 Task: Create new customer invoice with Date Opened: 19-May-23, Select Customer: Albertsons Pets
, Terms: Net 30. Make invoice entry for item-1 with Date: 19-May-23, Description: Walgreens Nail Polish Beauty Regular Remover (10 oz)
, Income Account: Income:Sales, Quantity: 1, Unit Price: 6.99, Sales Tax: Y, Sales Tax Included: Y, Tax Table: Sales Tax. Make entry for item-2 with Date: 19-May-23, Description: Revlon Slant Tweezer, Income Account: Income:Sales, Quantity: 4, Unit Price: 14.49, Sales Tax: Y, Sales Tax Included: Y, Tax Table: Sales Tax. Post Invoice with Post Date: 19-May-23, Post to Accounts: Assets:Accounts Receivable. Pay / Process Payment with Transaction Date: 17-Jun-23, Amount: 64.95, Transfer Account: Checking Account. Go to 'Print Invoice'.
Action: Mouse moved to (215, 93)
Screenshot: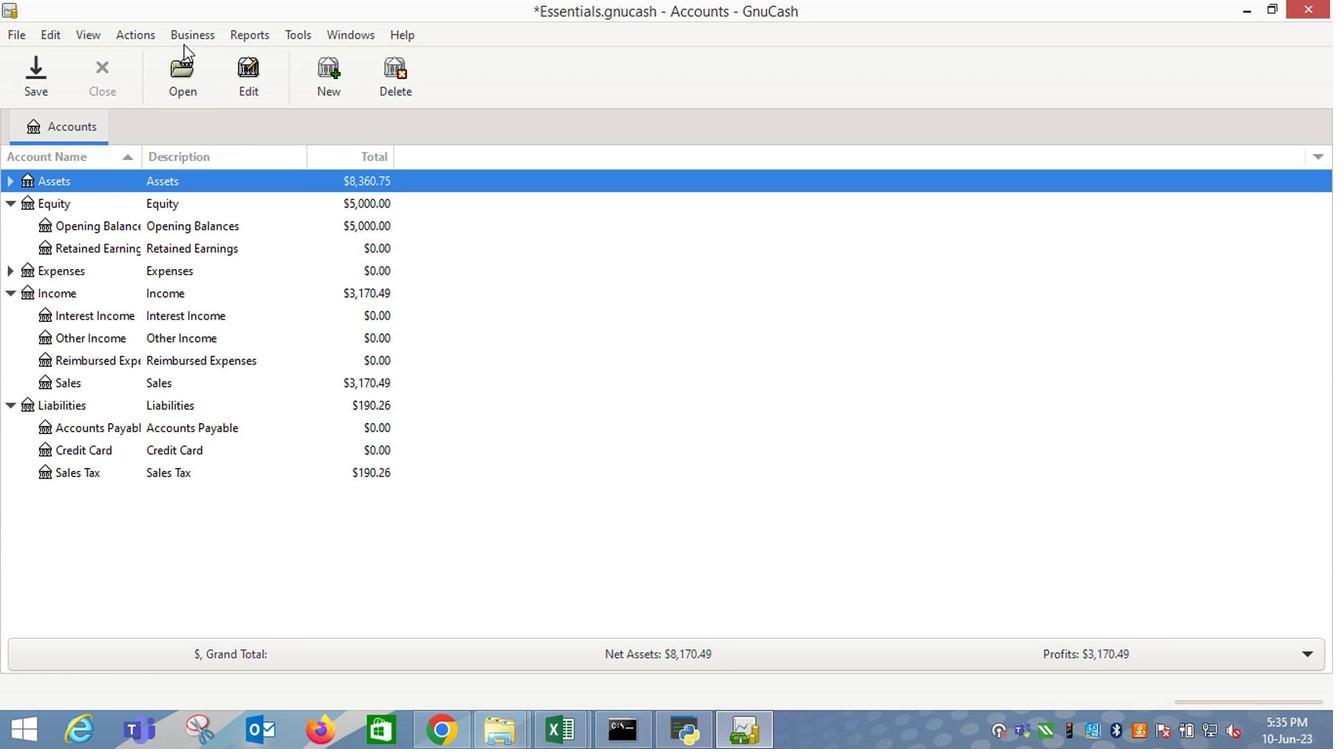 
Action: Mouse pressed left at (215, 93)
Screenshot: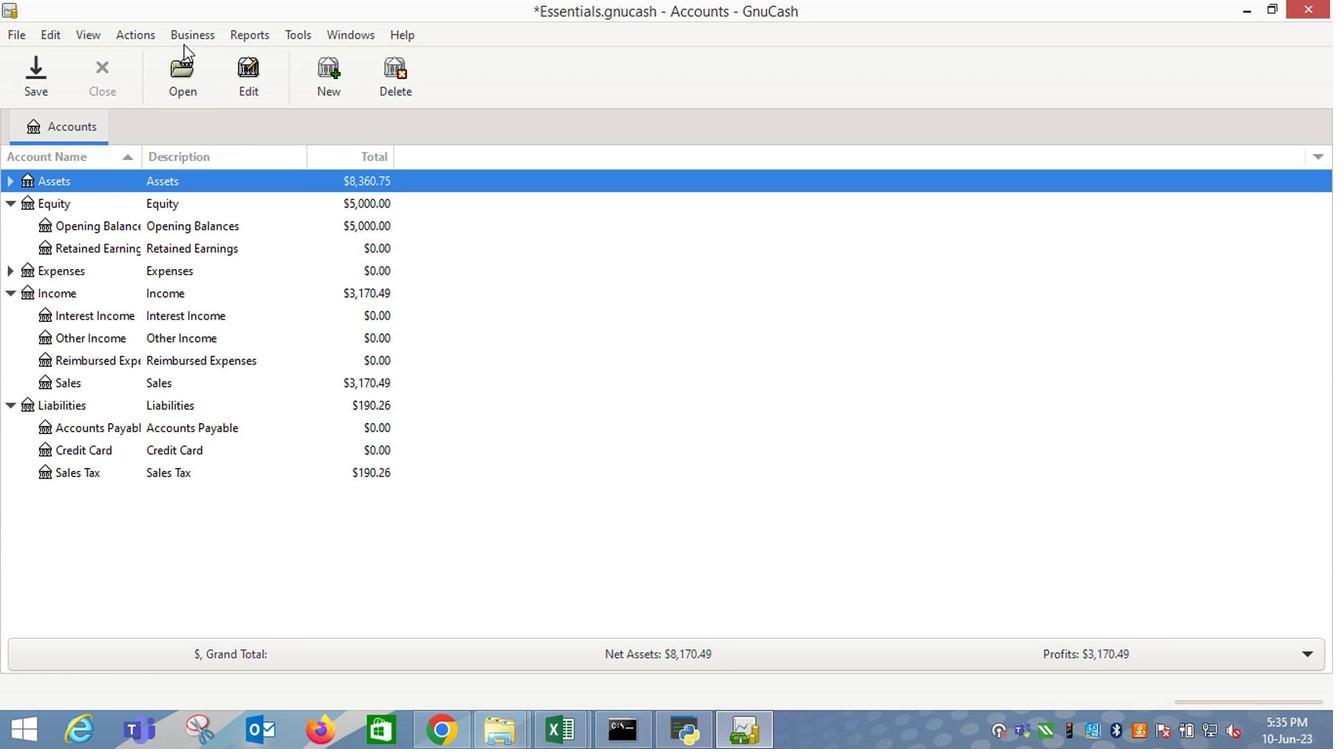 
Action: Mouse moved to (466, 166)
Screenshot: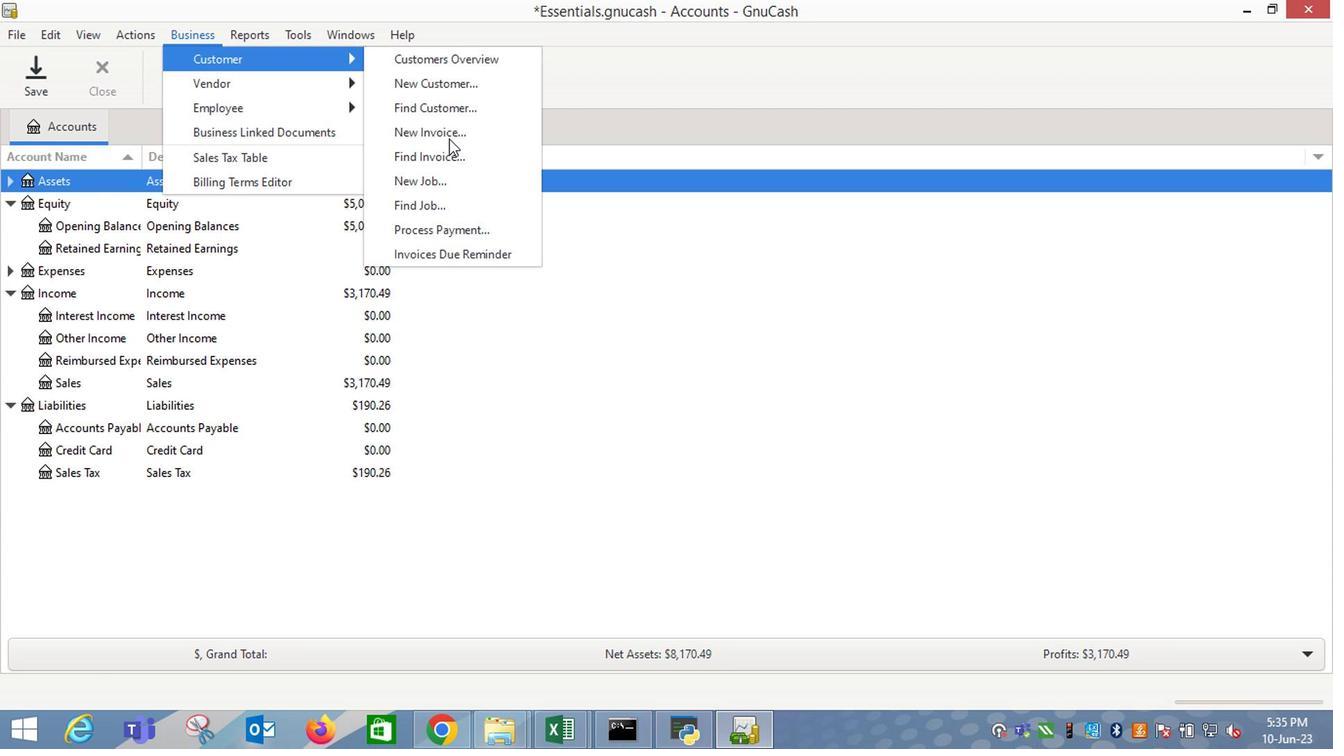 
Action: Mouse pressed left at (466, 166)
Screenshot: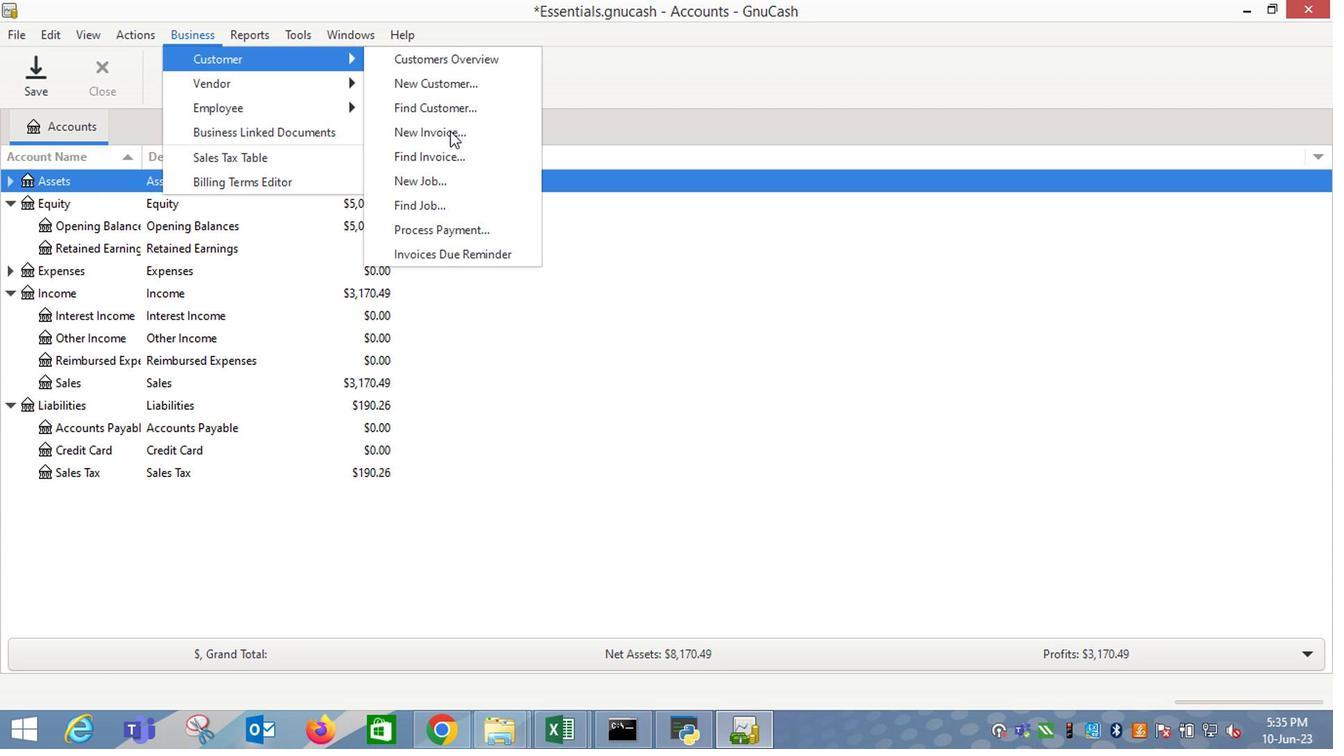 
Action: Mouse moved to (796, 312)
Screenshot: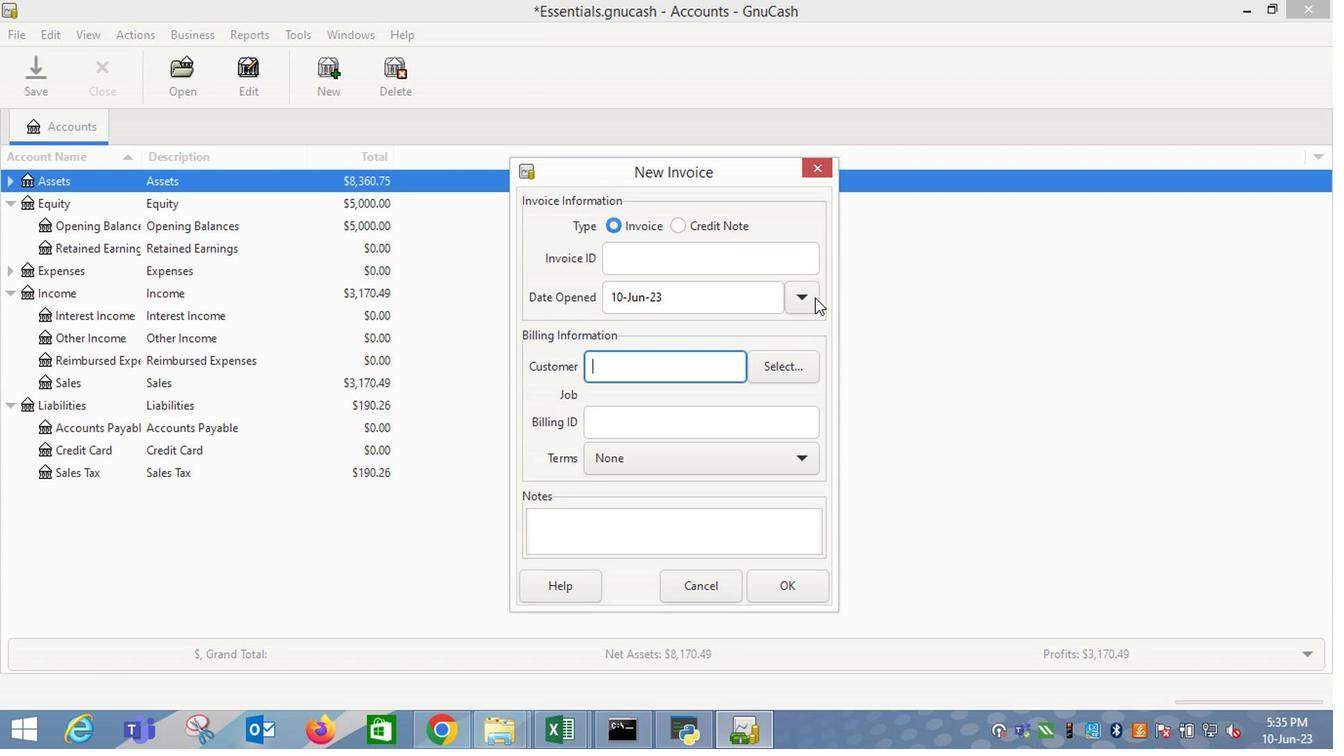 
Action: Mouse pressed left at (796, 312)
Screenshot: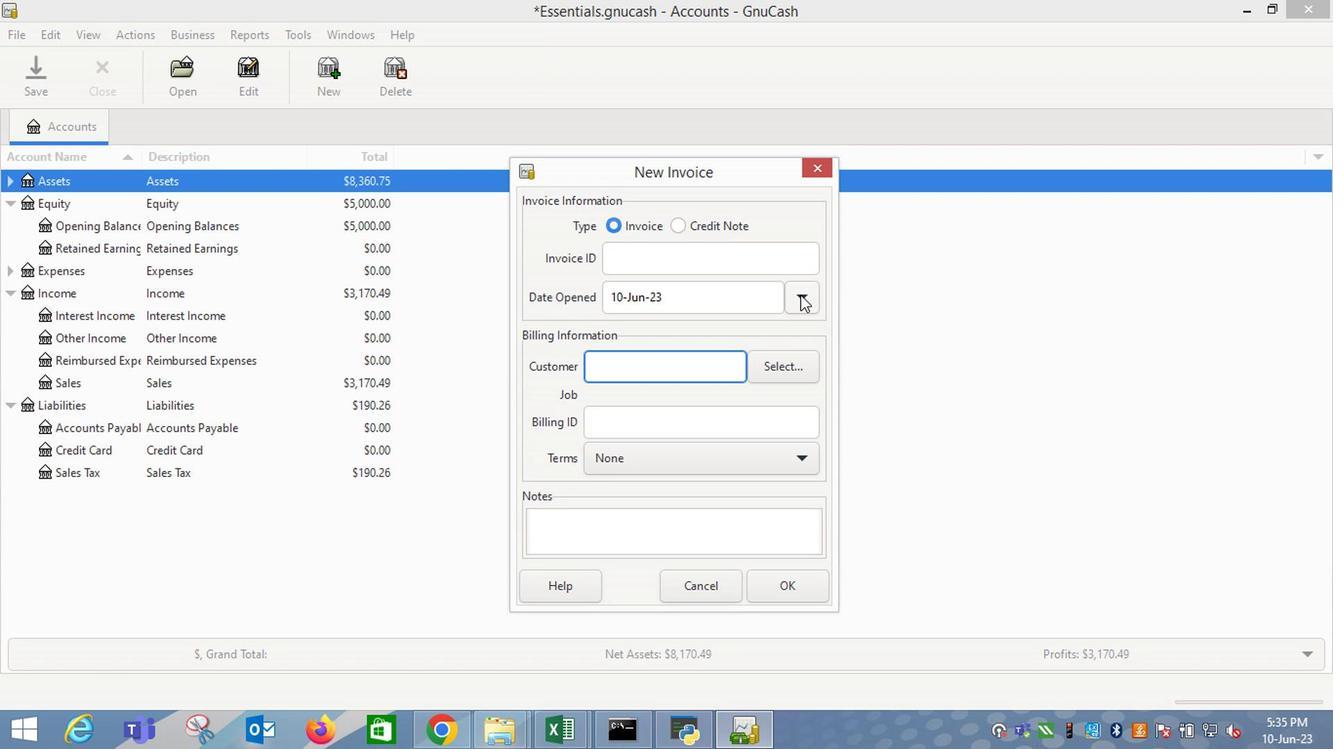 
Action: Mouse moved to (654, 340)
Screenshot: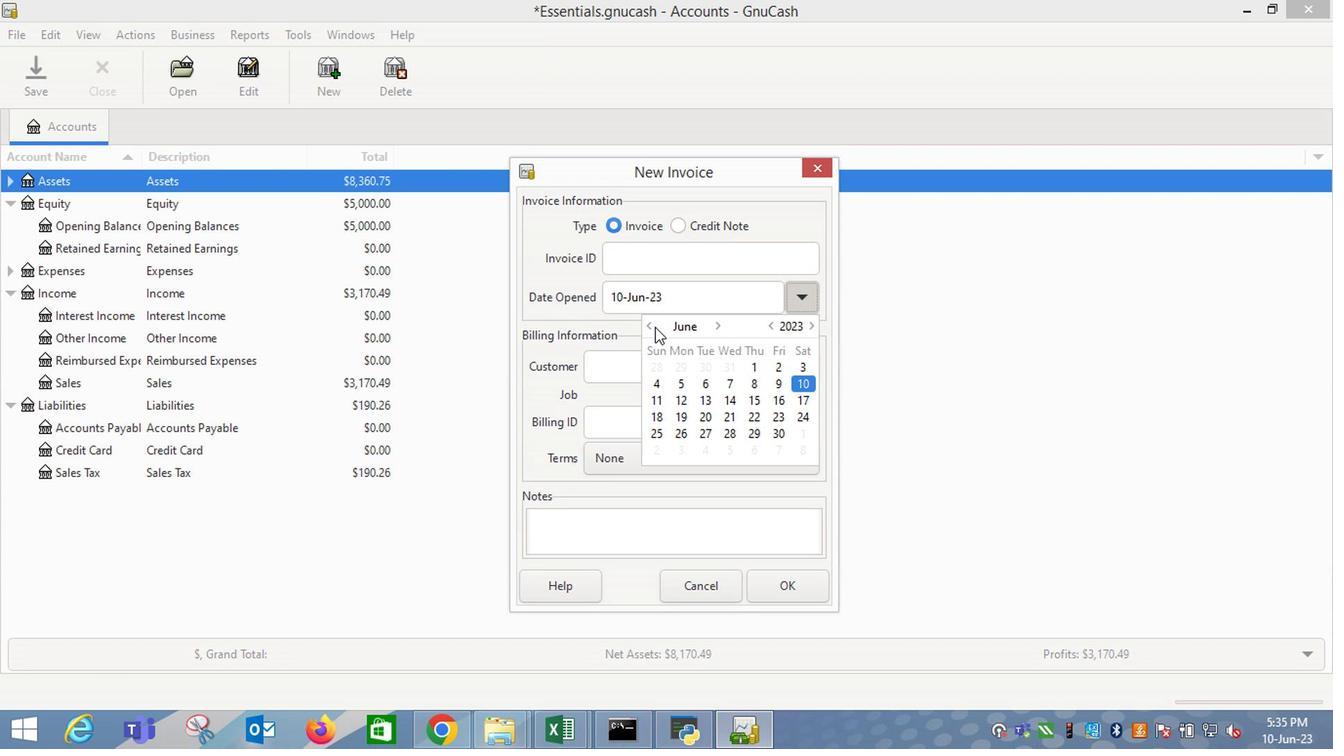 
Action: Mouse pressed left at (654, 340)
Screenshot: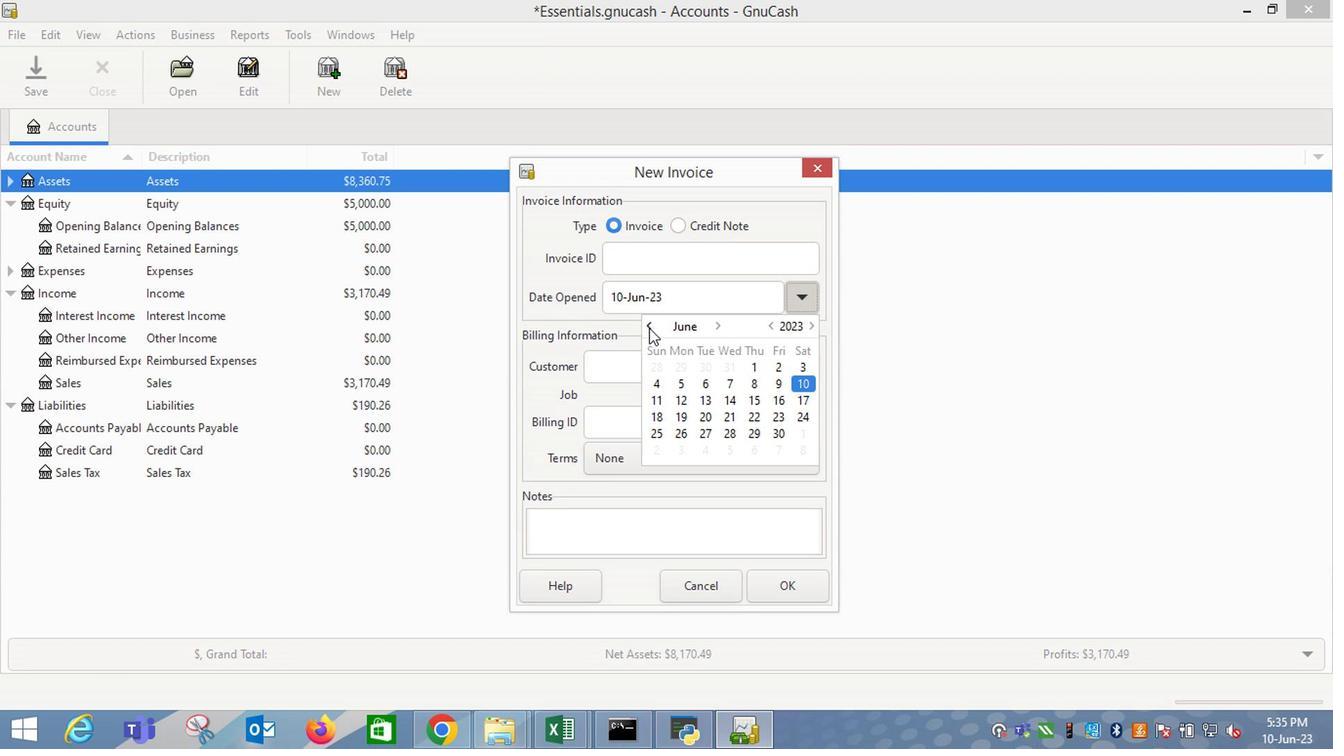 
Action: Mouse moved to (771, 404)
Screenshot: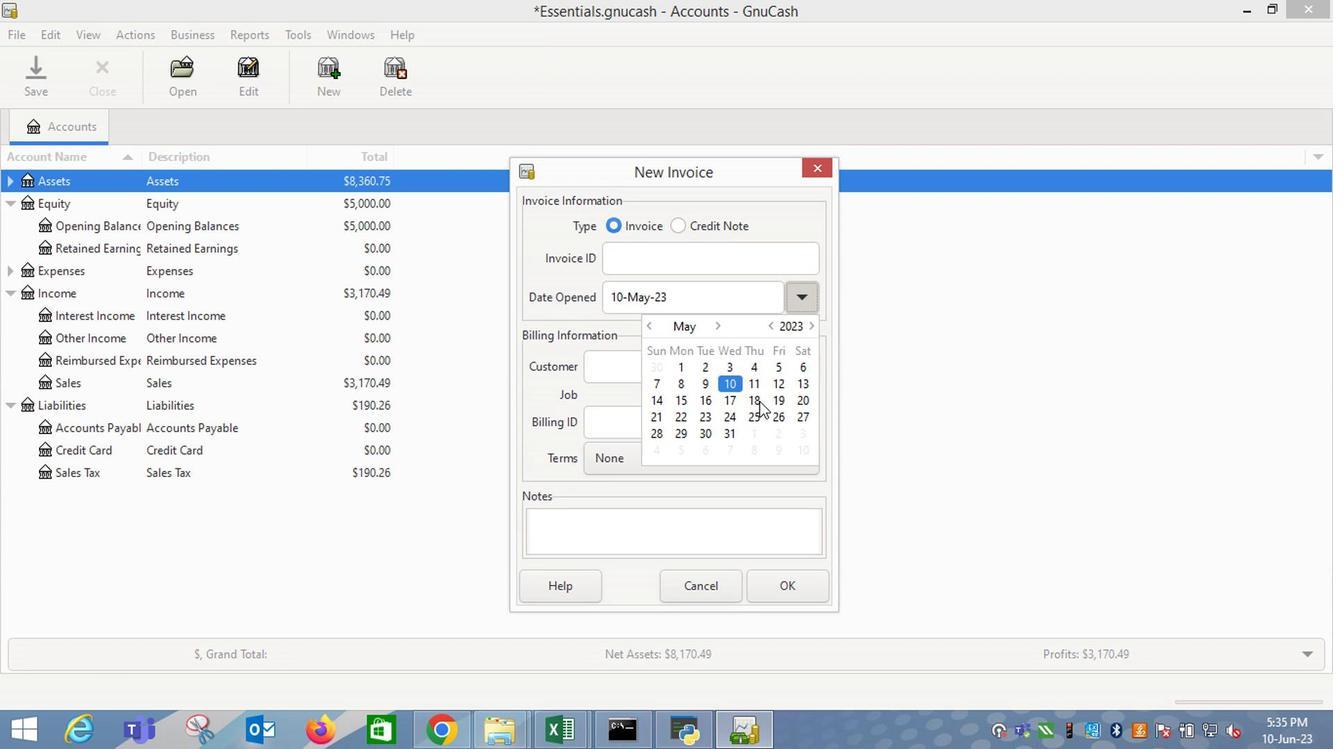 
Action: Mouse pressed left at (771, 404)
Screenshot: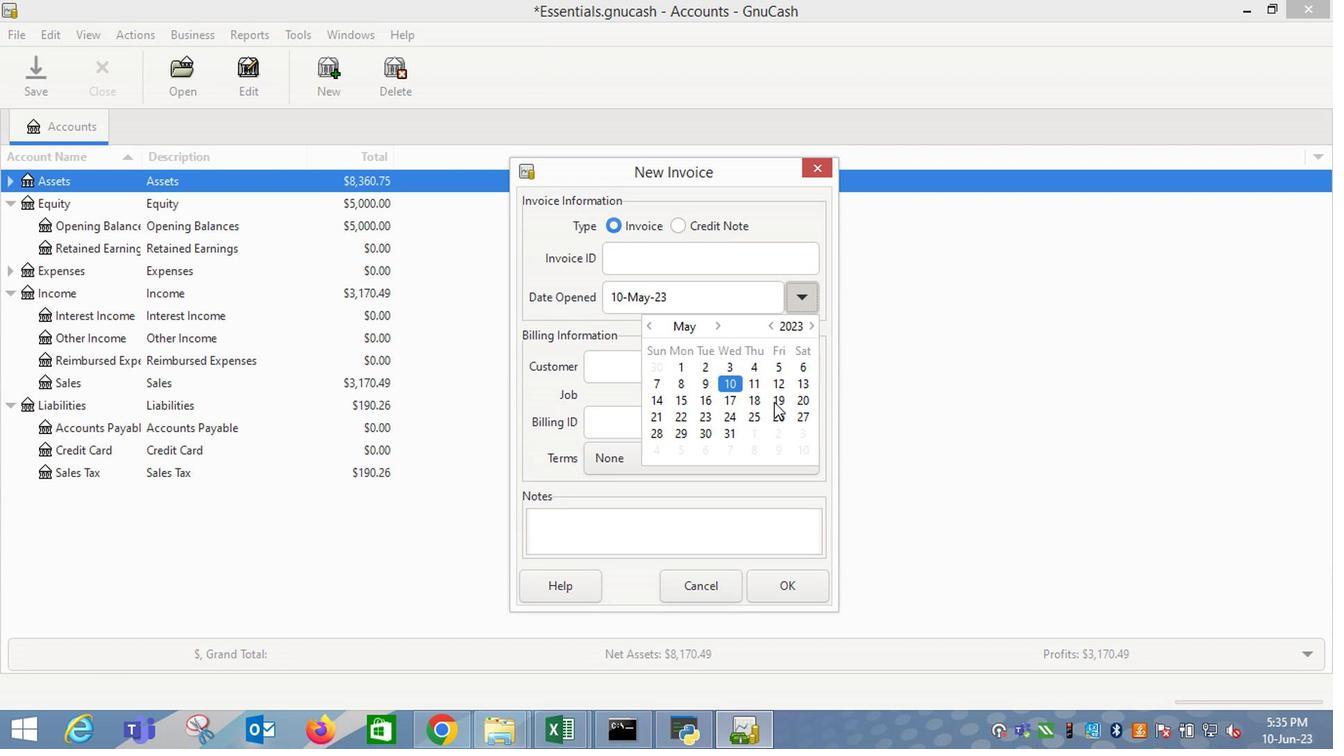
Action: Mouse moved to (617, 380)
Screenshot: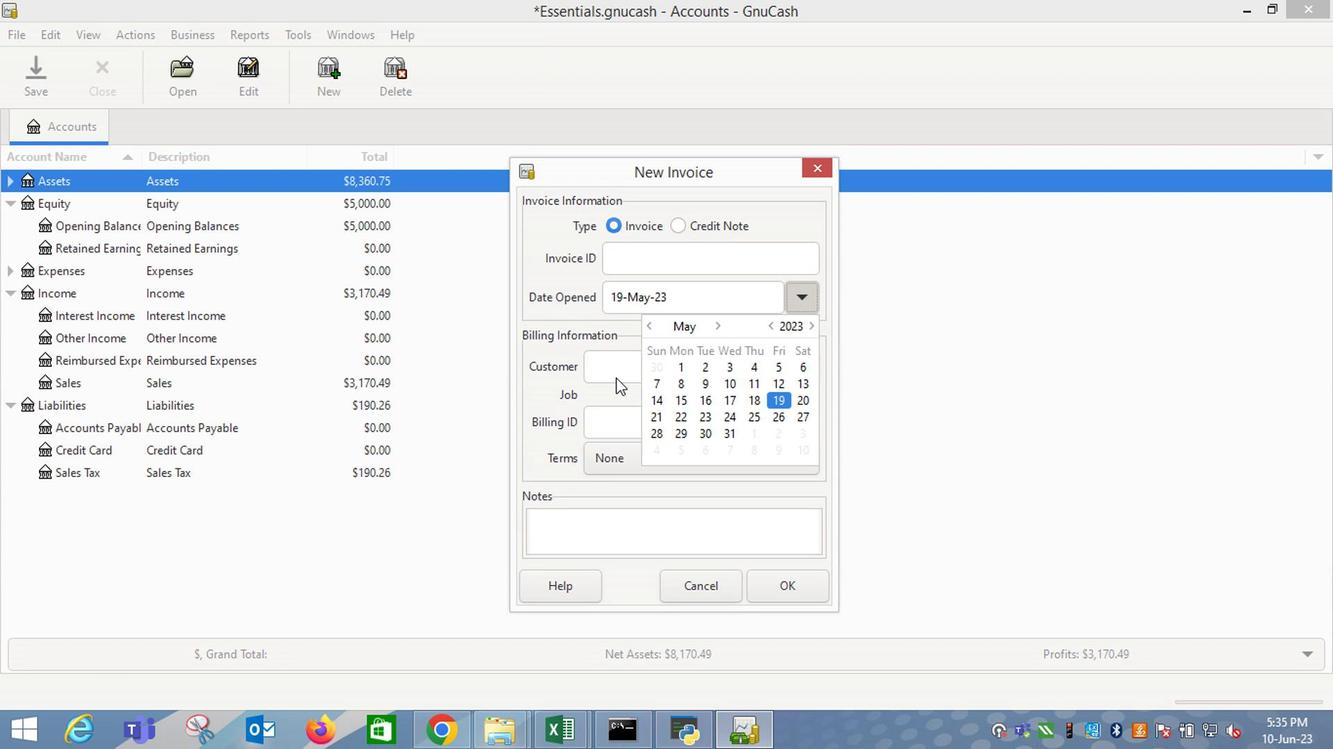 
Action: Mouse pressed left at (617, 380)
Screenshot: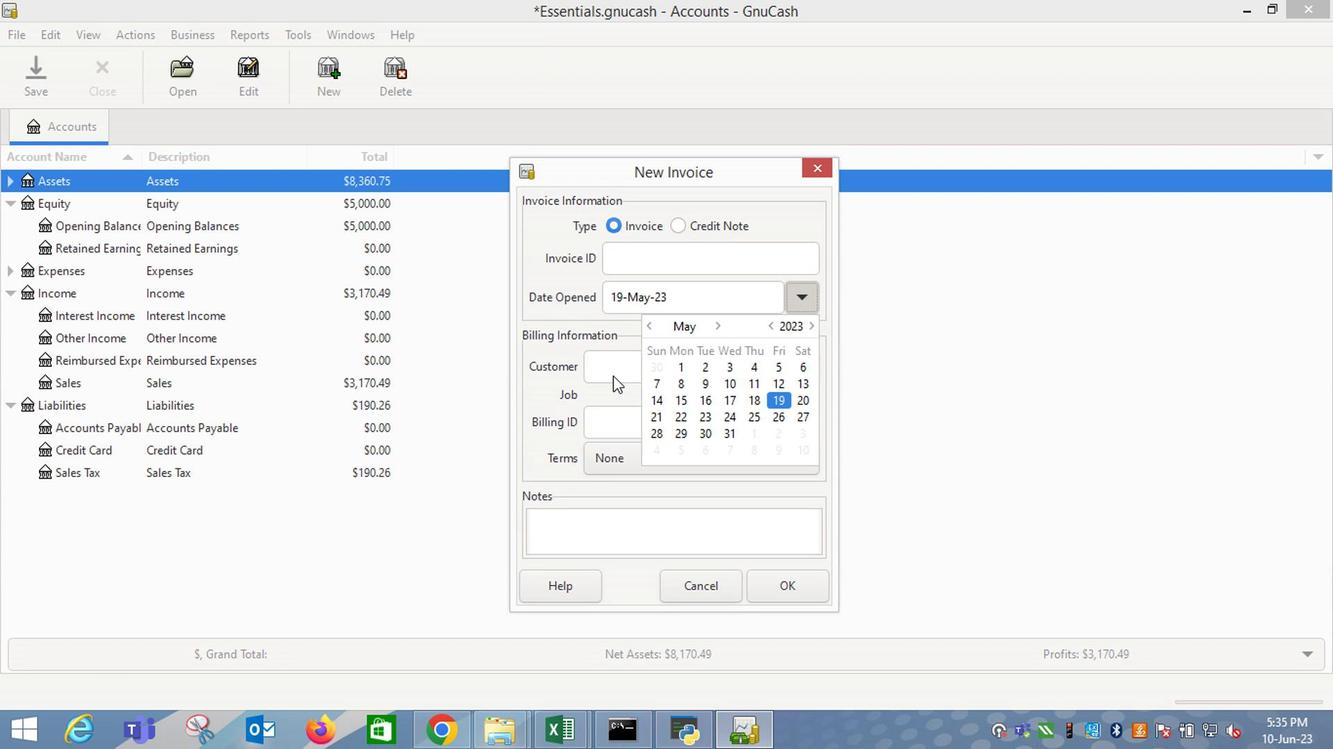 
Action: Mouse moved to (631, 375)
Screenshot: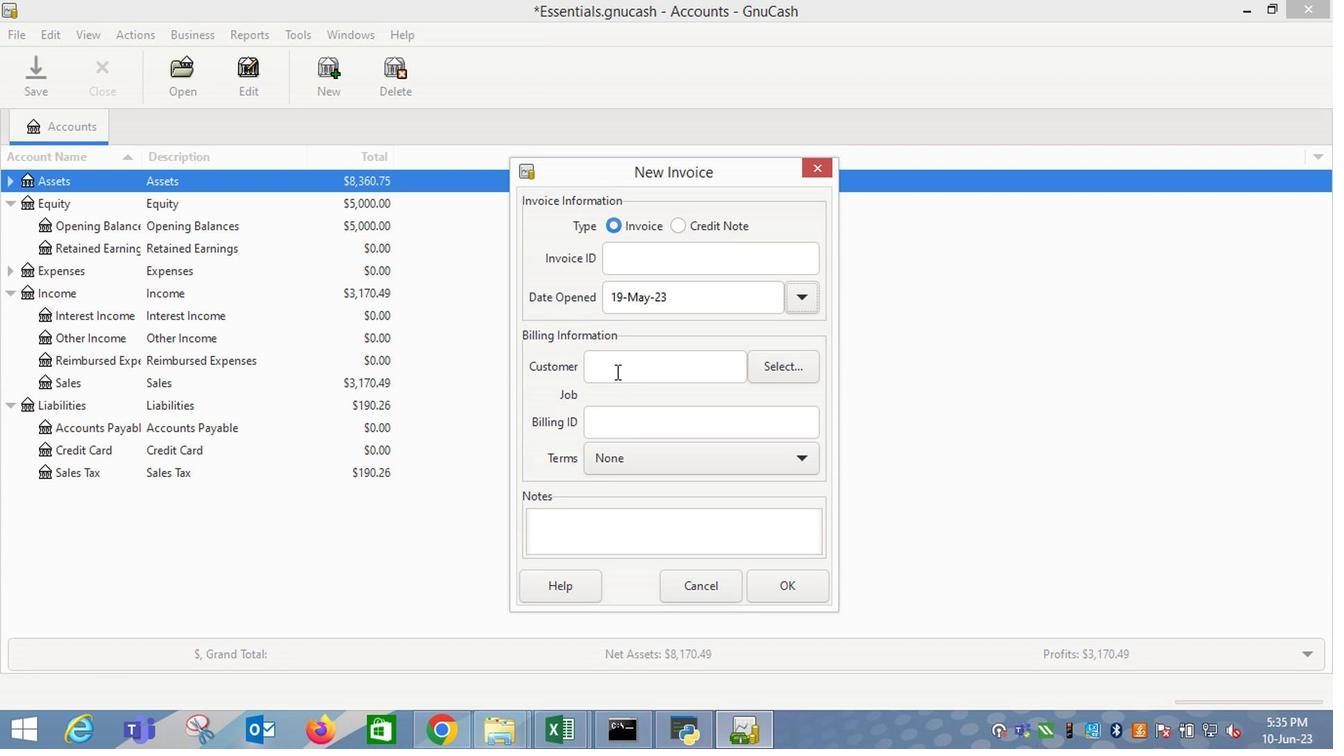 
Action: Mouse pressed left at (631, 375)
Screenshot: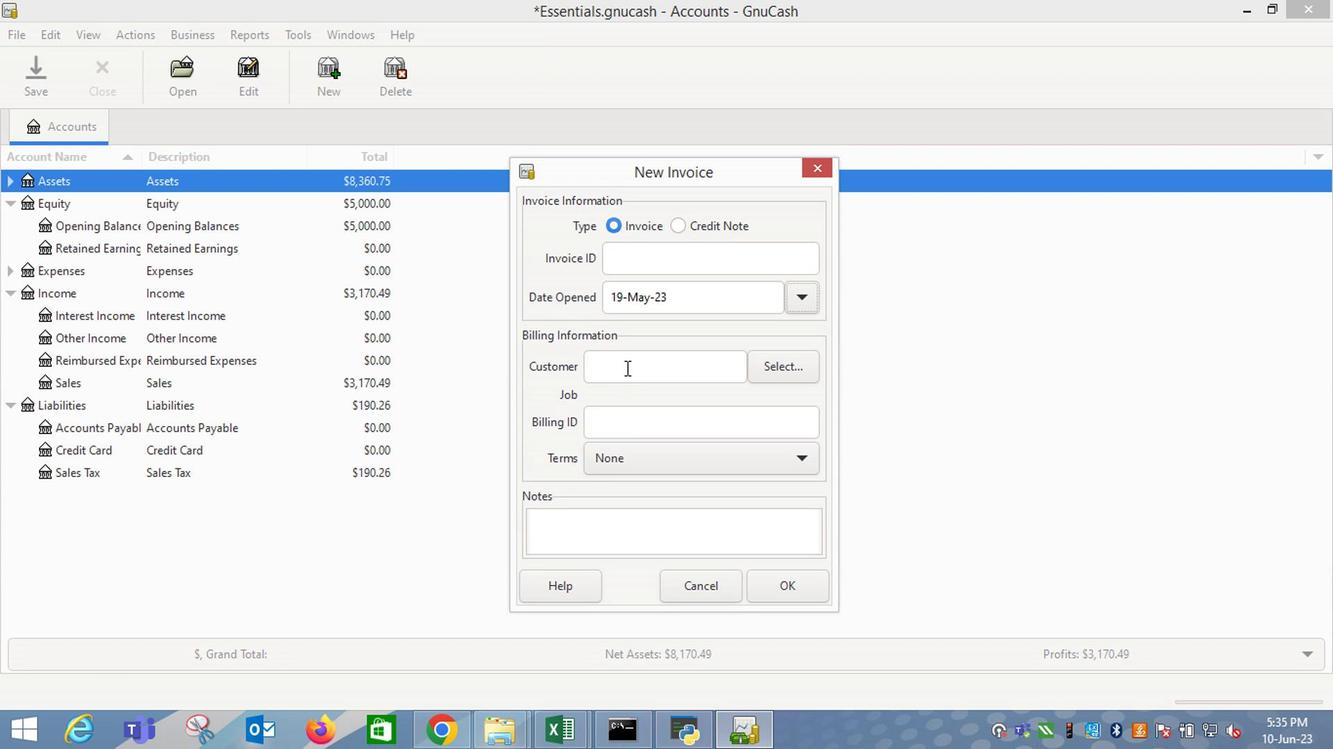 
Action: Mouse moved to (632, 375)
Screenshot: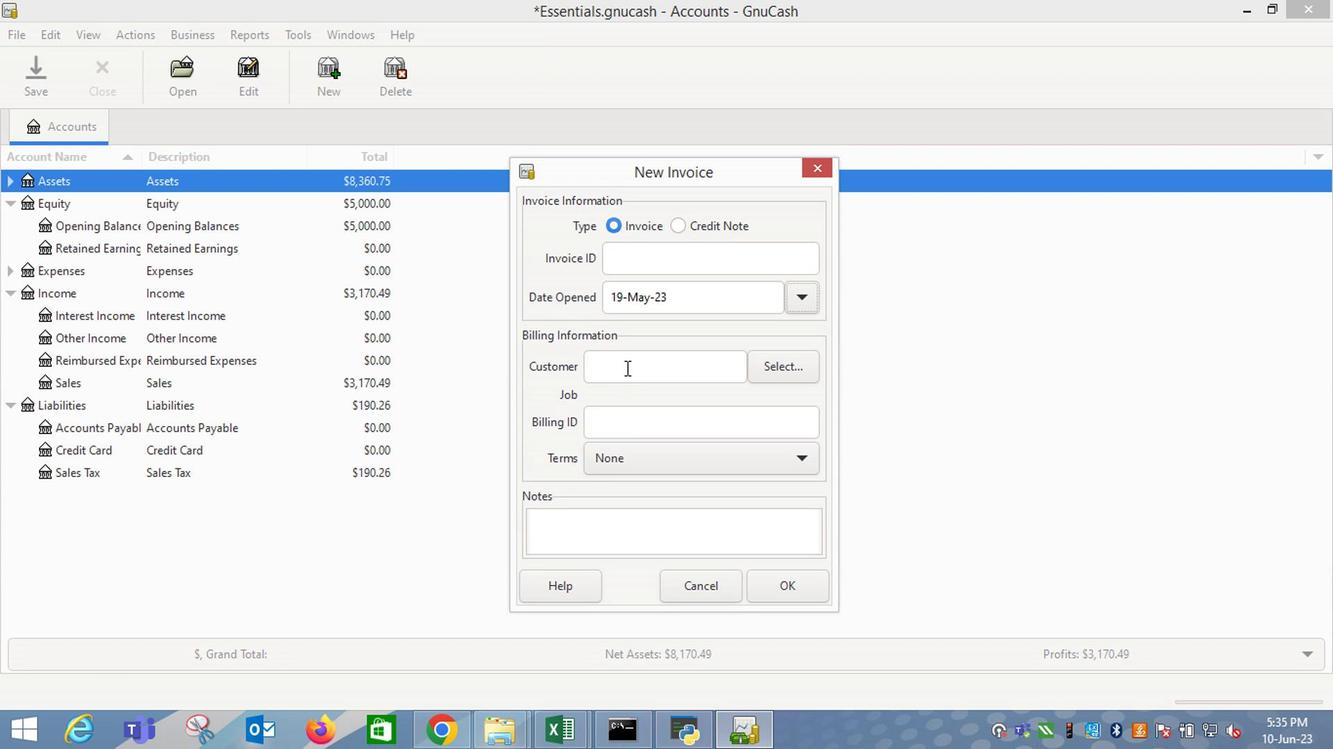 
Action: Key pressed <Key.shift_r>Al
Screenshot: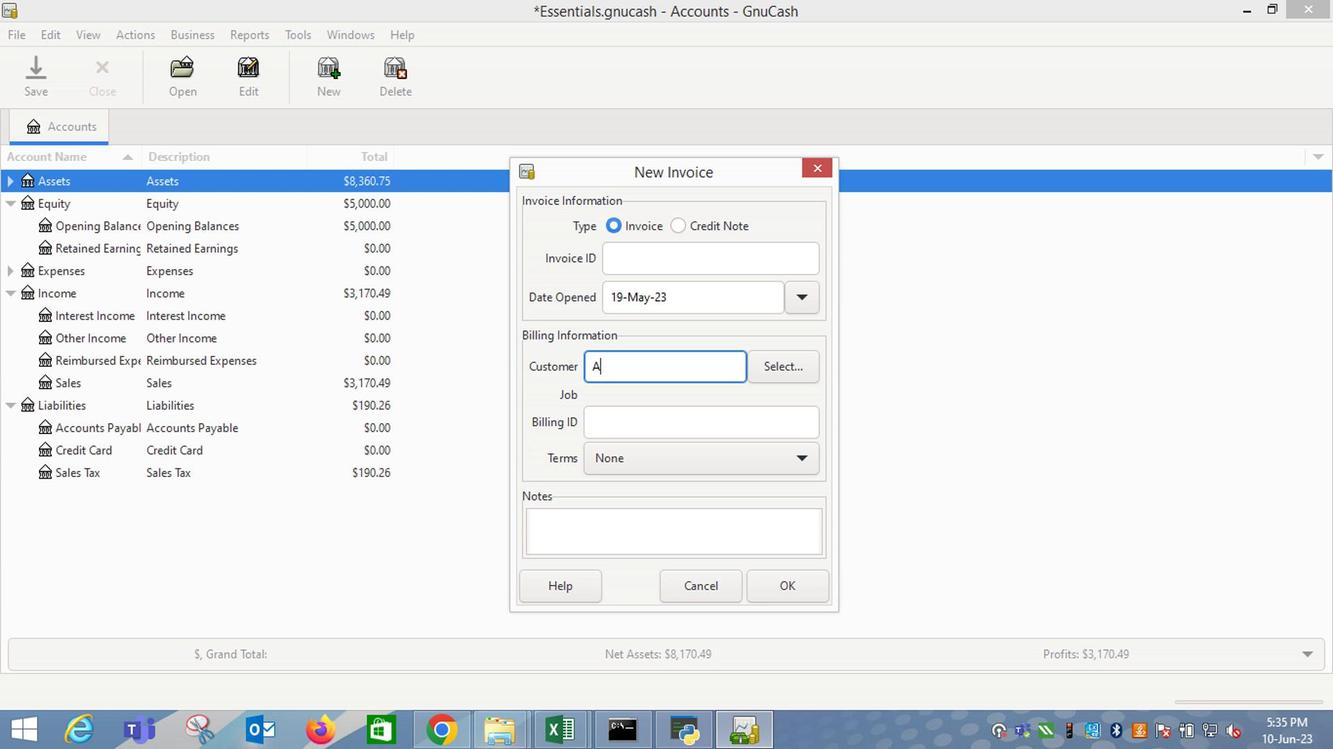 
Action: Mouse moved to (628, 397)
Screenshot: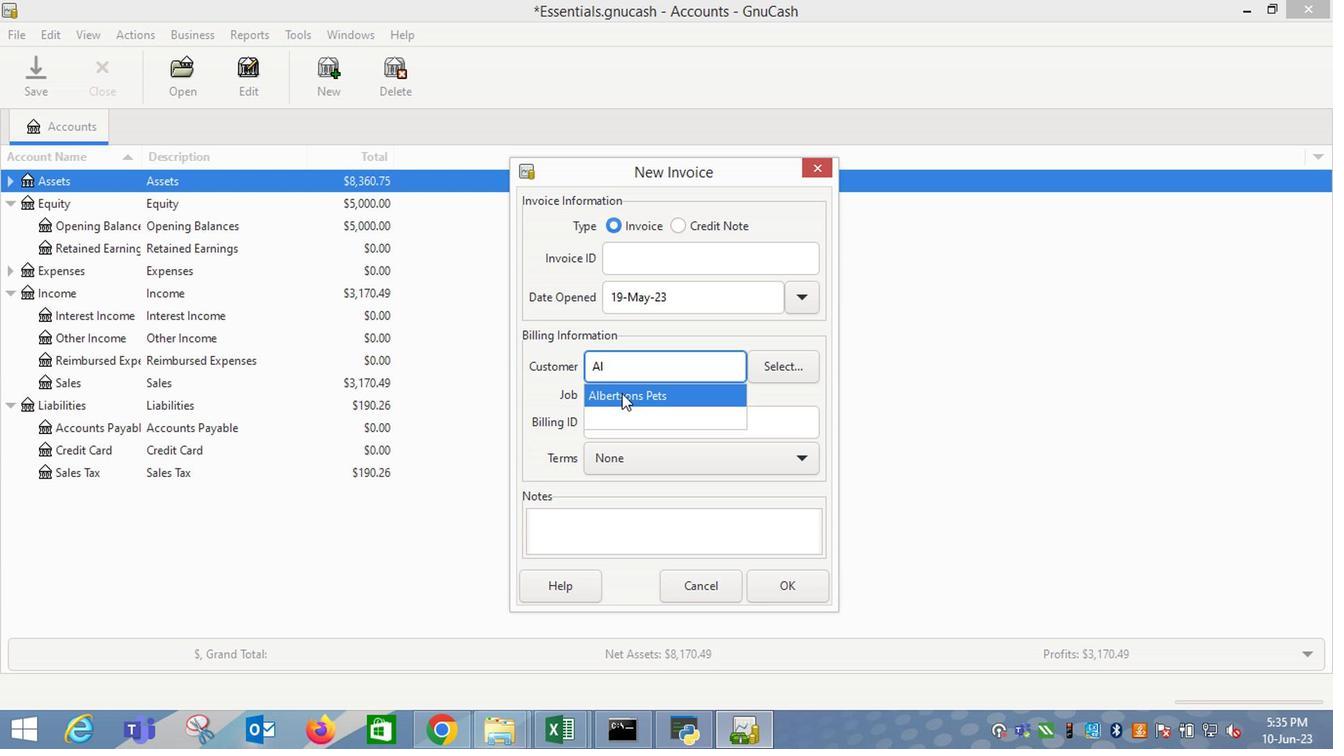 
Action: Mouse pressed left at (628, 397)
Screenshot: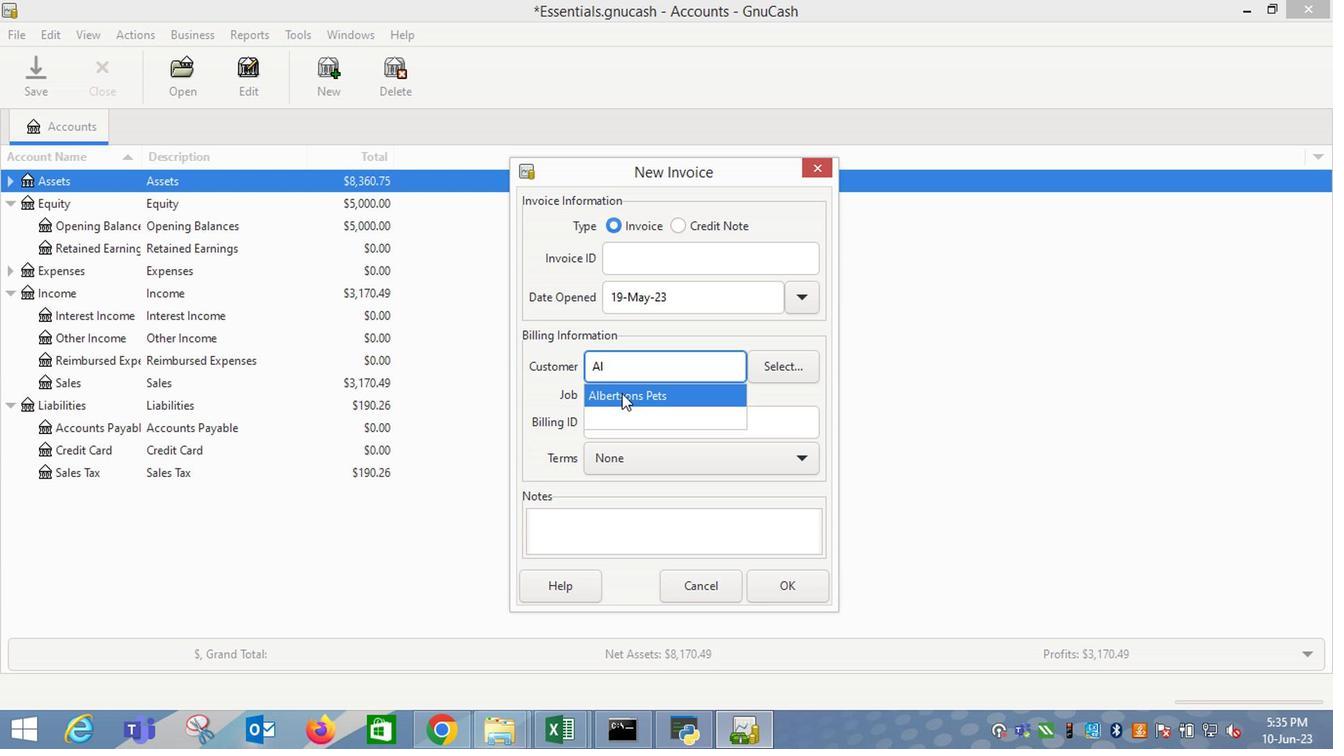 
Action: Mouse moved to (652, 472)
Screenshot: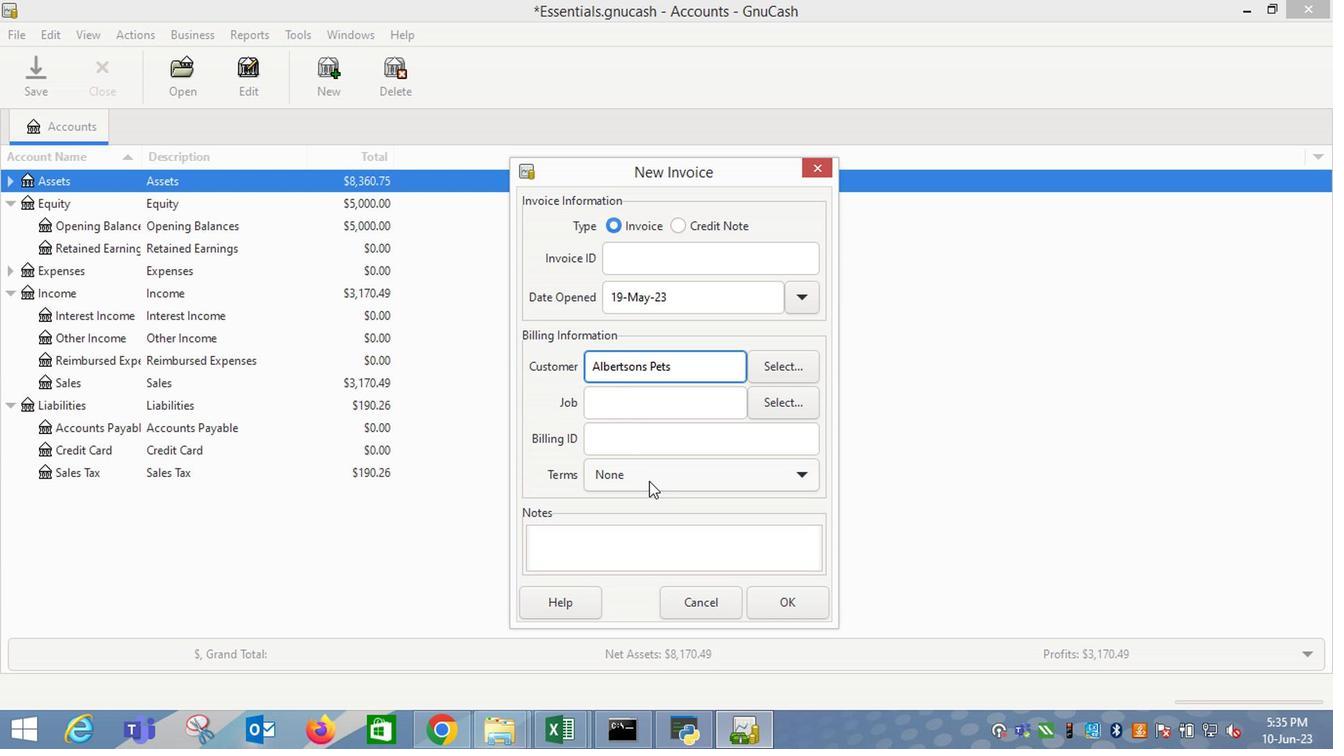 
Action: Mouse pressed left at (652, 472)
Screenshot: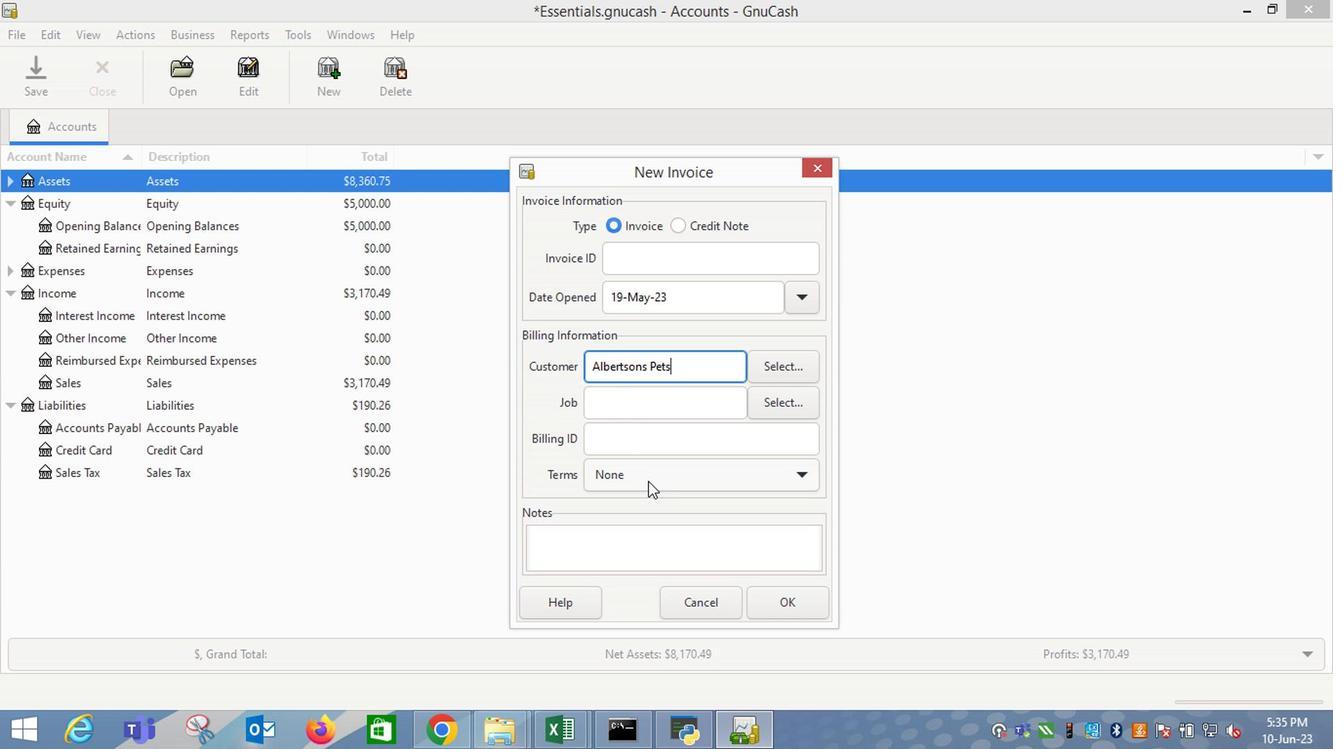 
Action: Mouse moved to (638, 526)
Screenshot: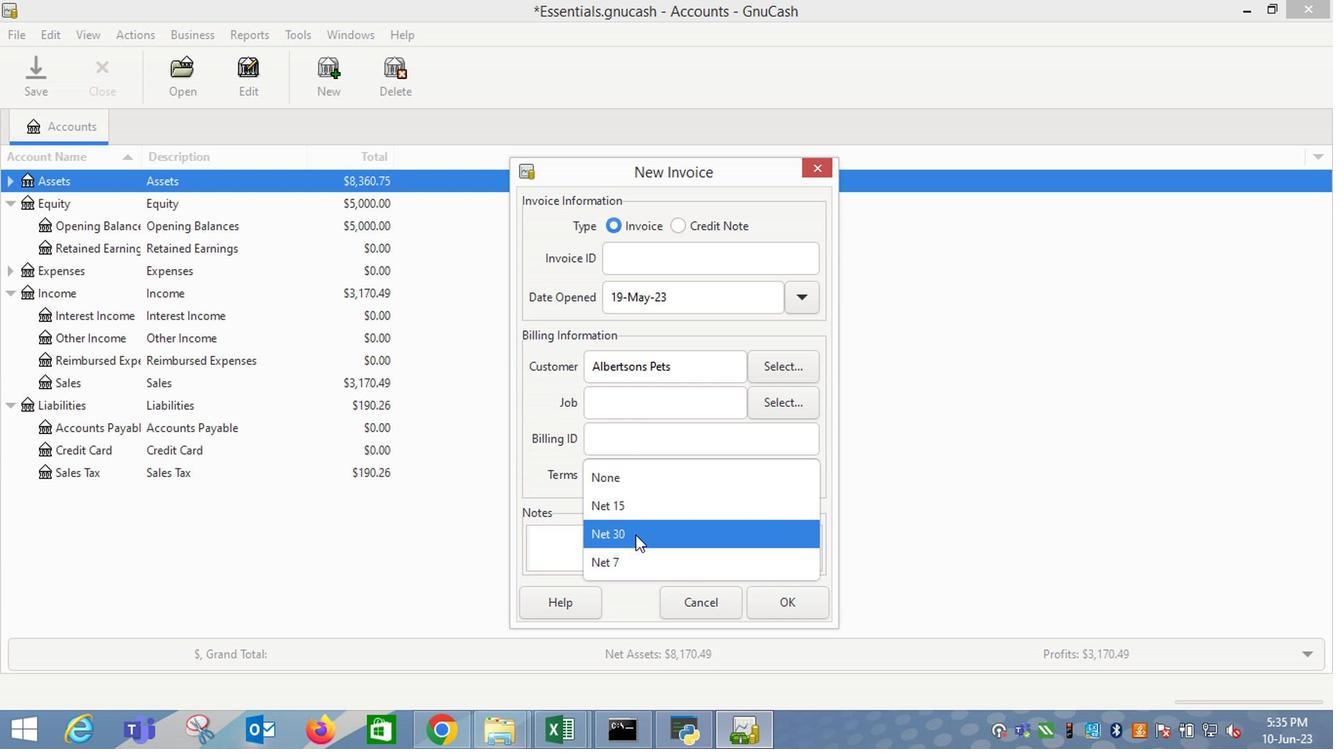
Action: Mouse pressed left at (638, 526)
Screenshot: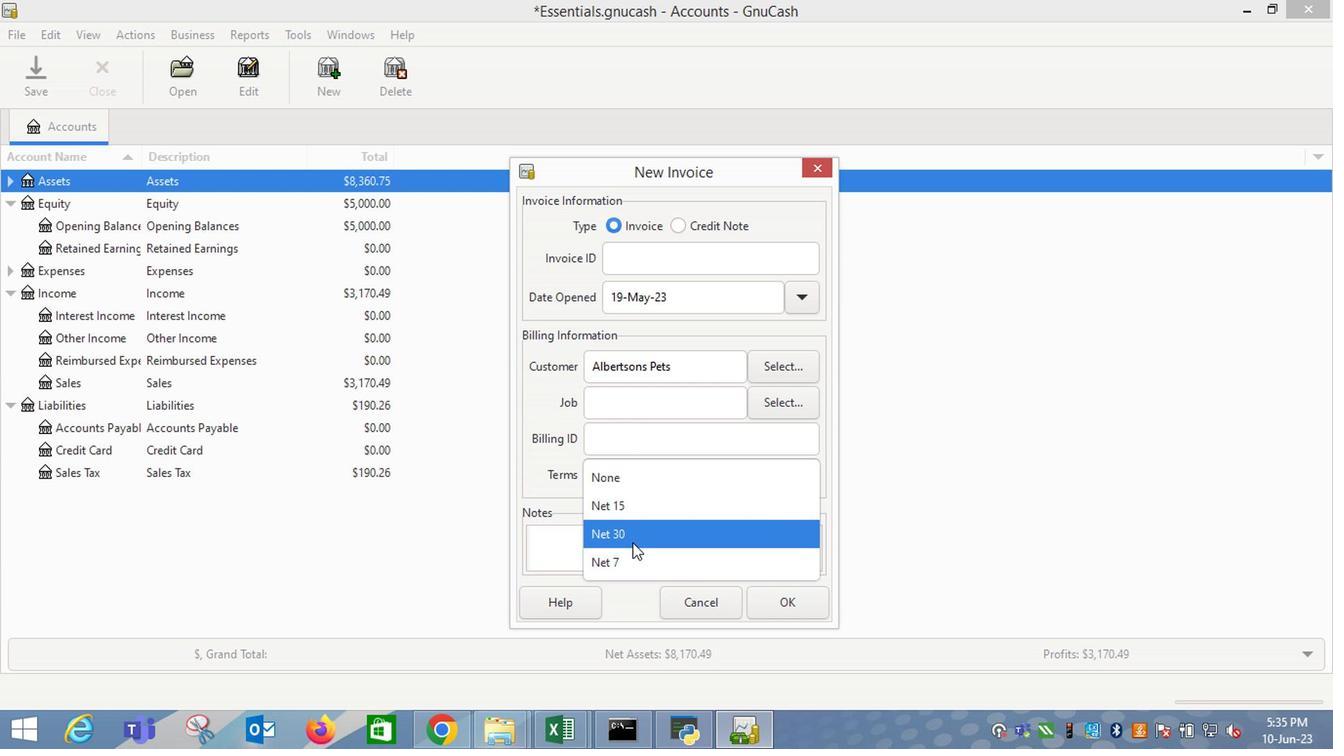 
Action: Mouse moved to (801, 583)
Screenshot: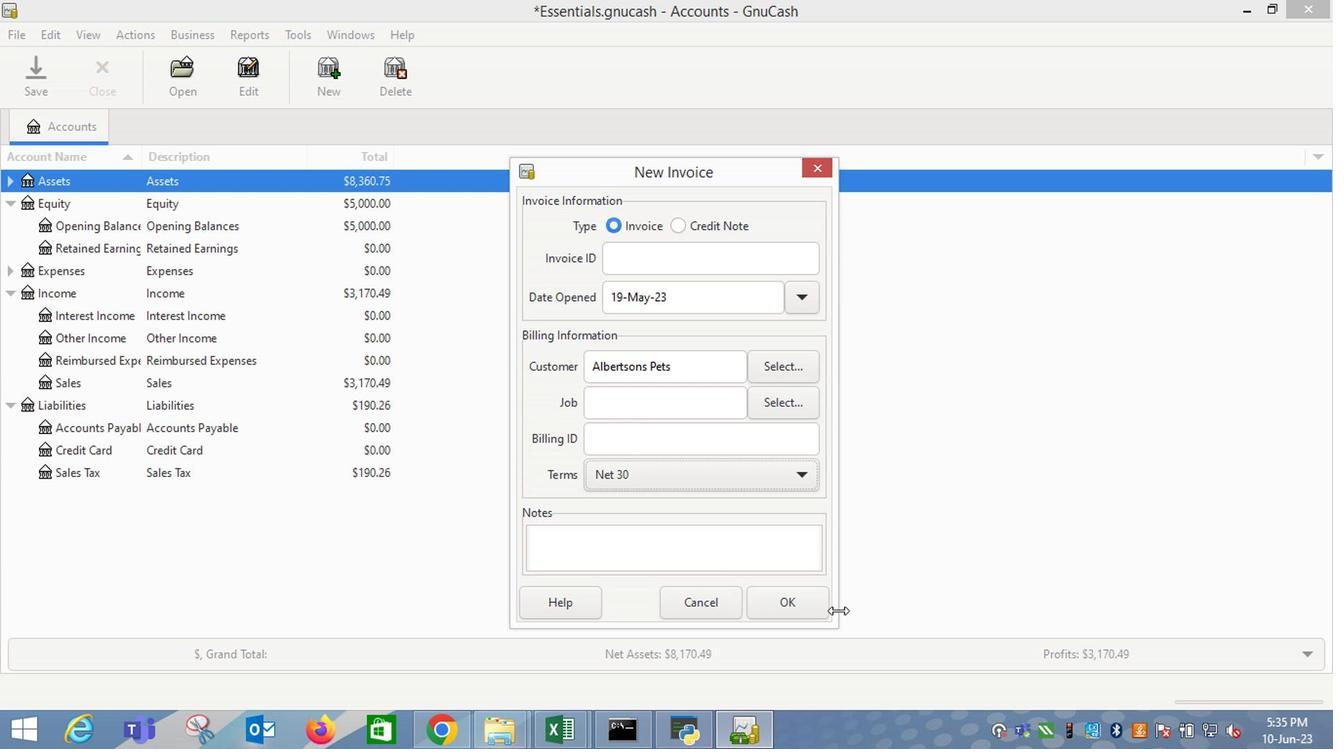 
Action: Mouse pressed left at (801, 583)
Screenshot: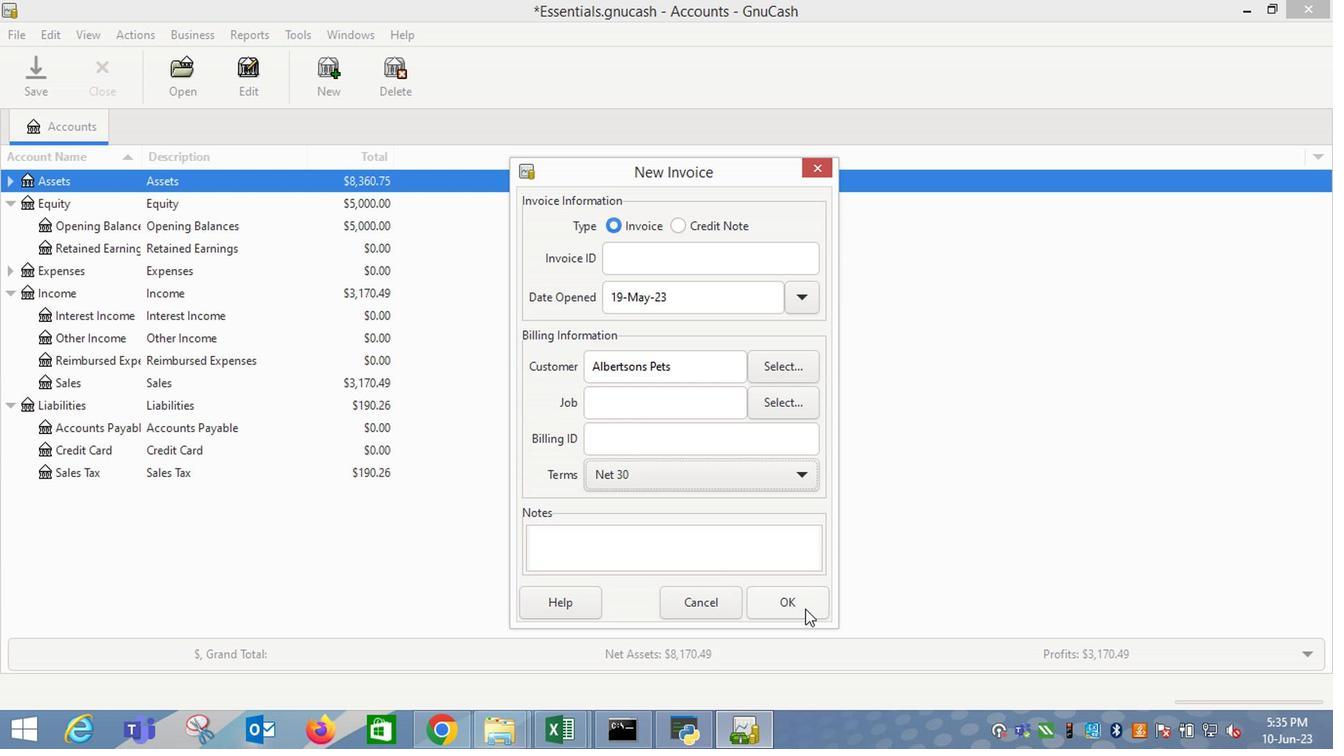 
Action: Mouse moved to (126, 385)
Screenshot: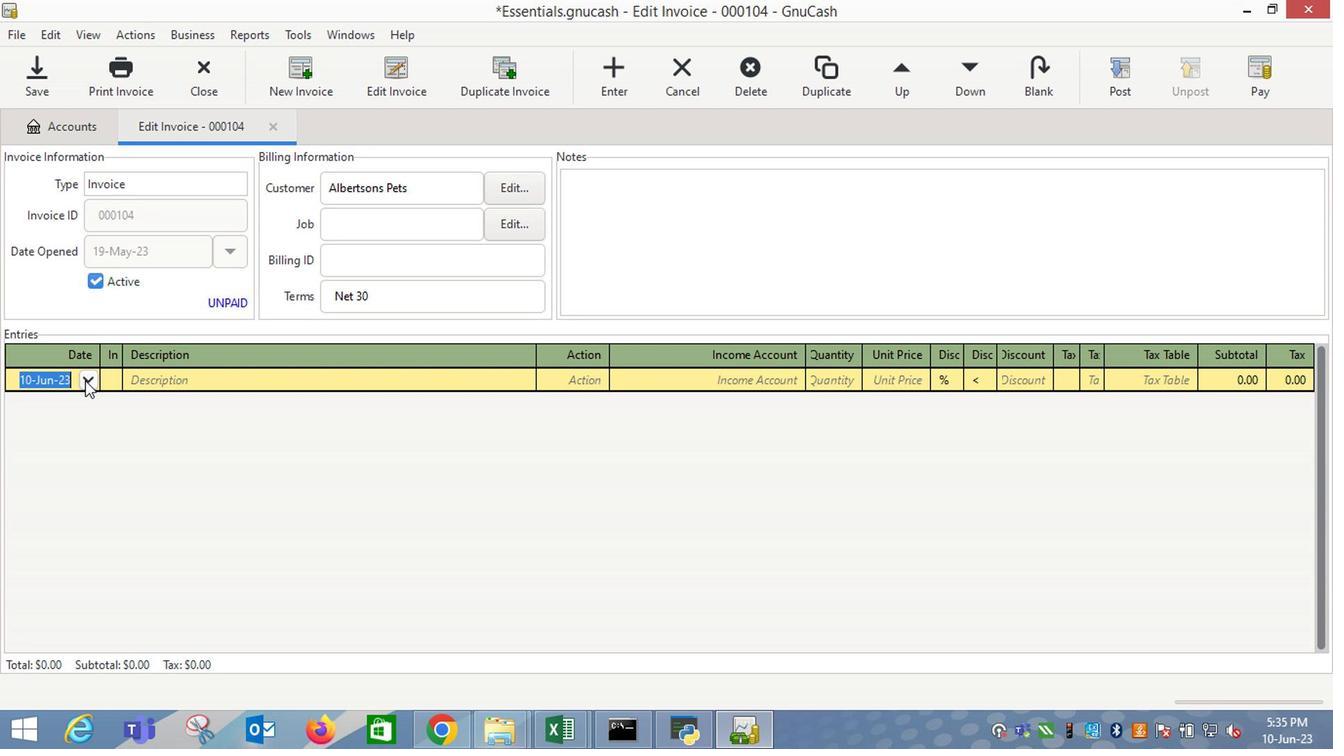 
Action: Mouse pressed left at (126, 385)
Screenshot: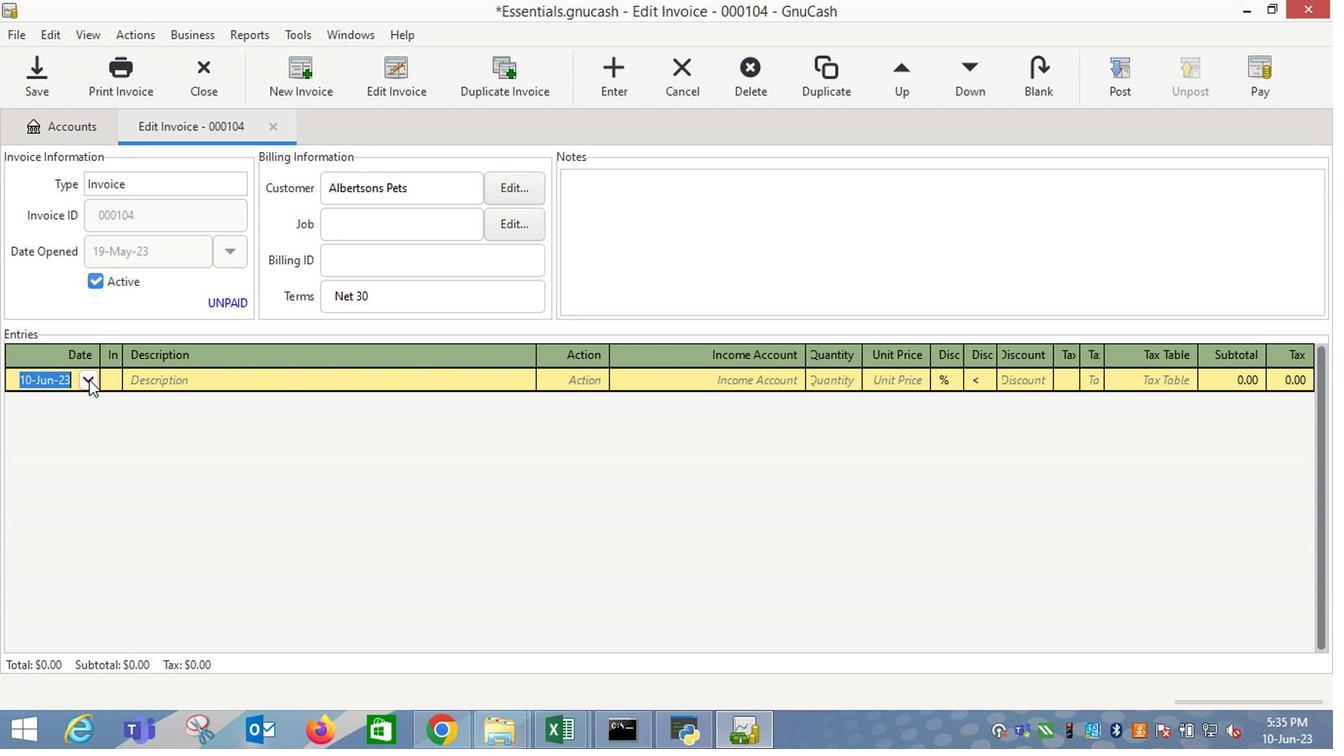 
Action: Mouse moved to (55, 409)
Screenshot: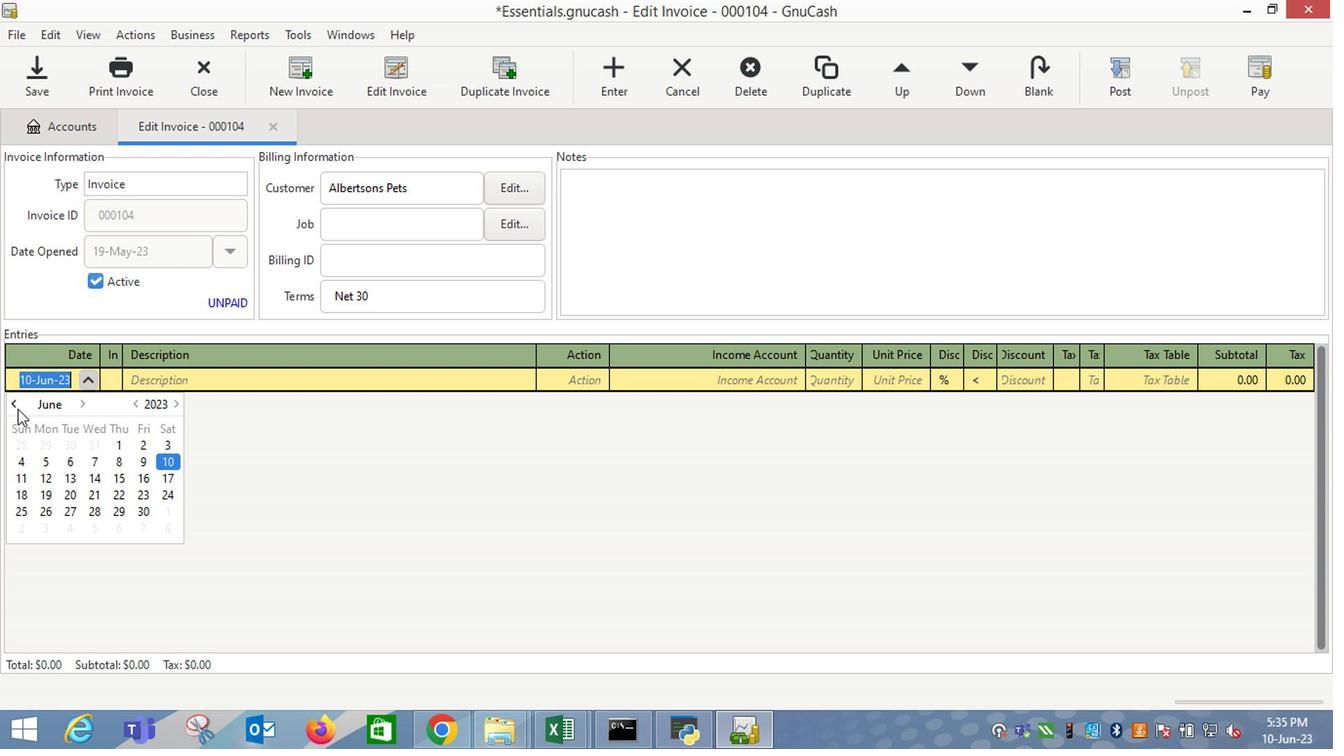 
Action: Mouse pressed left at (55, 409)
Screenshot: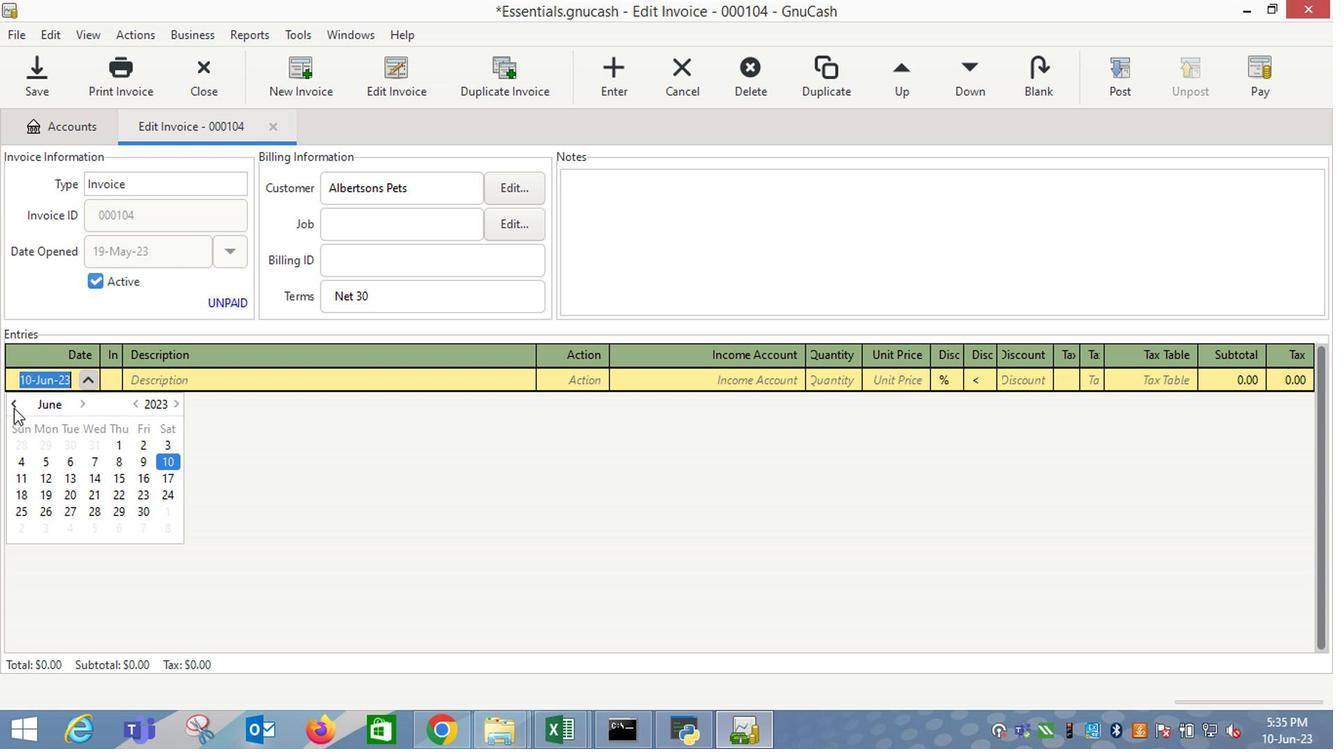 
Action: Mouse moved to (179, 472)
Screenshot: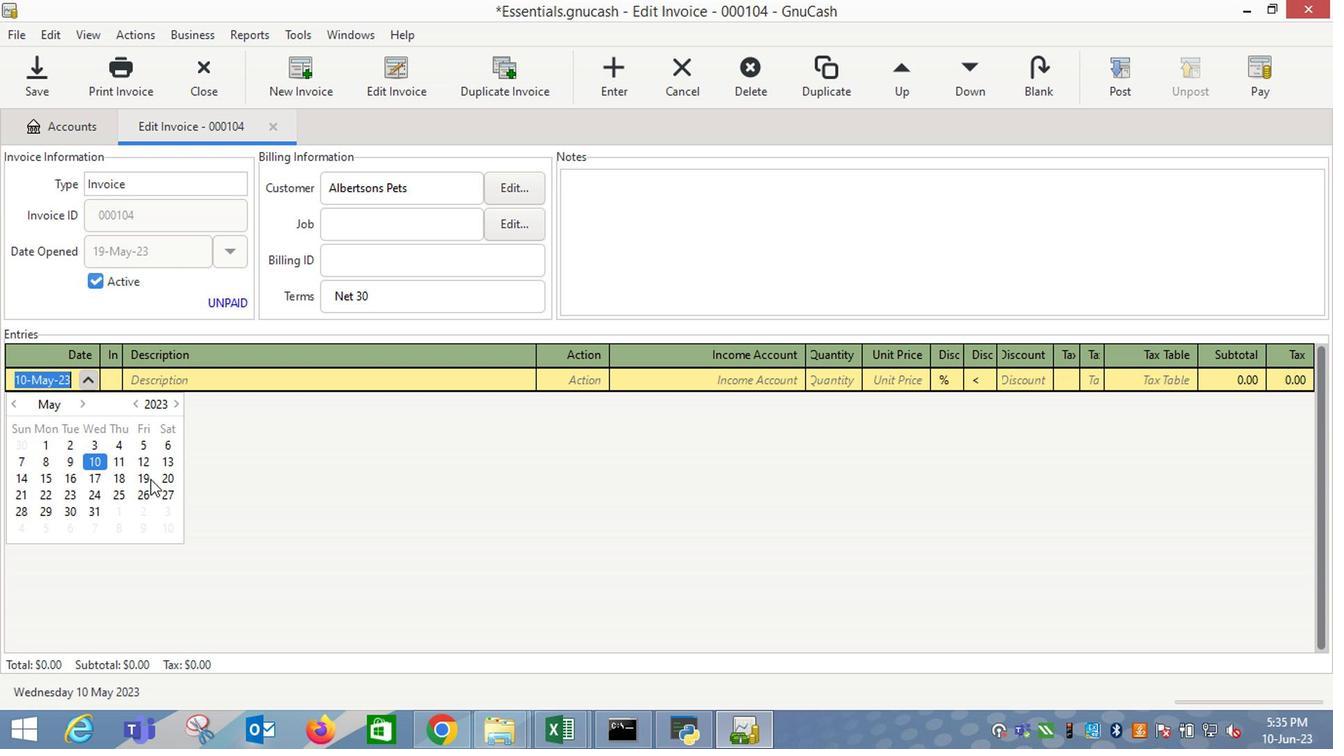 
Action: Mouse pressed left at (179, 472)
Screenshot: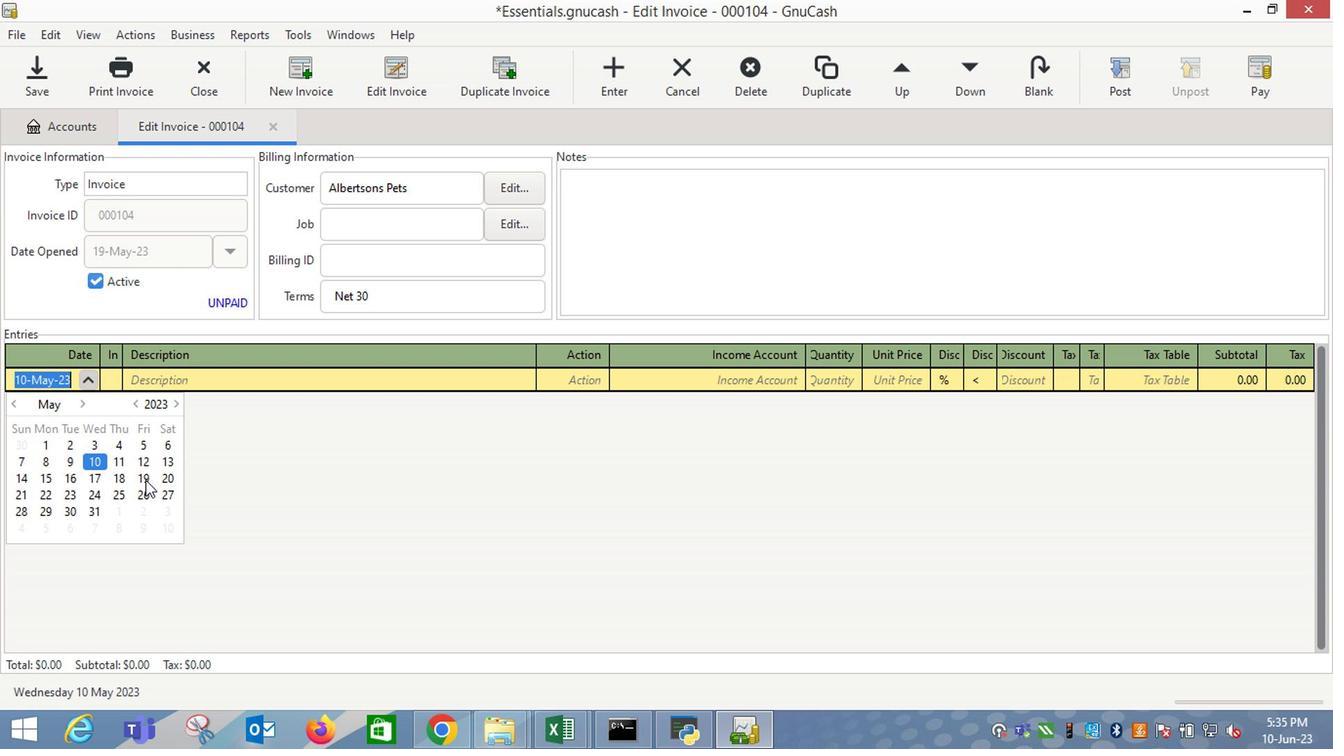 
Action: Mouse moved to (179, 472)
Screenshot: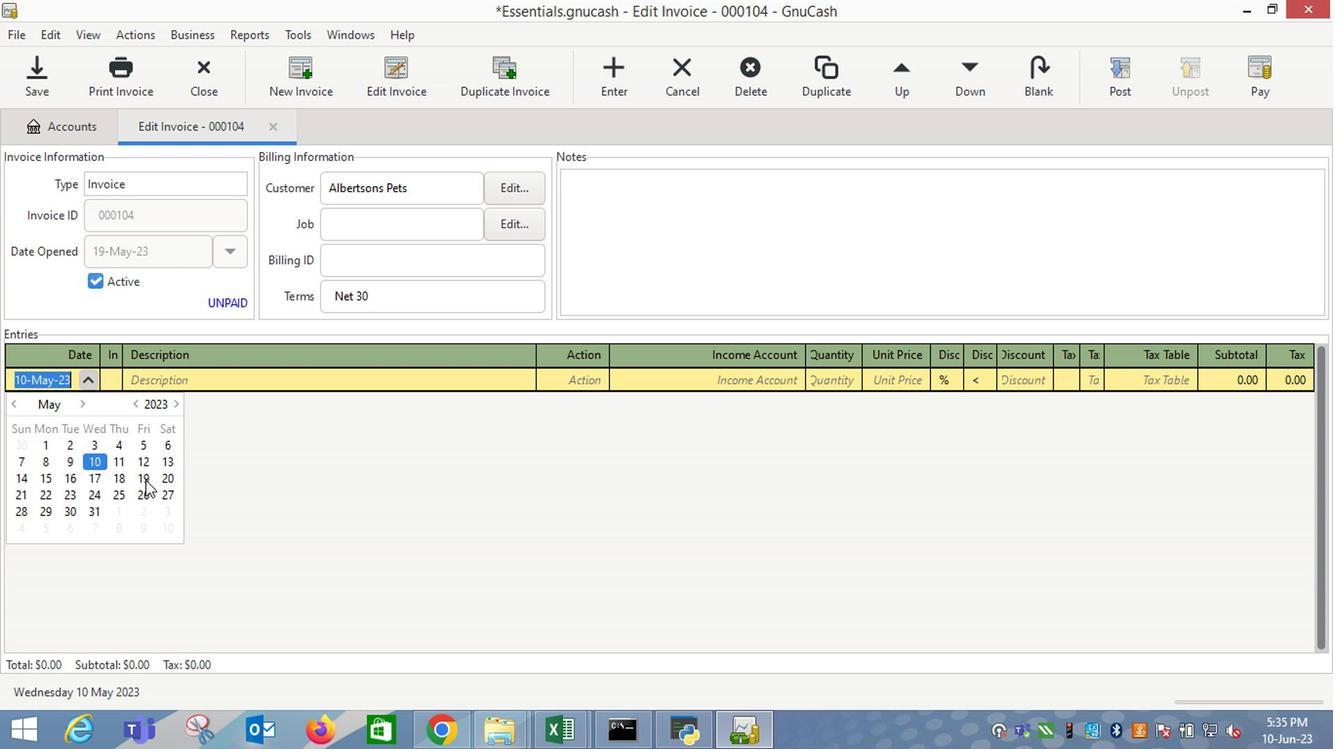 
Action: Key pressed <Key.tab><Key.shift_r>Walgreens<Key.space><Key.shift_r><Key.shift_r><Key.shift_r><Key.shift_r><Key.shift_r><Key.shift_r><Key.shift_r><Key.shift_r><Key.shift_r><Key.shift_r><Key.shift_r><Key.shift_r><Key.shift_r><Key.shift_r><Key.shift_r><Key.shift_r><Key.shift_r><Key.shift_r><Key.shift_r><Key.shift_r><Key.shift_r><Key.shift_r>Nail<Key.space><Key.shift_r>Polish<Key.space><Key.shift_r>Beauty<Key.space><Key.shift_r>Regular<Key.space><Key.shift_r>Remover<Key.space><Key.shift_r>(10<Key.space>oz<Key.shift_r>)<Key.tab><Key.tab>i<Key.down><Key.down><Key.down><Key.tab>1<Key.tab>6.99<Key.tab>
Screenshot: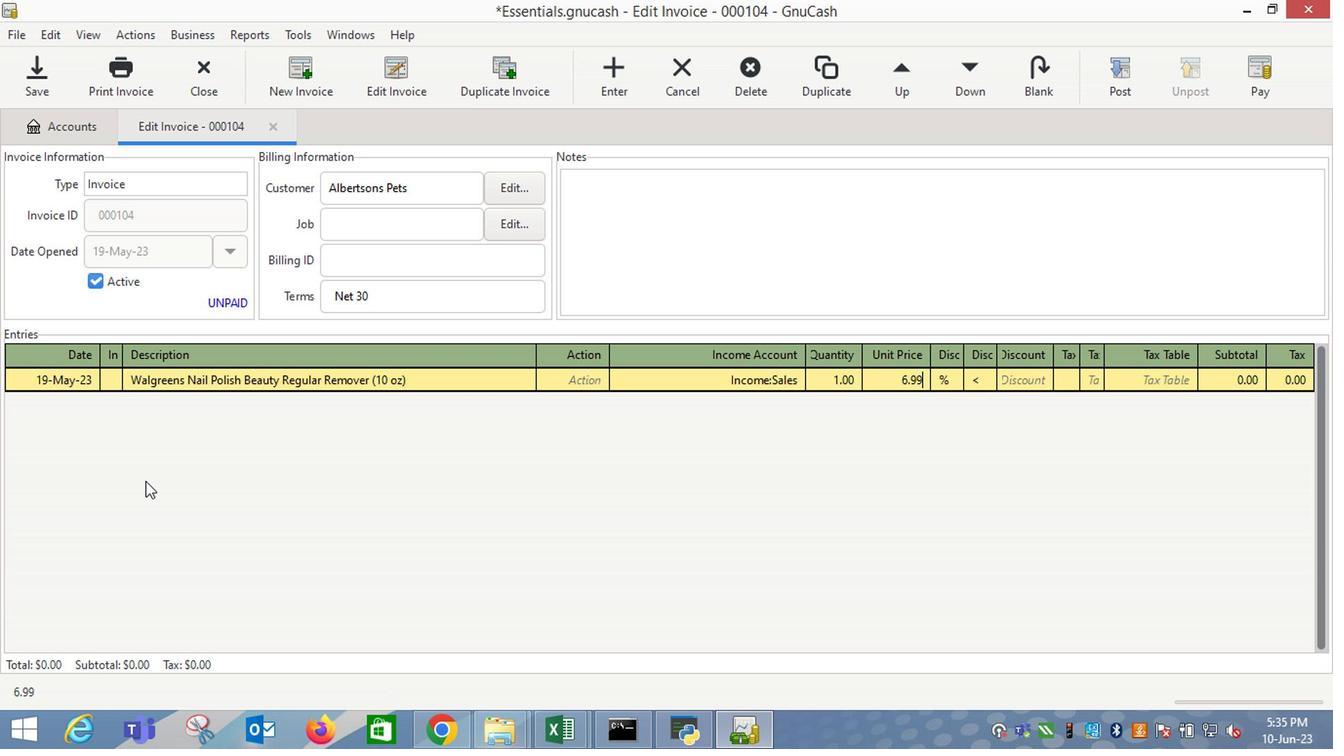 
Action: Mouse moved to (1049, 388)
Screenshot: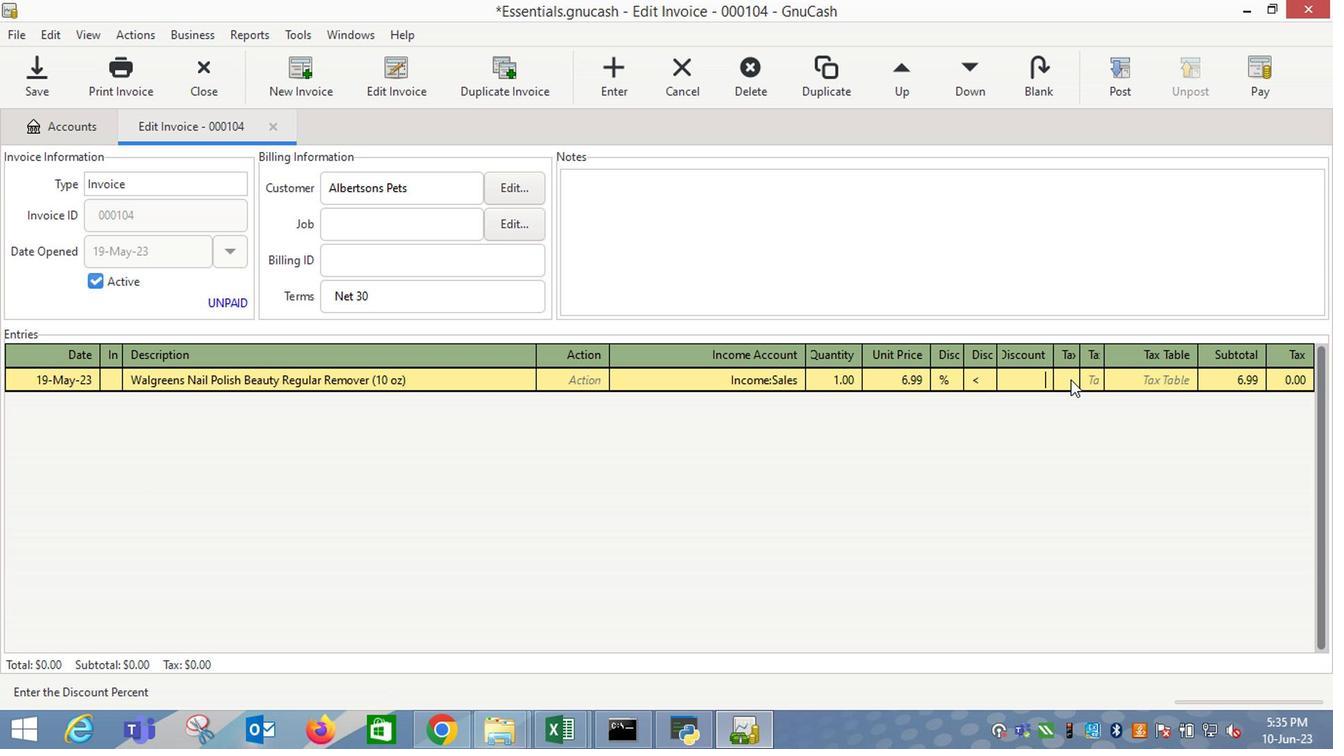 
Action: Mouse pressed left at (1049, 388)
Screenshot: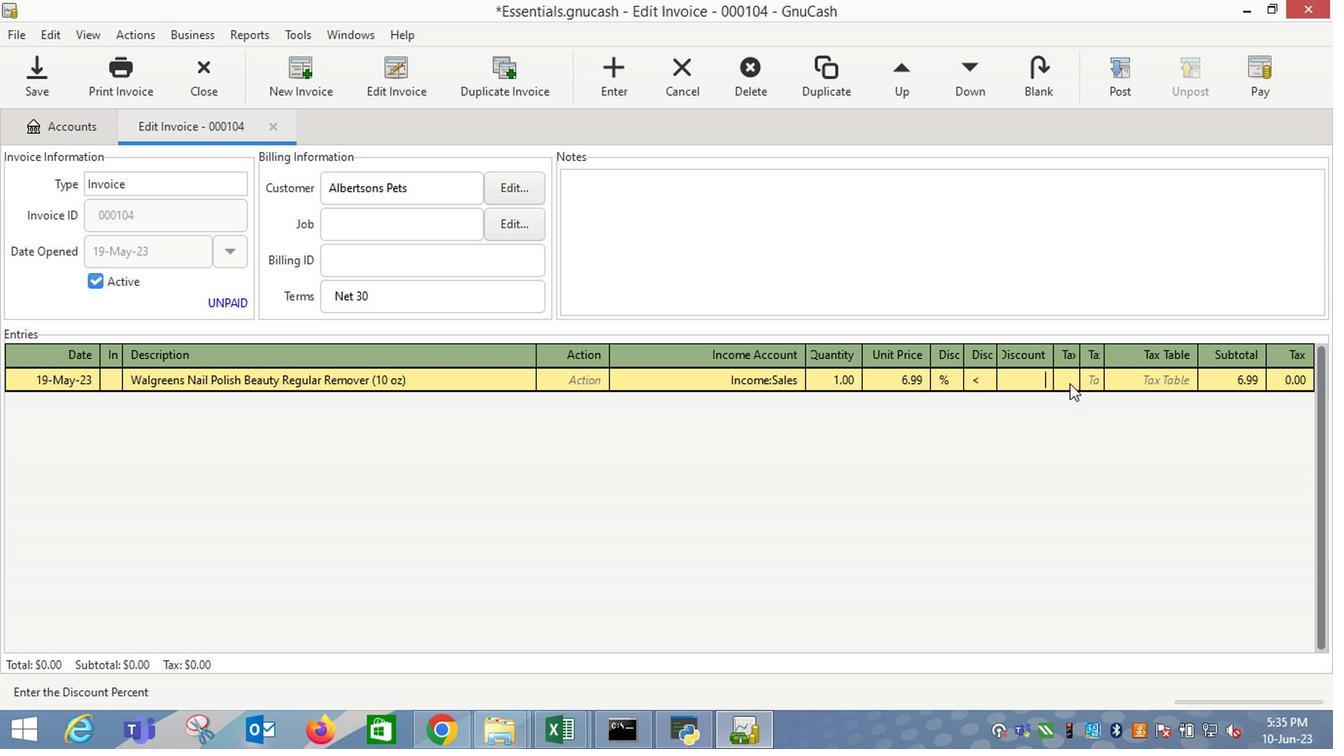 
Action: Mouse moved to (1069, 384)
Screenshot: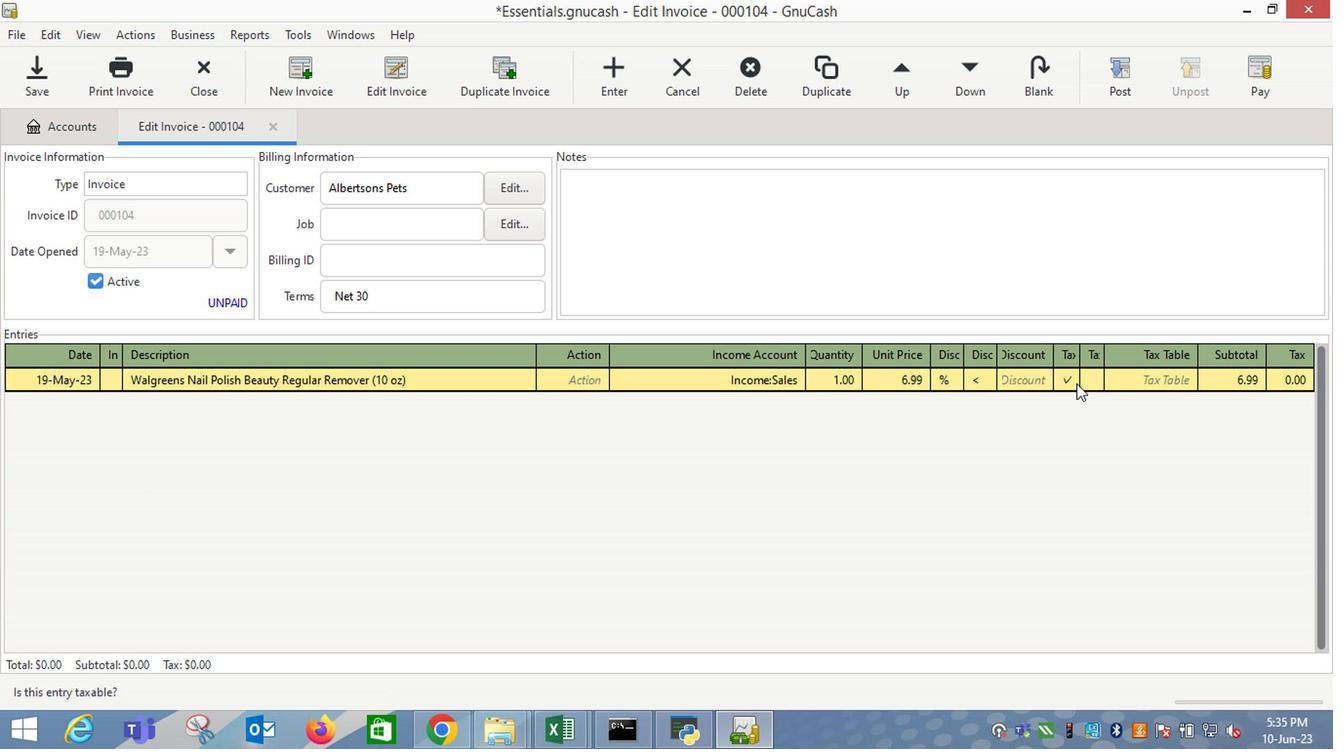 
Action: Mouse pressed left at (1069, 384)
Screenshot: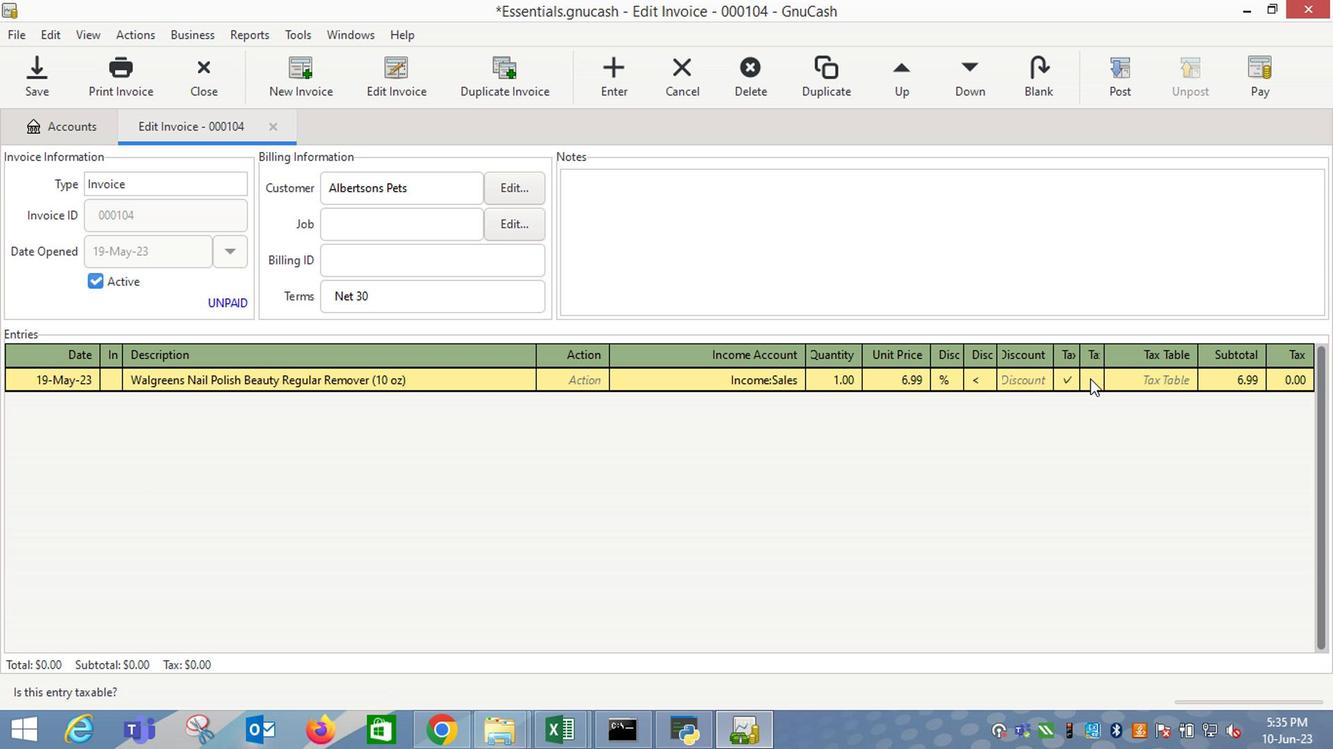 
Action: Mouse moved to (1114, 391)
Screenshot: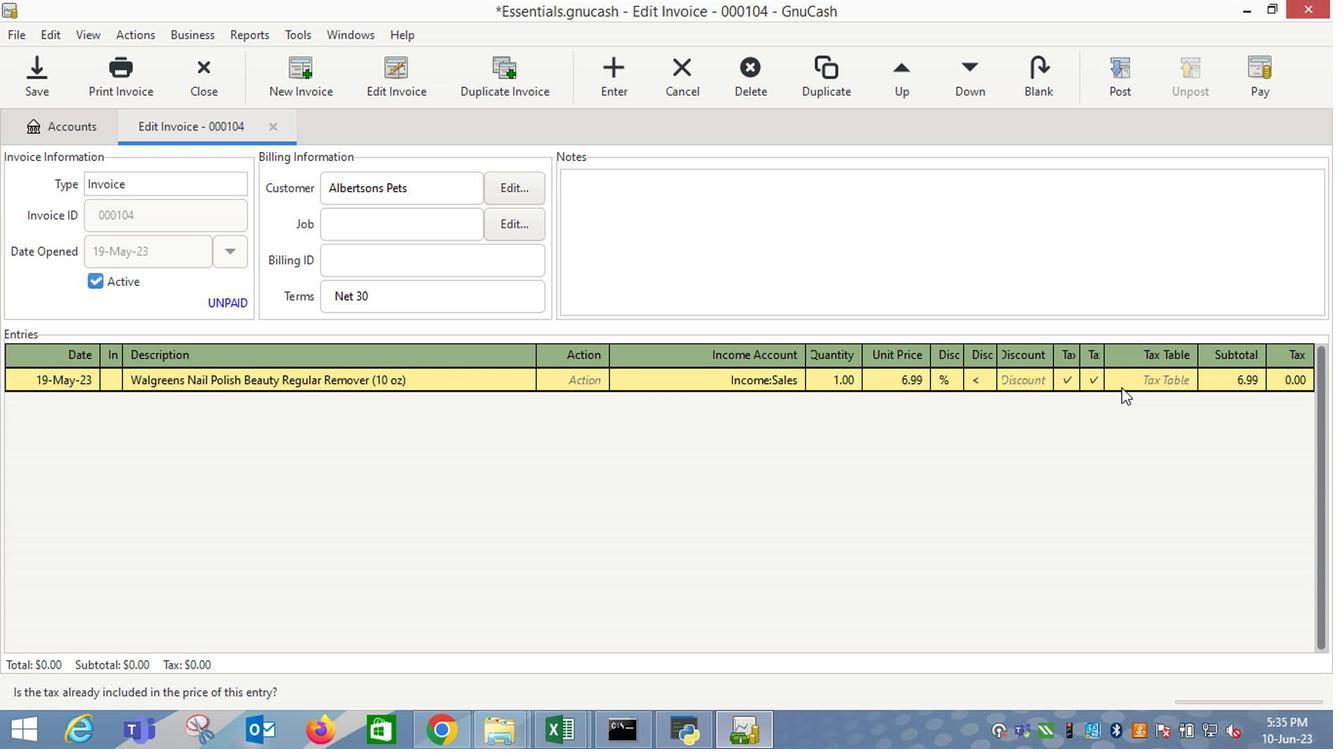 
Action: Mouse pressed left at (1114, 391)
Screenshot: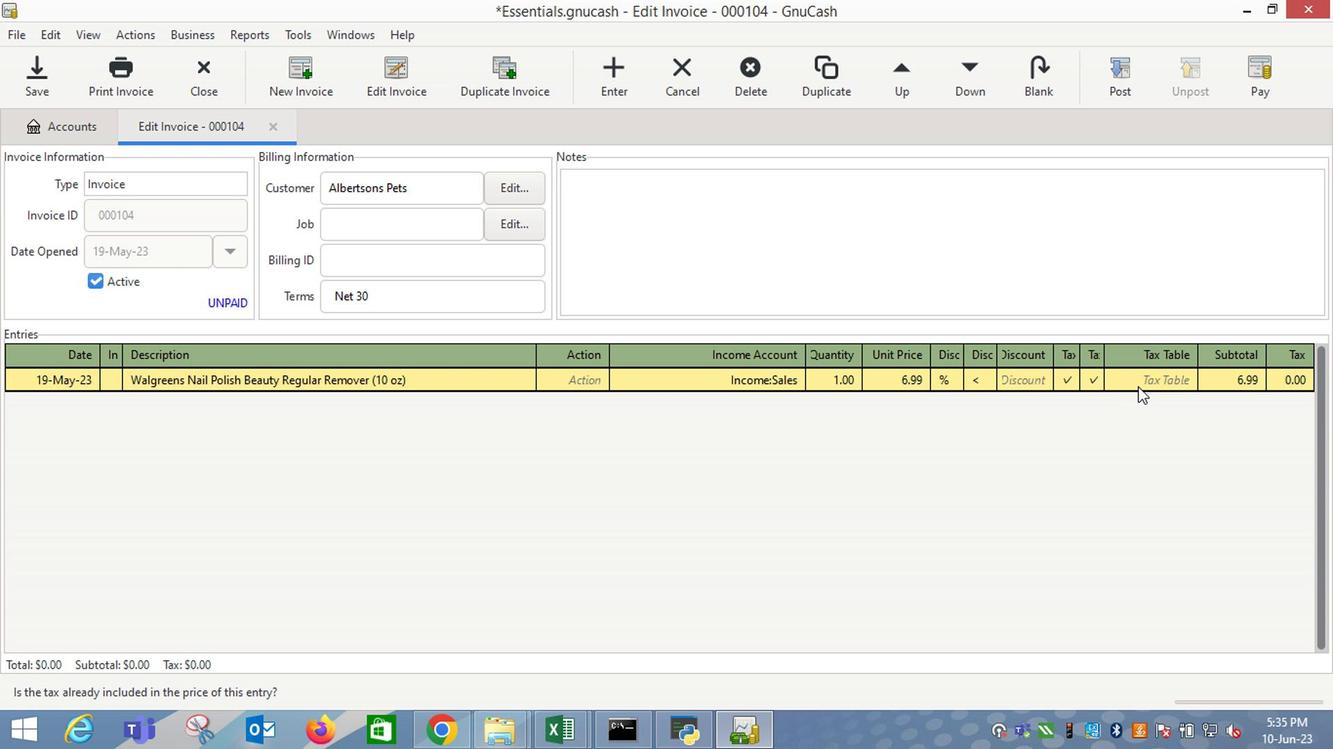 
Action: Mouse moved to (1160, 387)
Screenshot: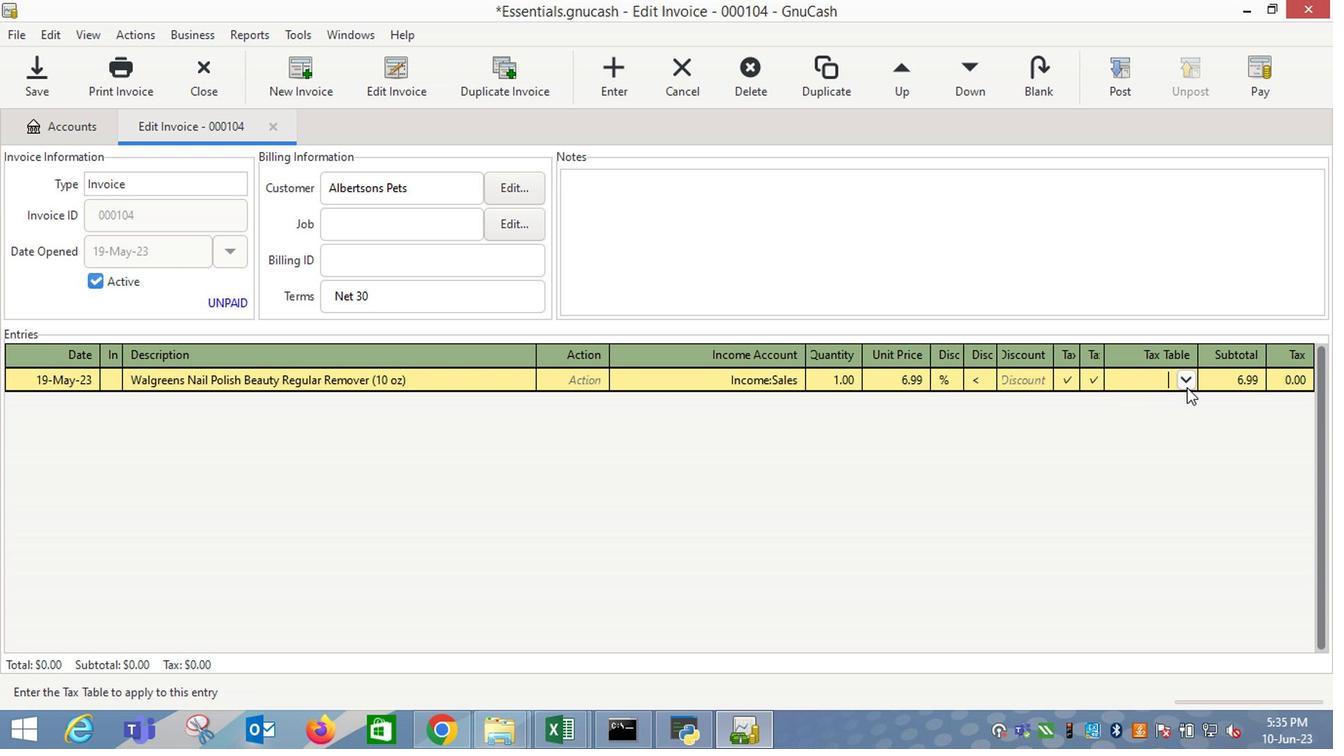 
Action: Mouse pressed left at (1160, 387)
Screenshot: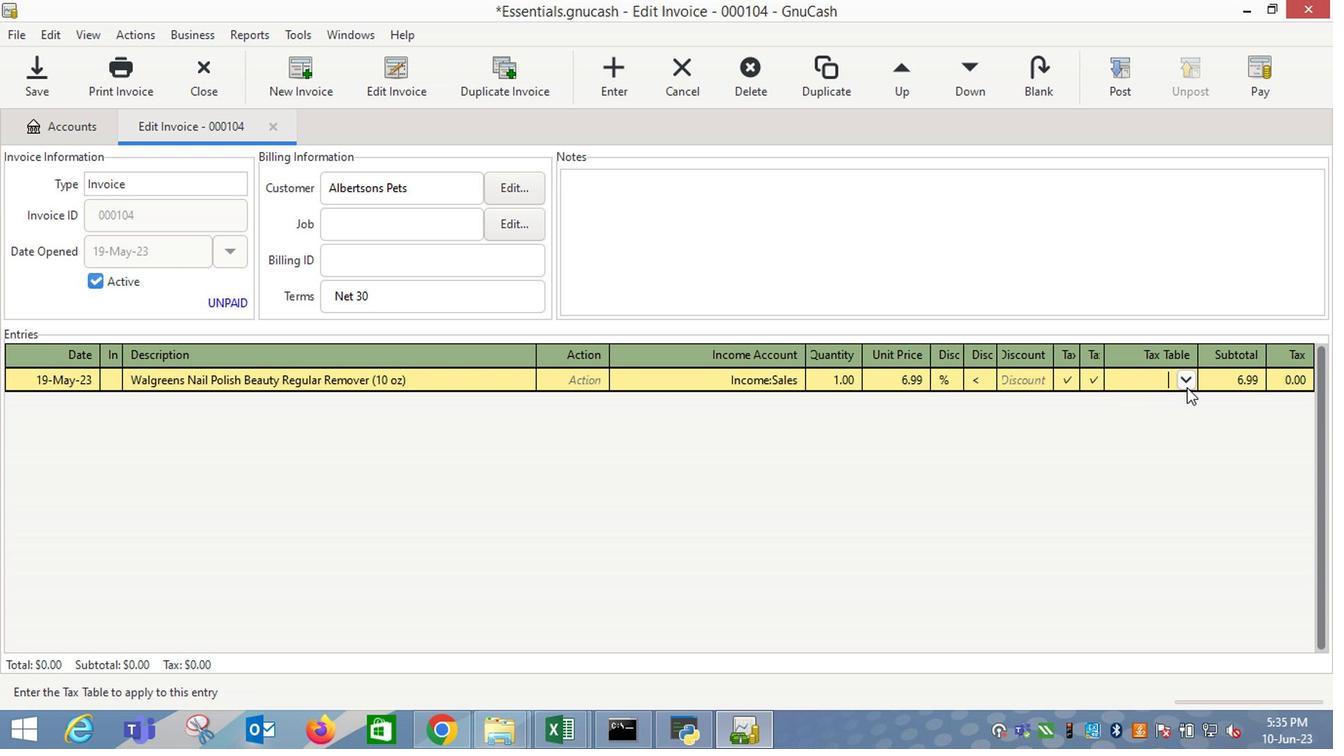 
Action: Mouse moved to (1117, 412)
Screenshot: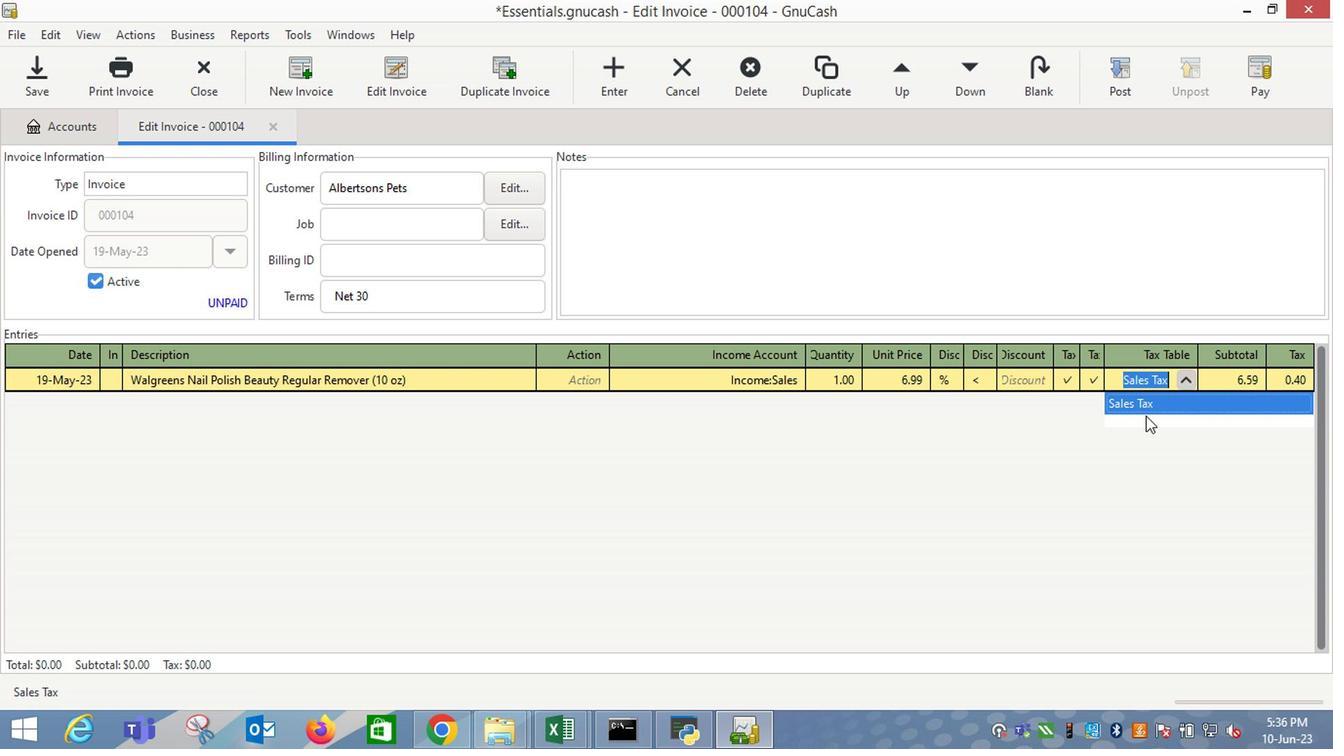 
Action: Mouse pressed left at (1117, 412)
Screenshot: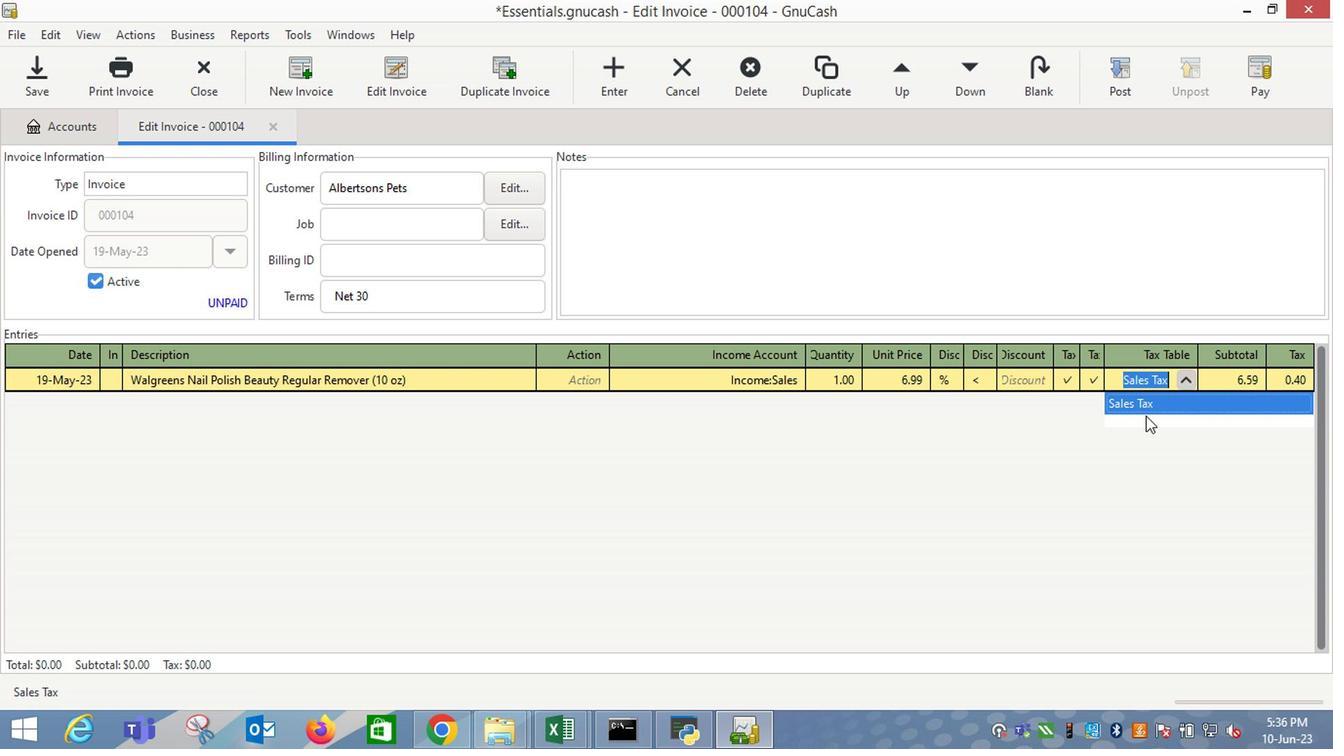 
Action: Key pressed <Key.enter><Key.tab><Key.shift_r>Revlon<Key.space><Key.shift_r>Slant<Key.space><Key.shift_r>Tweezer<Key.space><Key.backspace><Key.tab><Key.tab>i<Key.down><Key.down><Key.down><Key.tab>4<Key.tab>14.49<Key.tab>
Screenshot: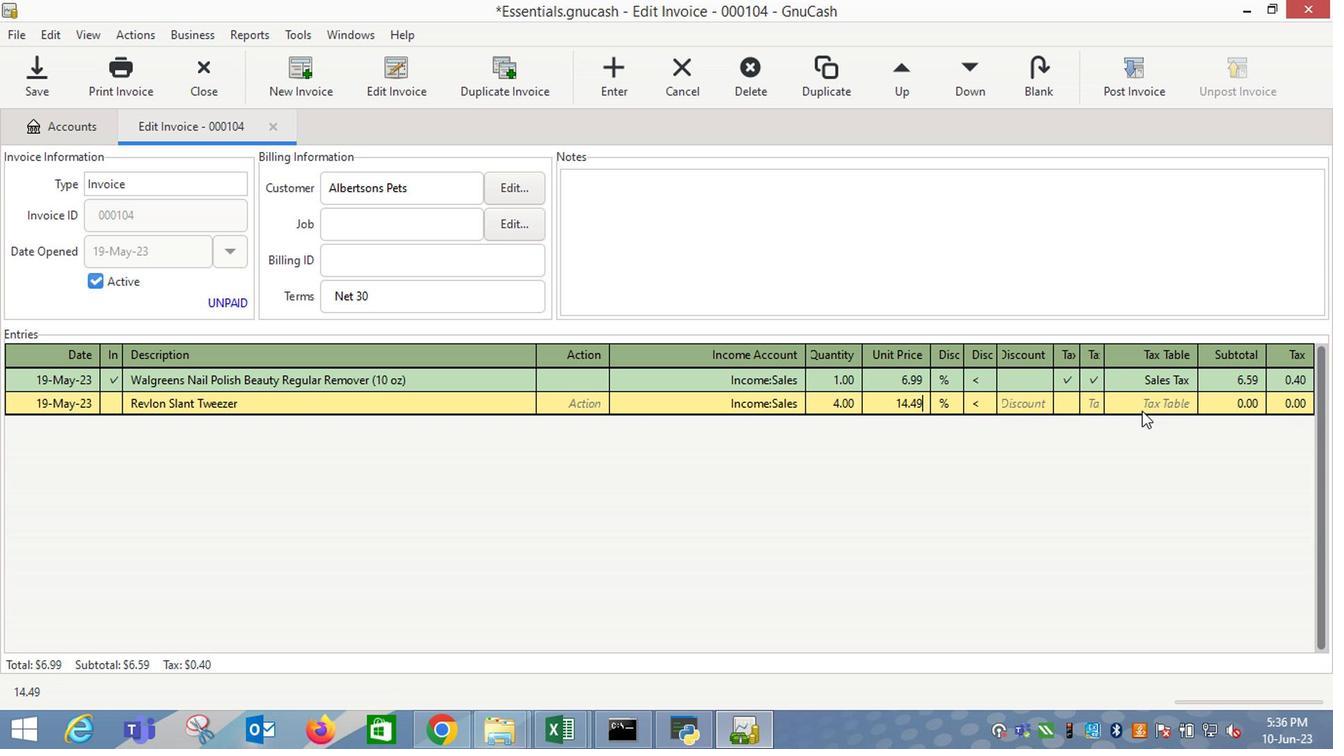 
Action: Mouse moved to (1049, 401)
Screenshot: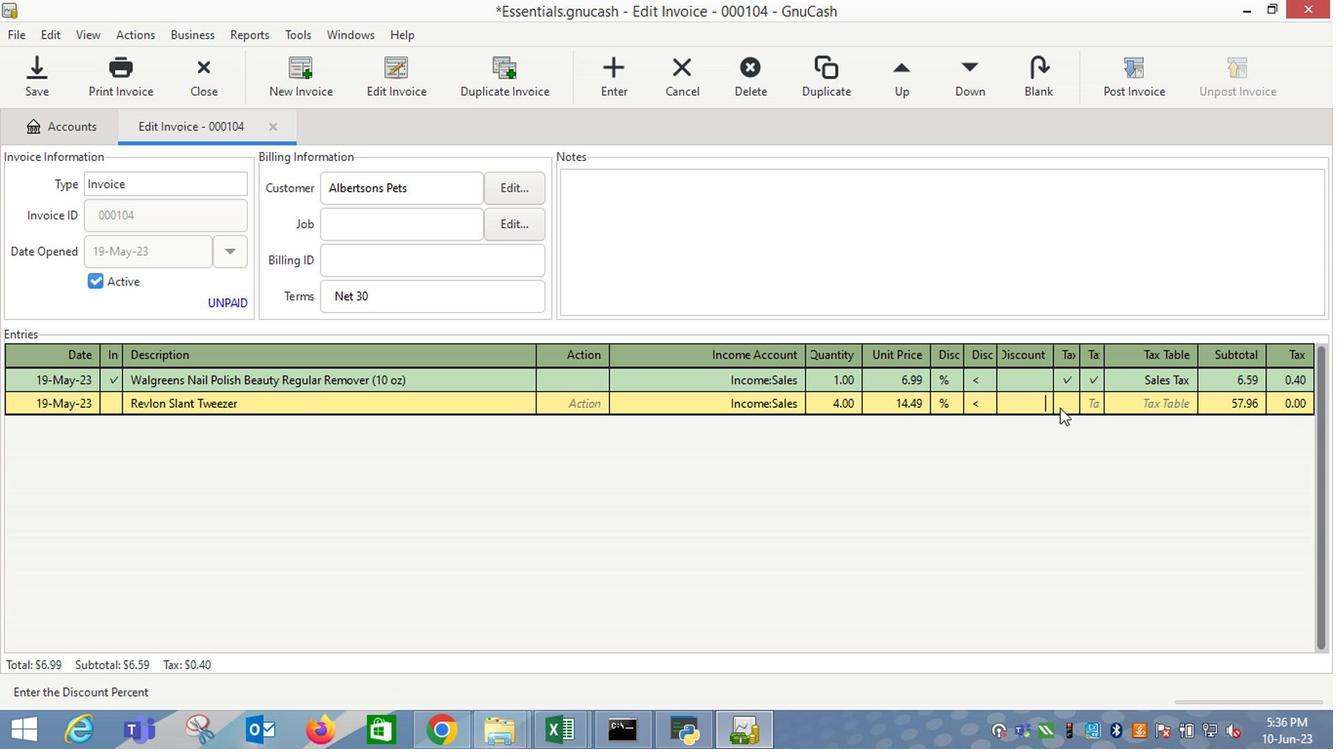 
Action: Mouse pressed left at (1049, 401)
Screenshot: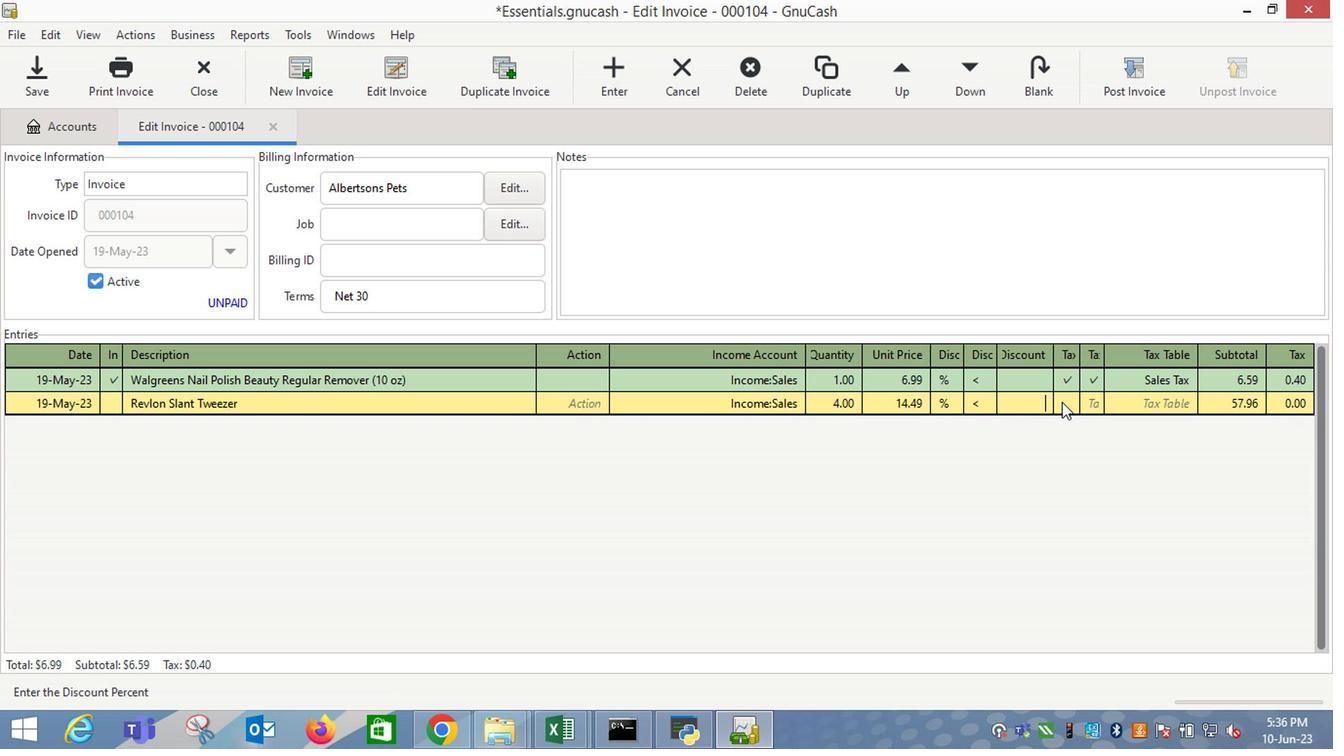 
Action: Mouse moved to (1070, 399)
Screenshot: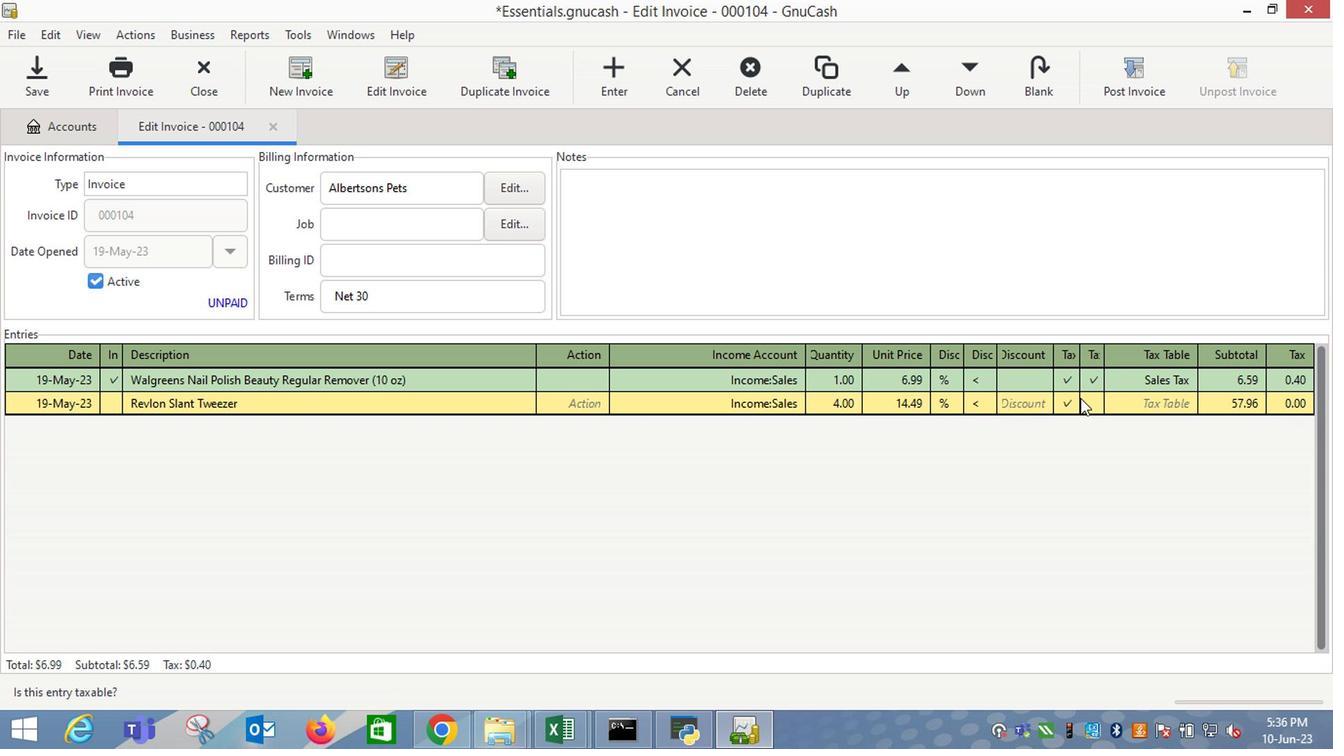 
Action: Mouse pressed left at (1070, 399)
Screenshot: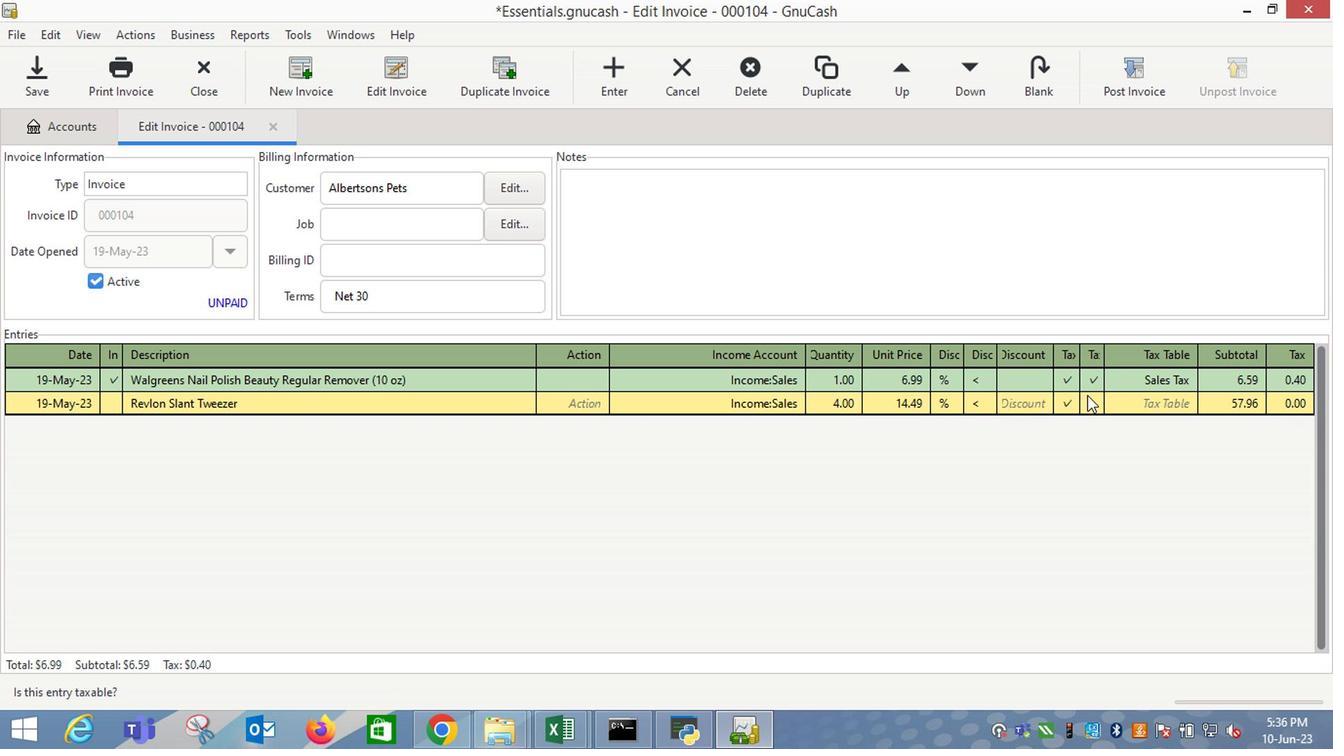 
Action: Mouse moved to (1105, 408)
Screenshot: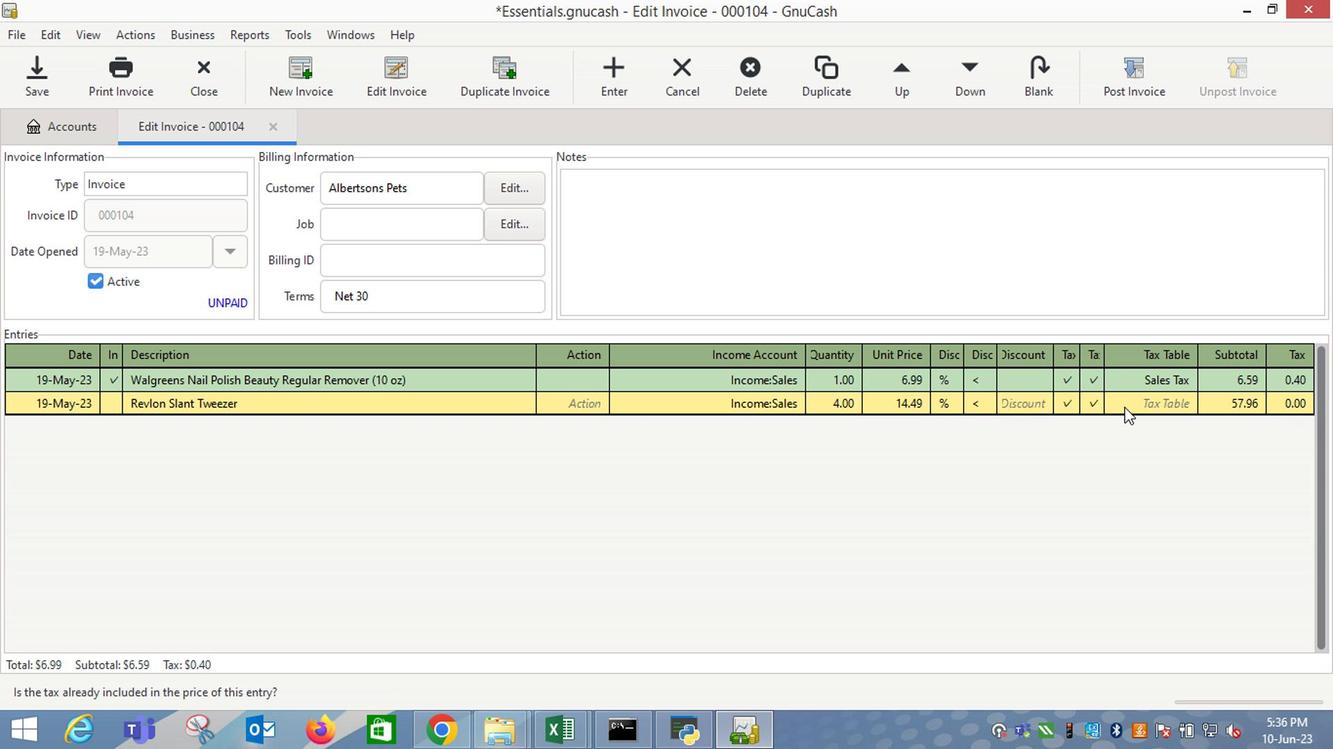 
Action: Mouse pressed left at (1105, 408)
Screenshot: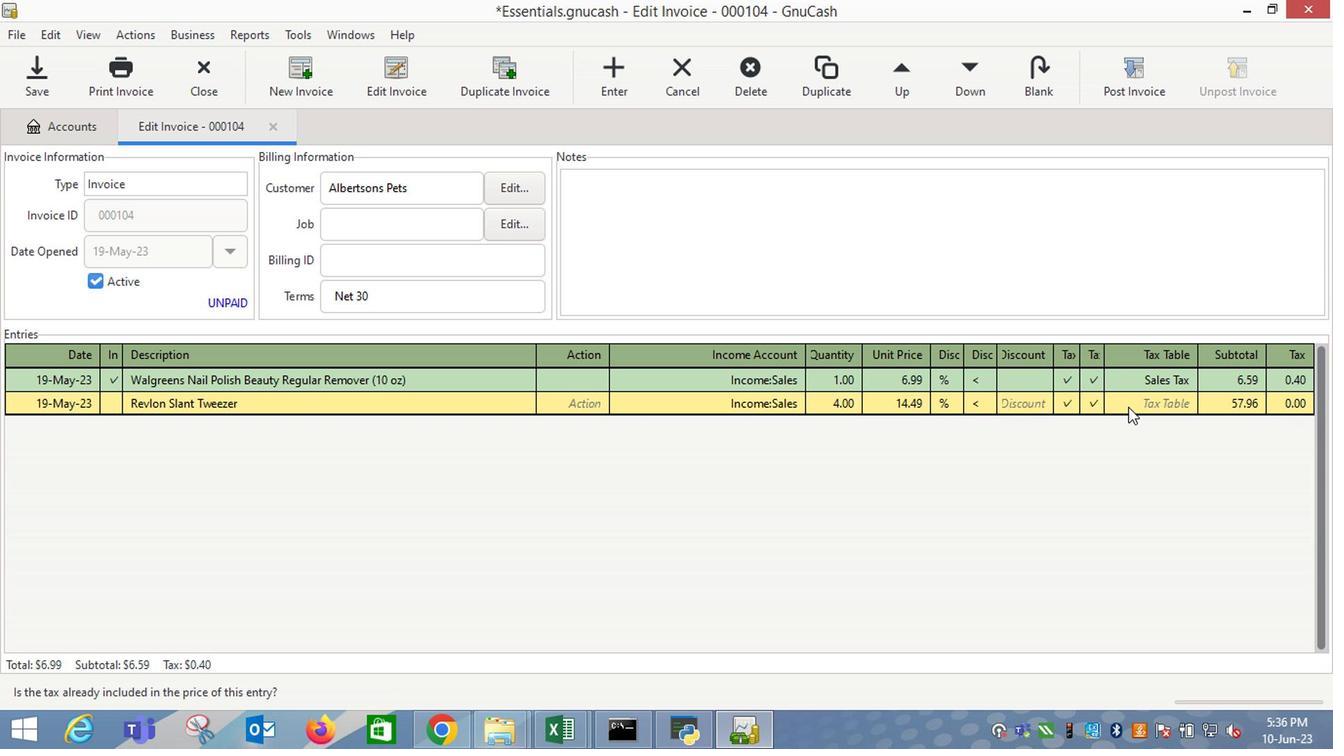 
Action: Mouse moved to (1161, 408)
Screenshot: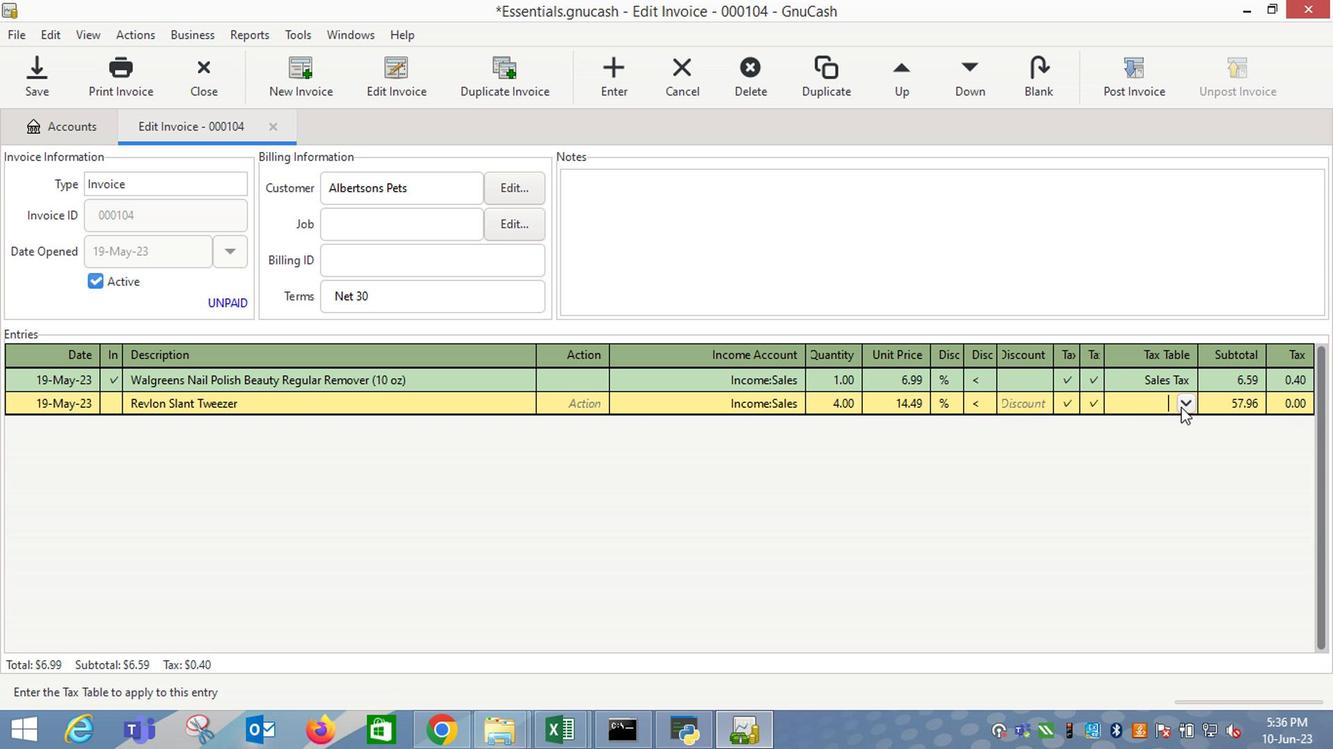 
Action: Mouse pressed left at (1161, 408)
Screenshot: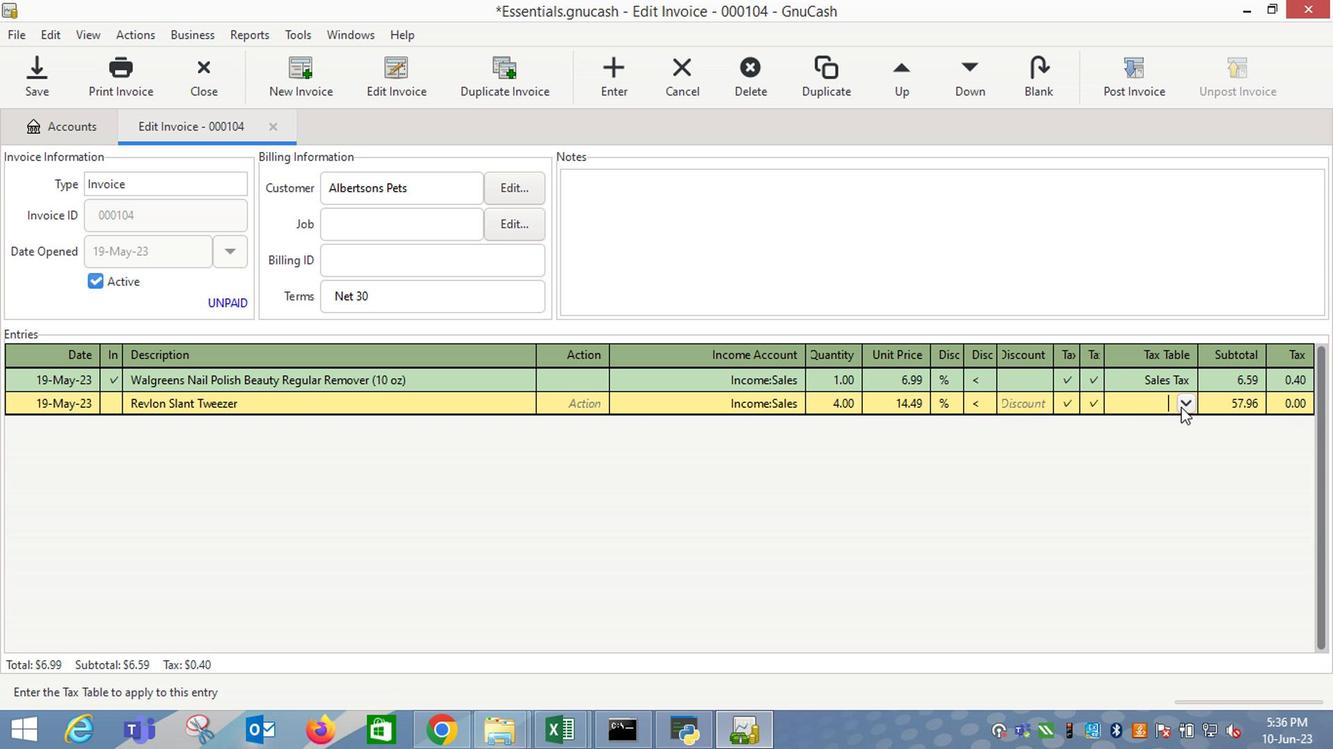
Action: Mouse moved to (1135, 430)
Screenshot: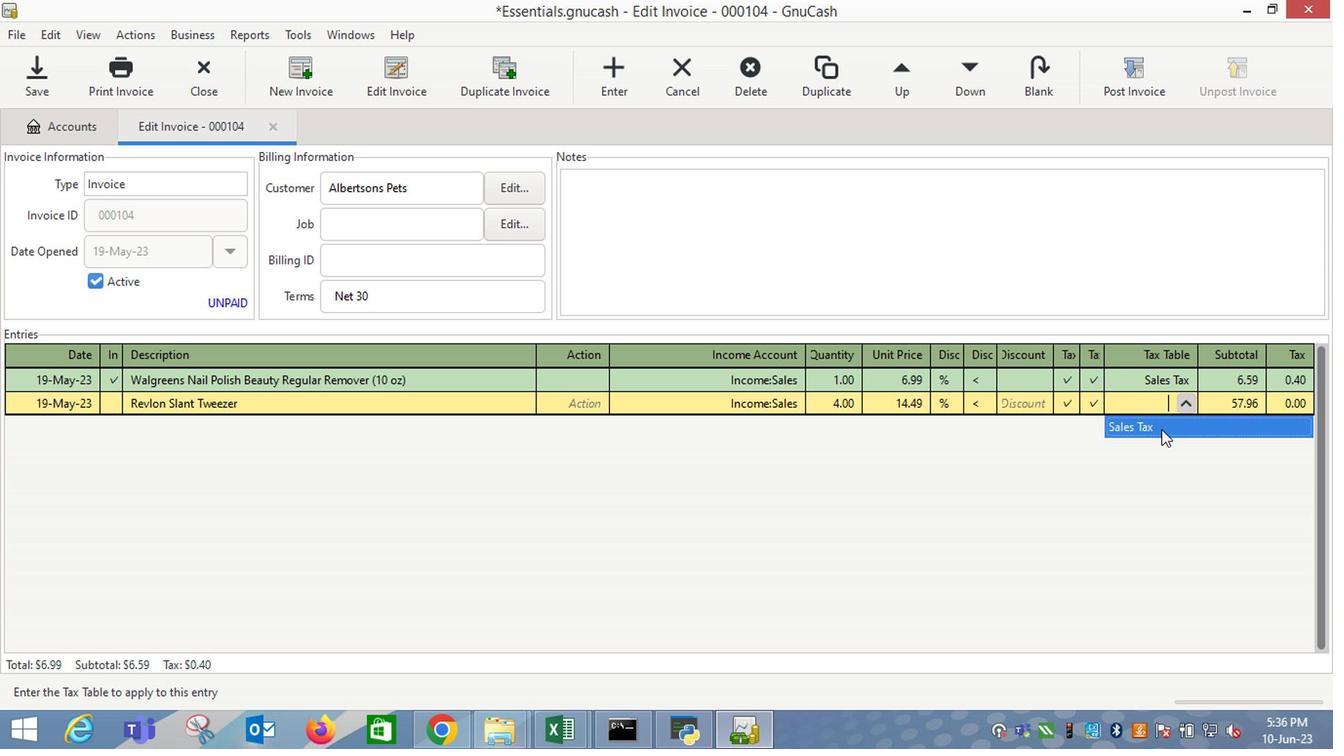 
Action: Mouse pressed left at (1135, 430)
Screenshot: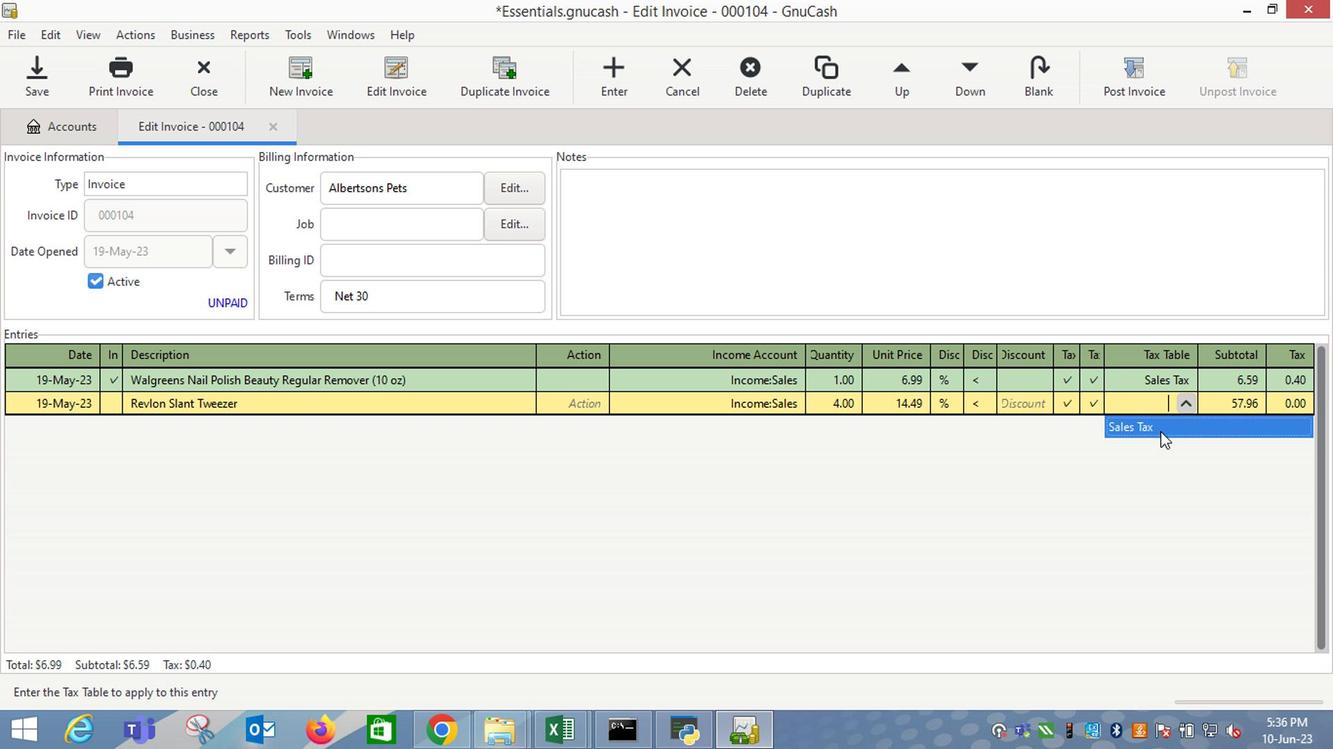 
Action: Mouse moved to (1134, 430)
Screenshot: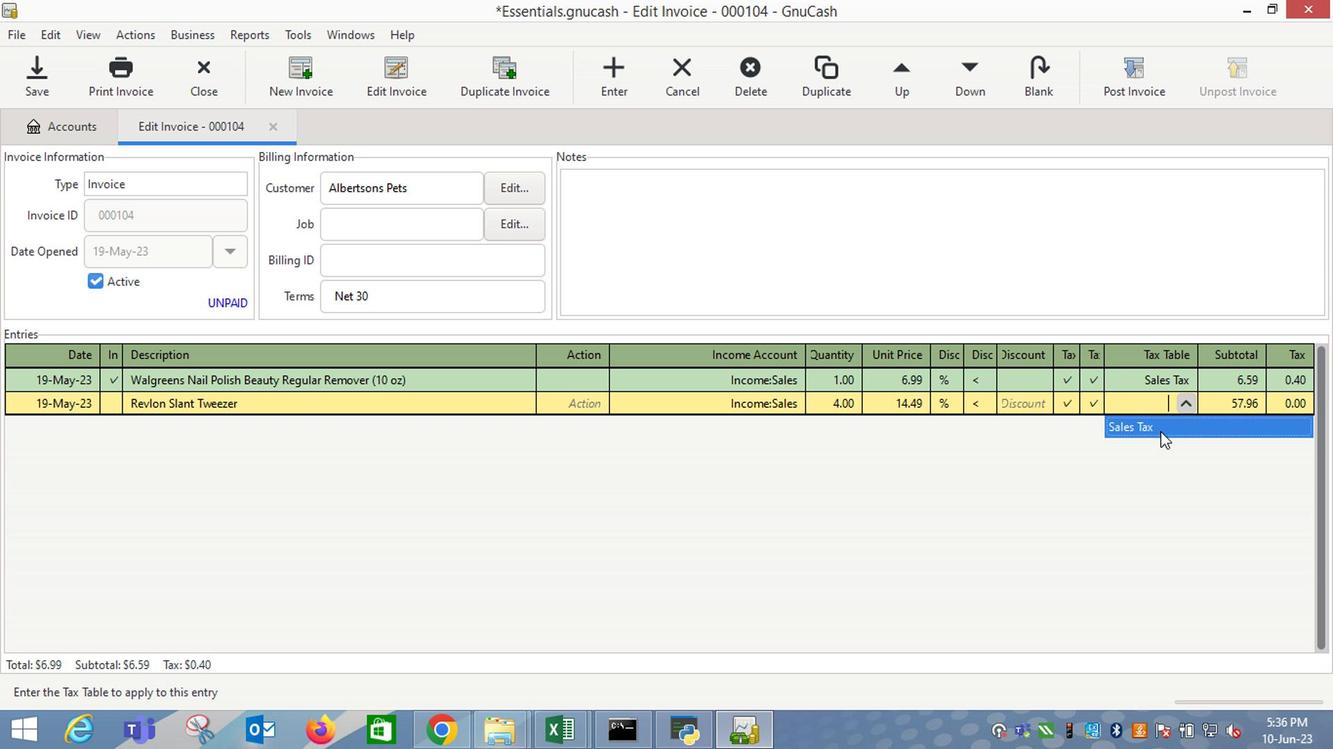 
Action: Key pressed <Key.enter>
Screenshot: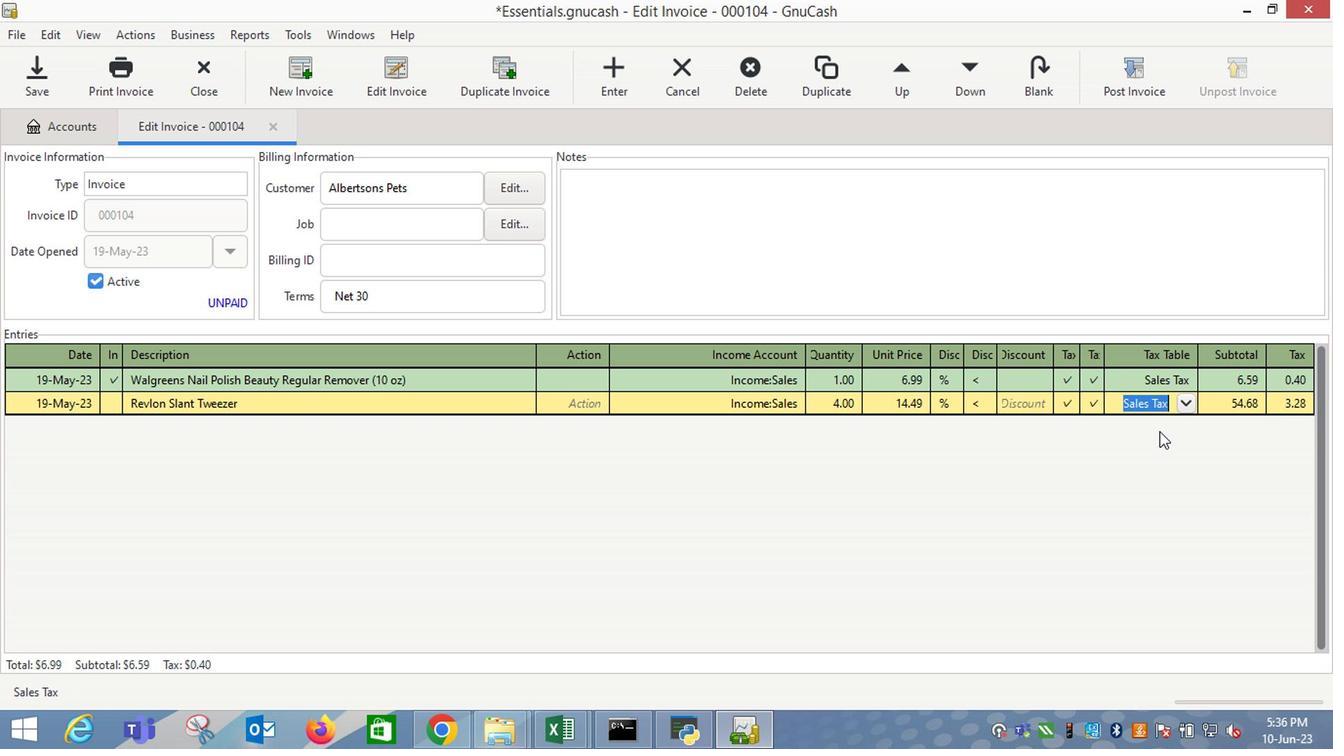 
Action: Mouse moved to (1105, 131)
Screenshot: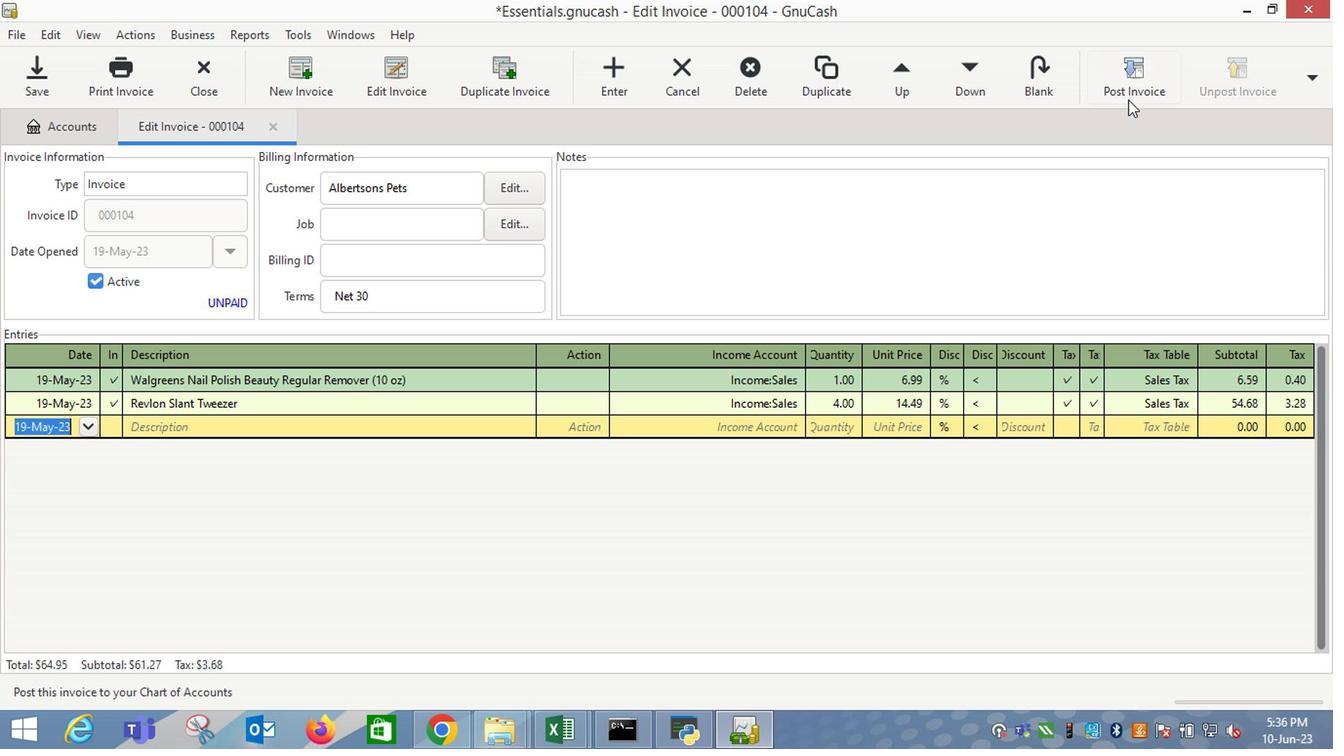 
Action: Mouse pressed left at (1105, 131)
Screenshot: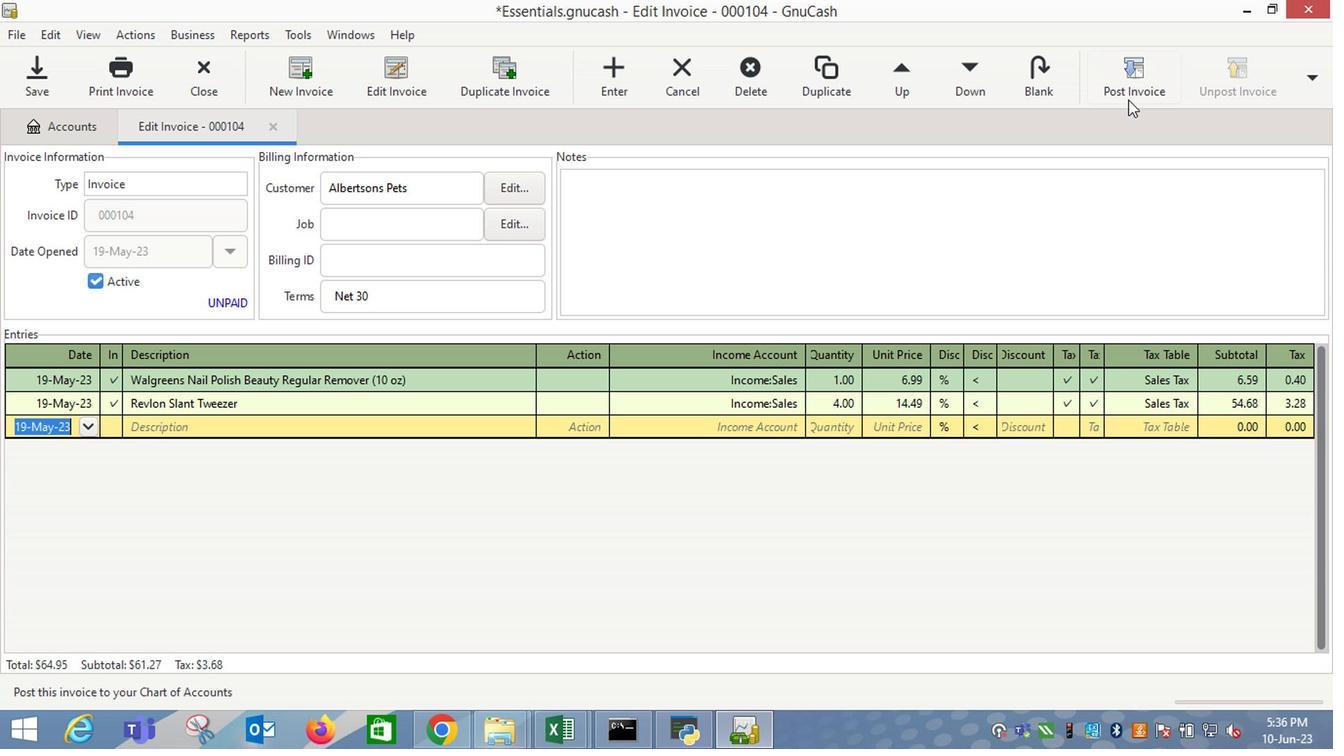 
Action: Mouse moved to (825, 336)
Screenshot: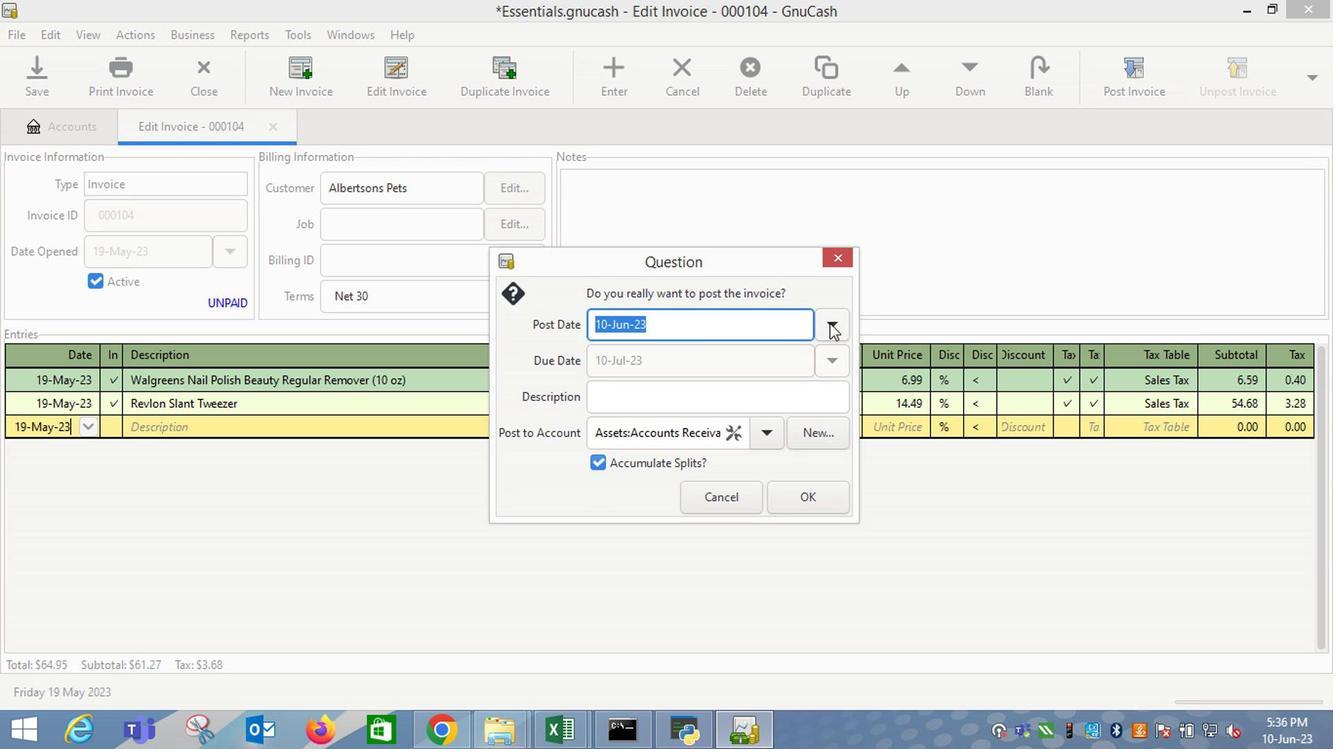 
Action: Mouse pressed left at (825, 336)
Screenshot: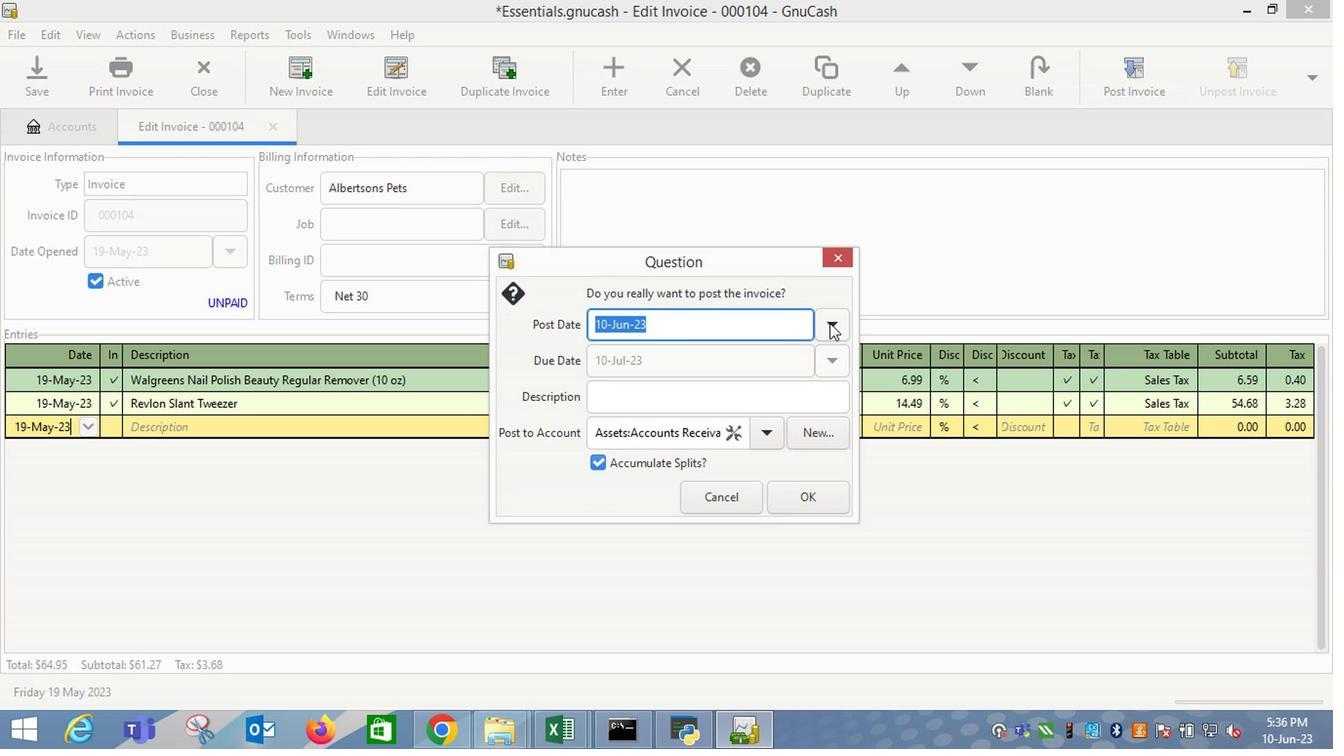 
Action: Mouse moved to (685, 368)
Screenshot: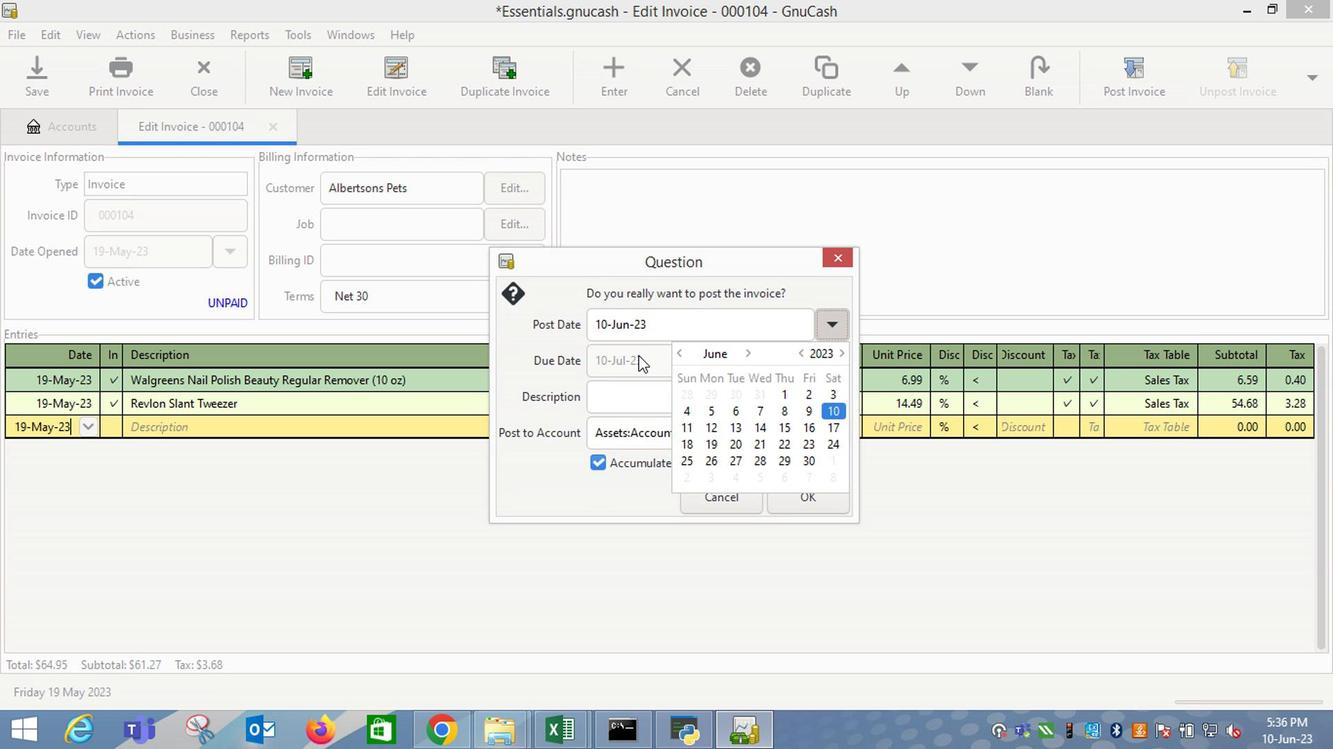 
Action: Mouse pressed left at (685, 368)
Screenshot: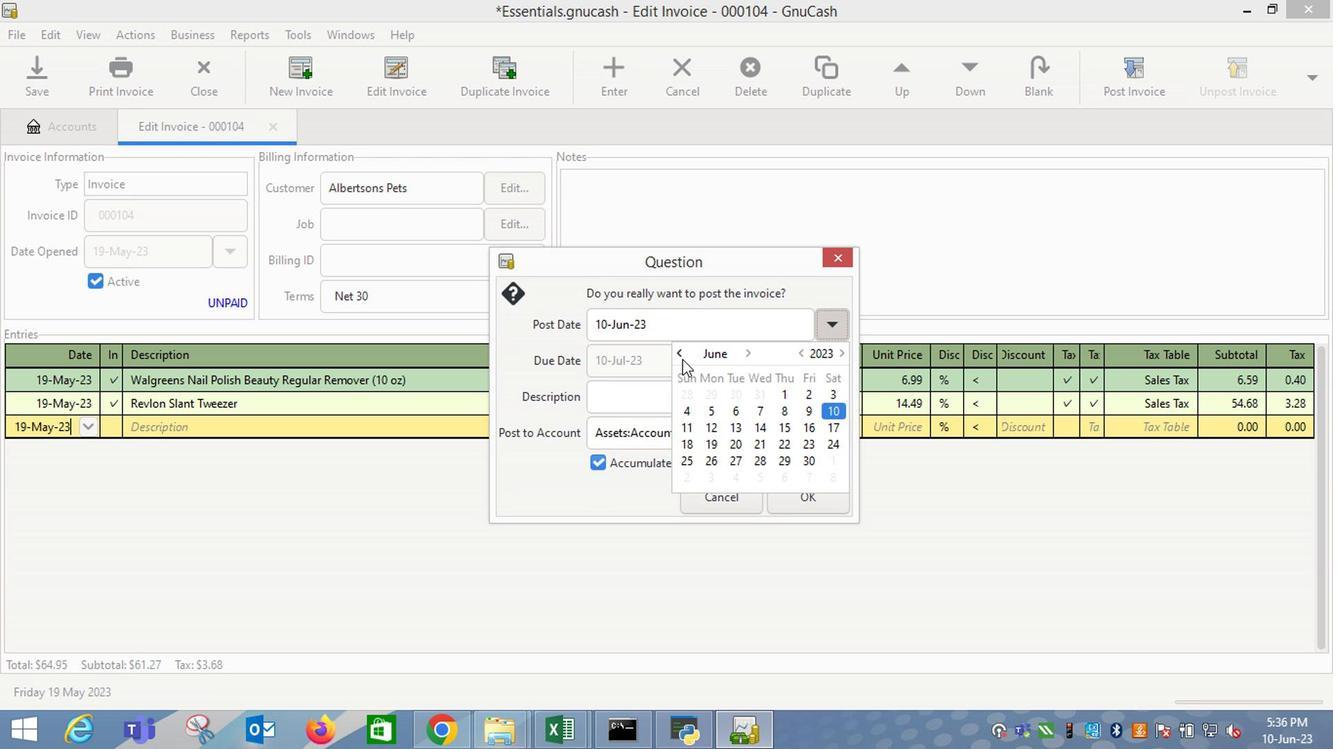 
Action: Mouse moved to (804, 427)
Screenshot: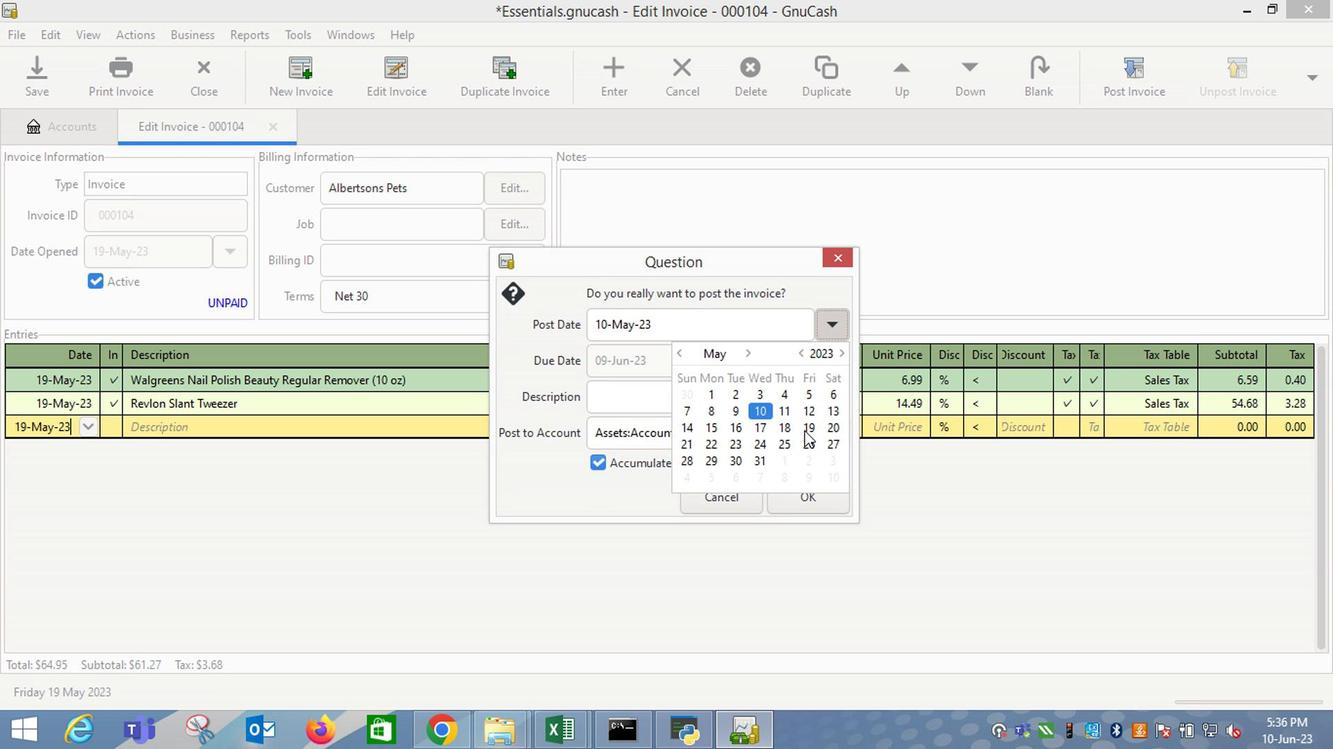 
Action: Mouse pressed left at (804, 427)
Screenshot: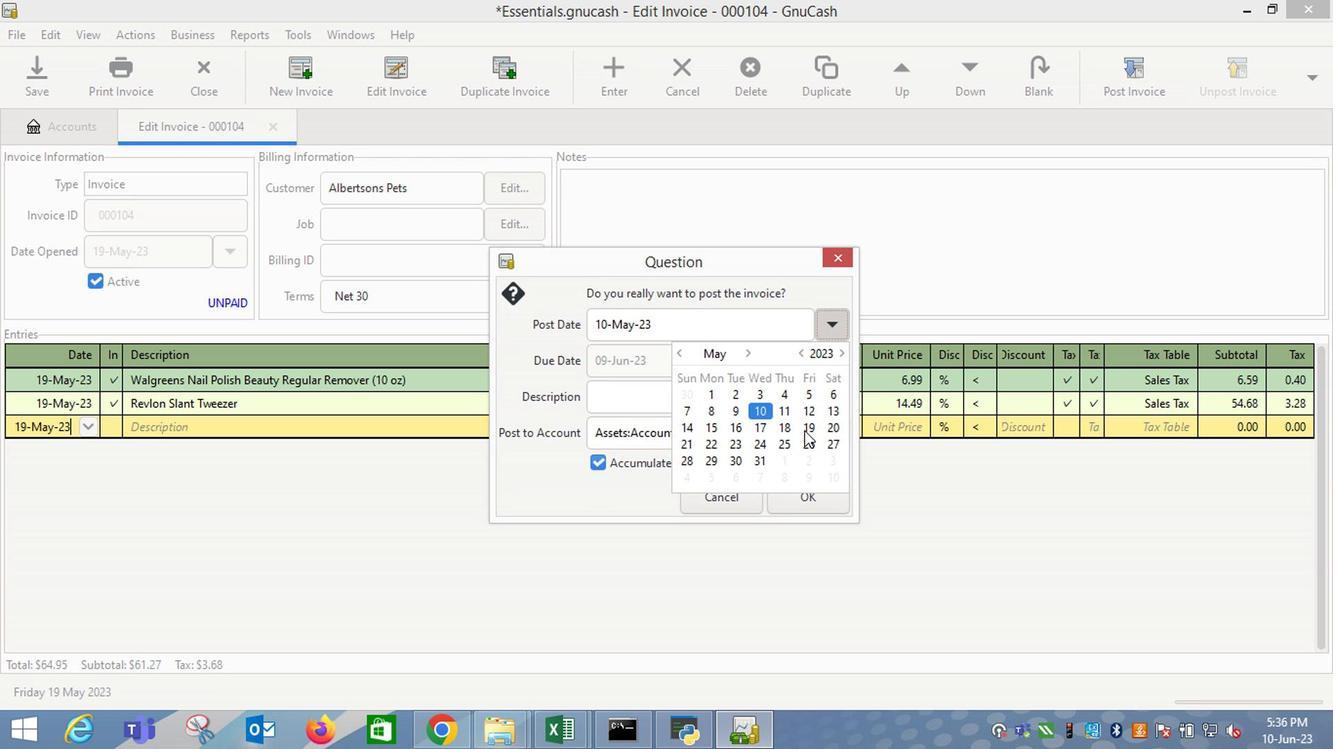 
Action: Mouse moved to (638, 401)
Screenshot: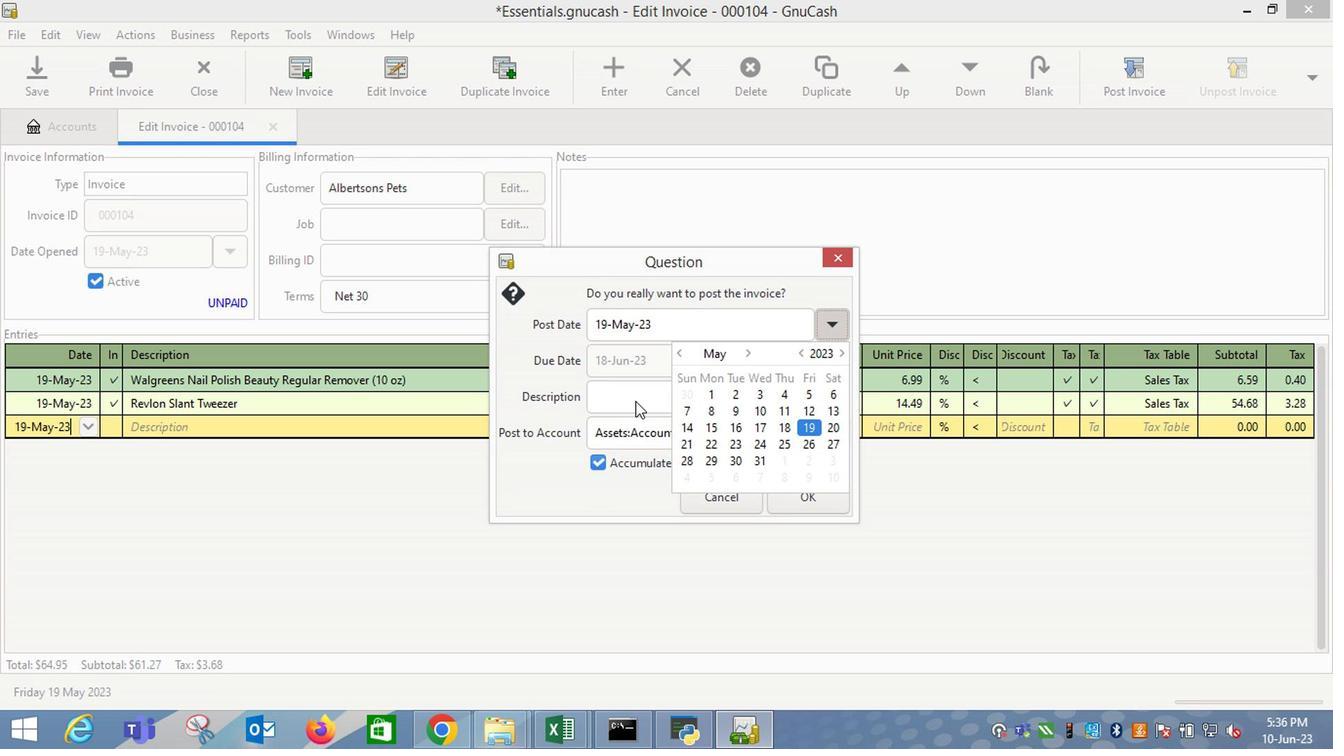 
Action: Mouse pressed left at (638, 401)
Screenshot: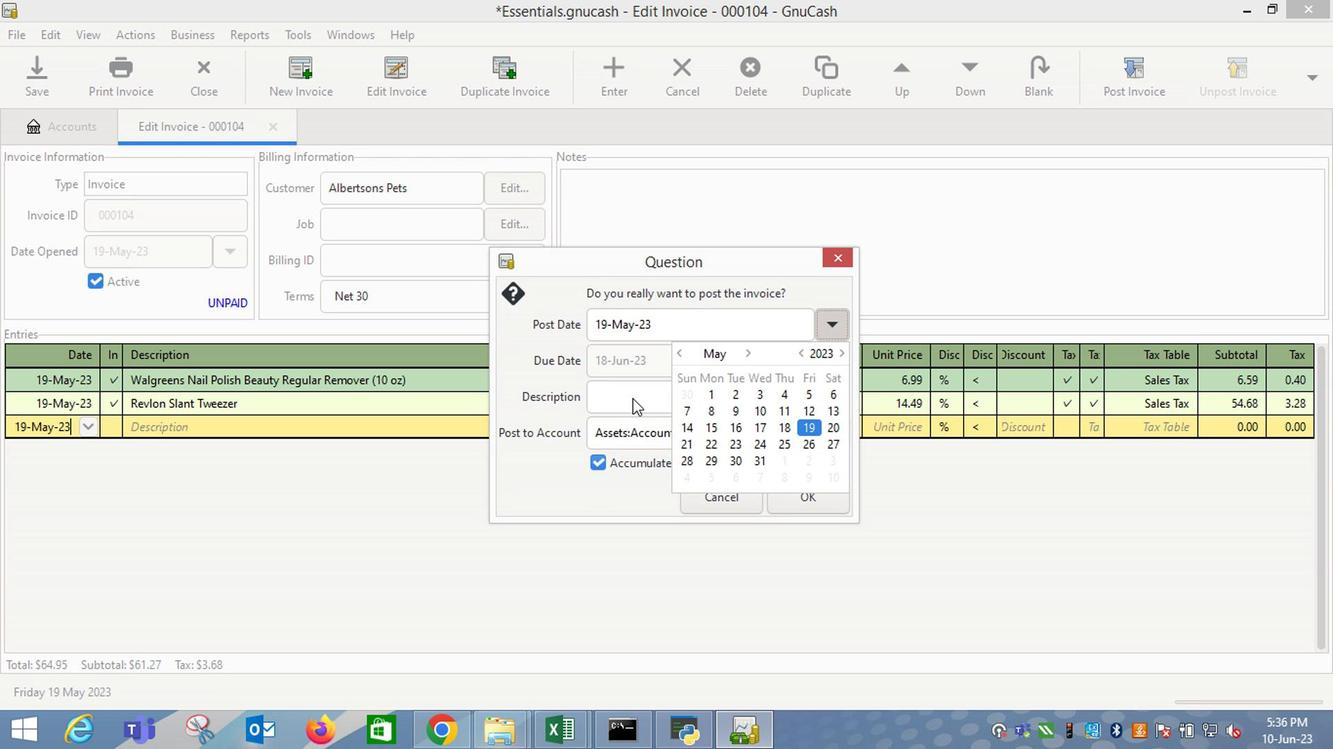 
Action: Mouse moved to (808, 480)
Screenshot: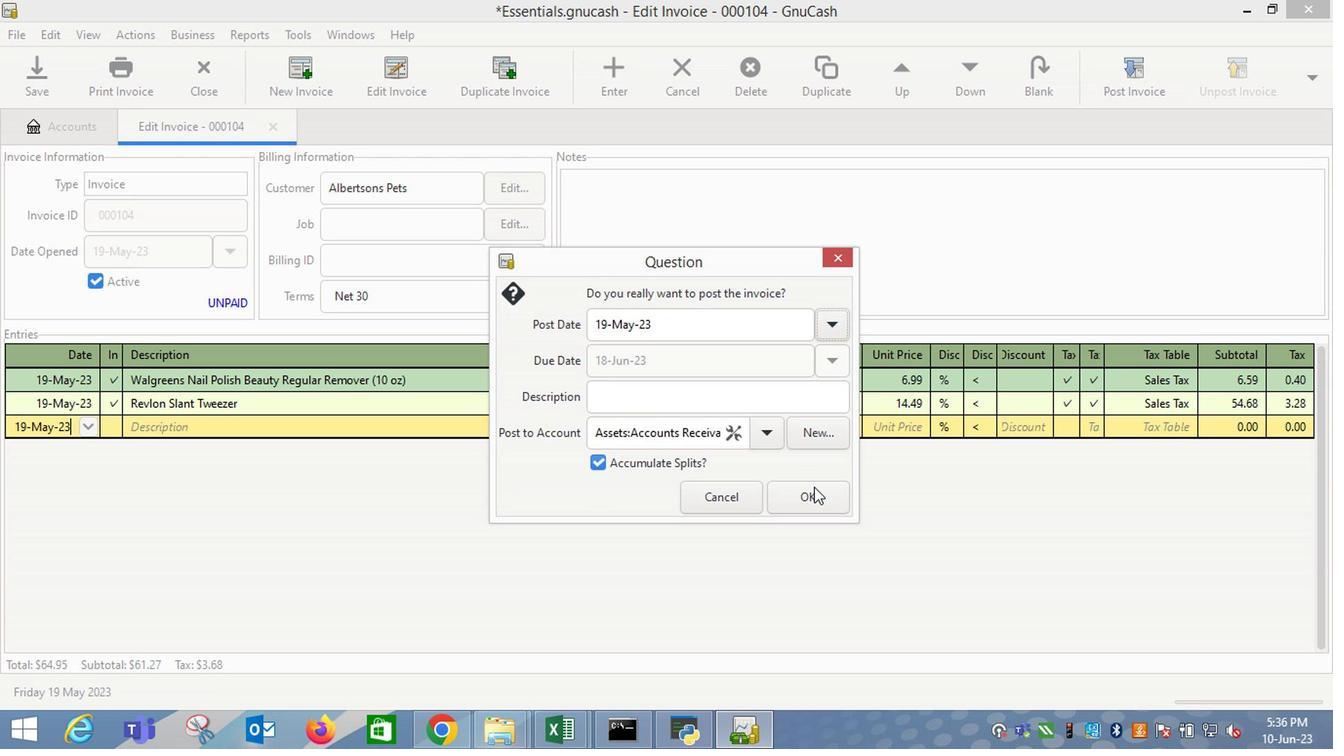 
Action: Mouse pressed left at (808, 480)
Screenshot: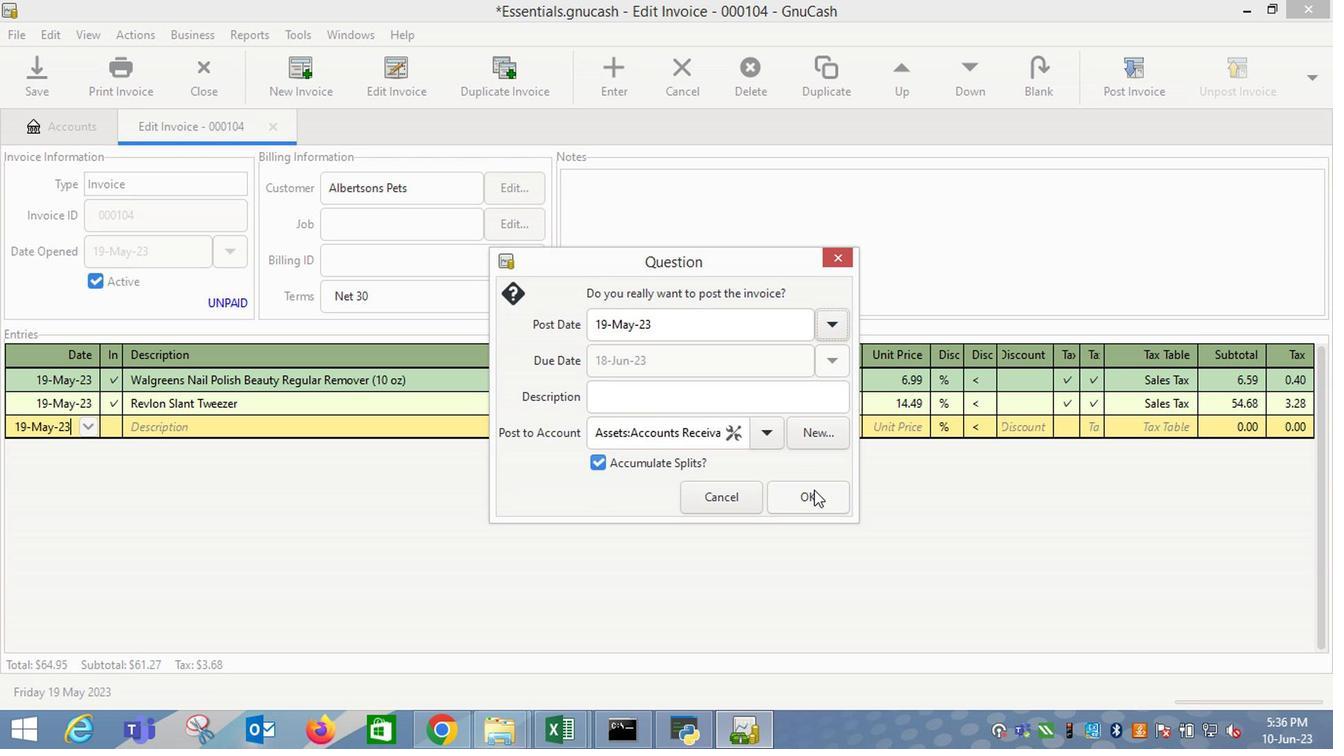 
Action: Mouse moved to (1228, 129)
Screenshot: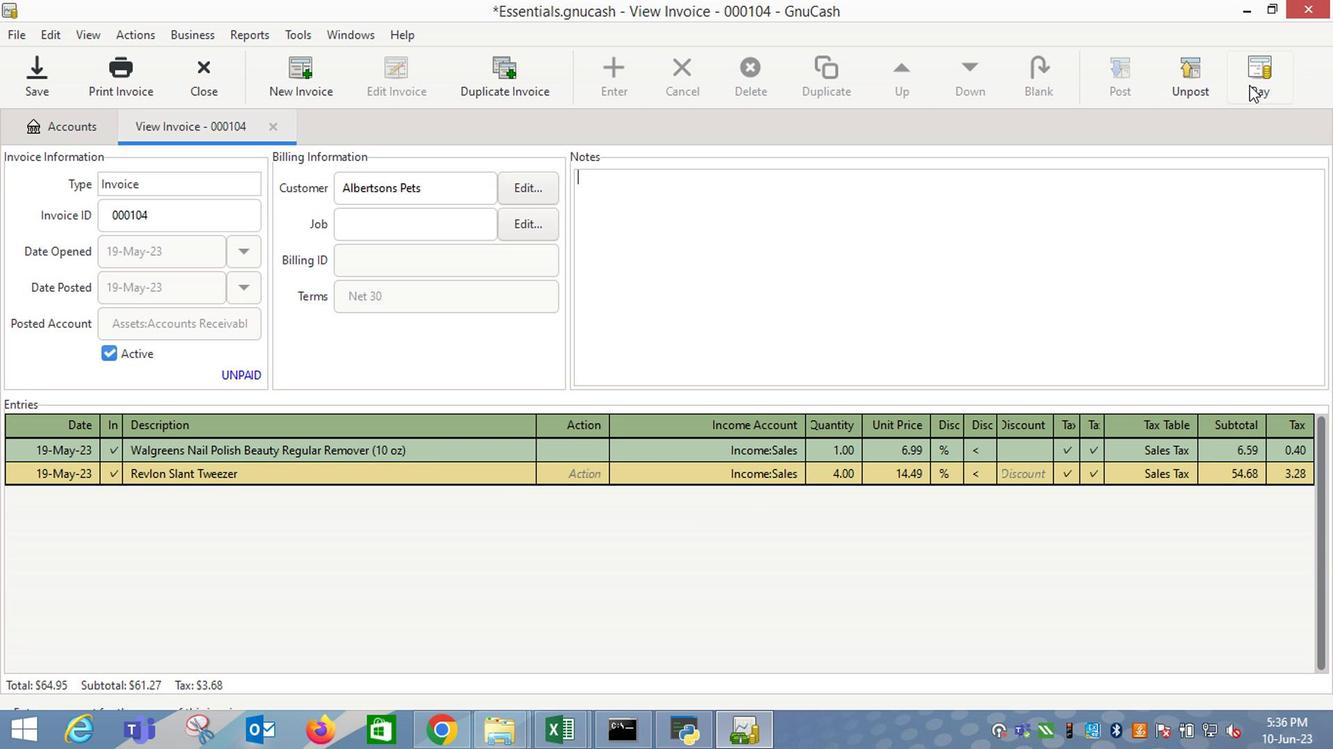 
Action: Mouse pressed left at (1228, 129)
Screenshot: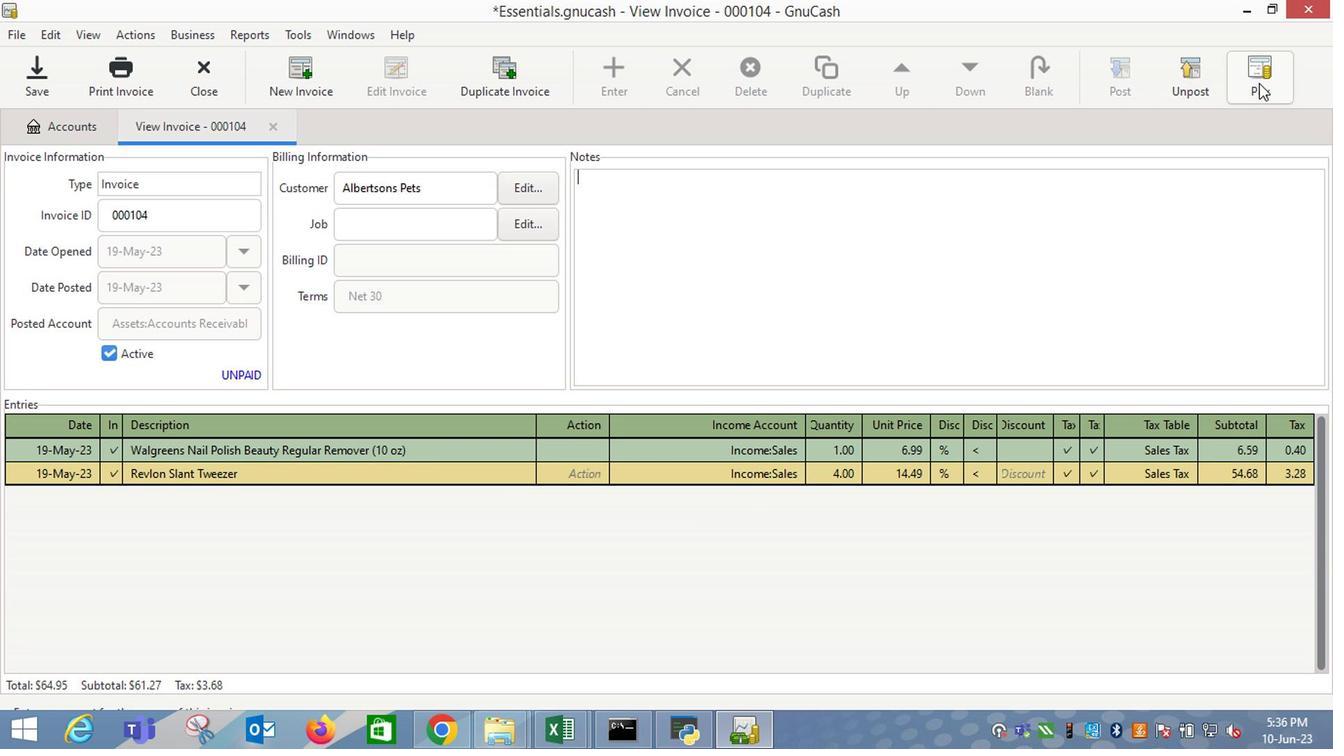 
Action: Mouse moved to (609, 393)
Screenshot: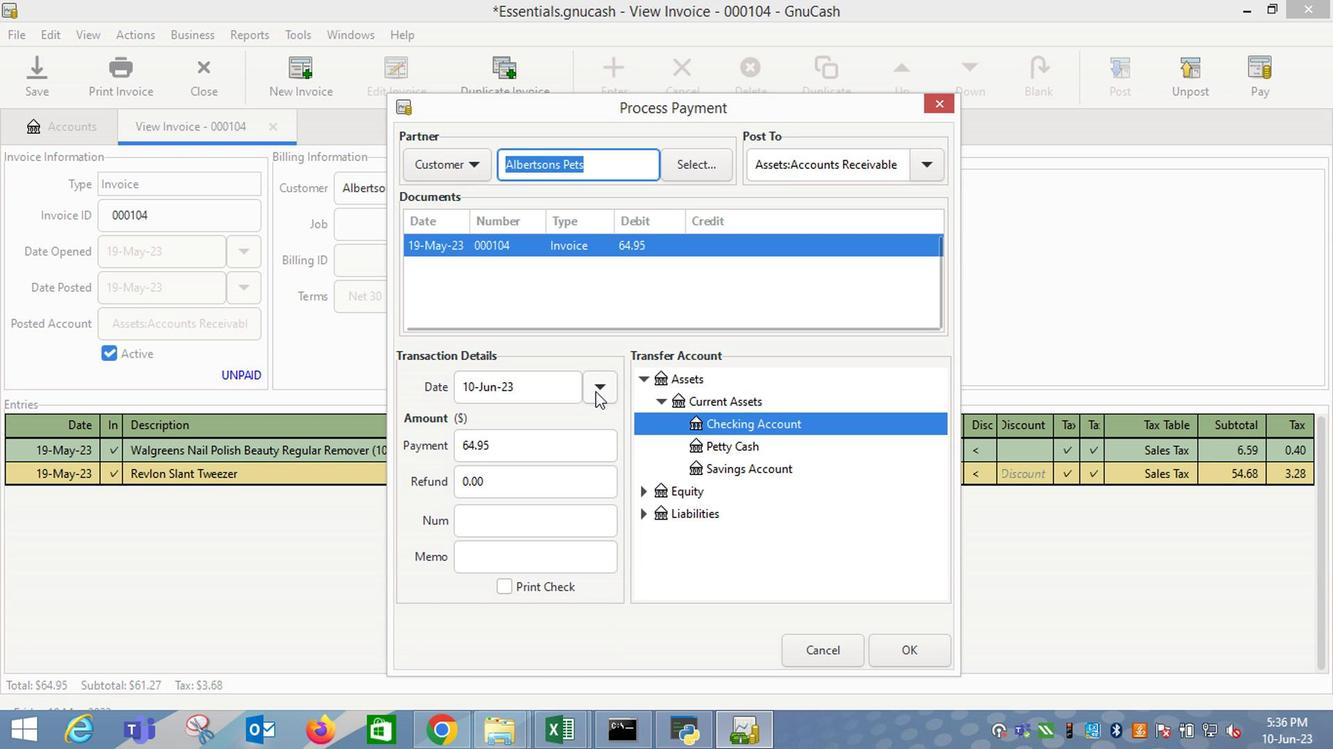 
Action: Mouse pressed left at (609, 393)
Screenshot: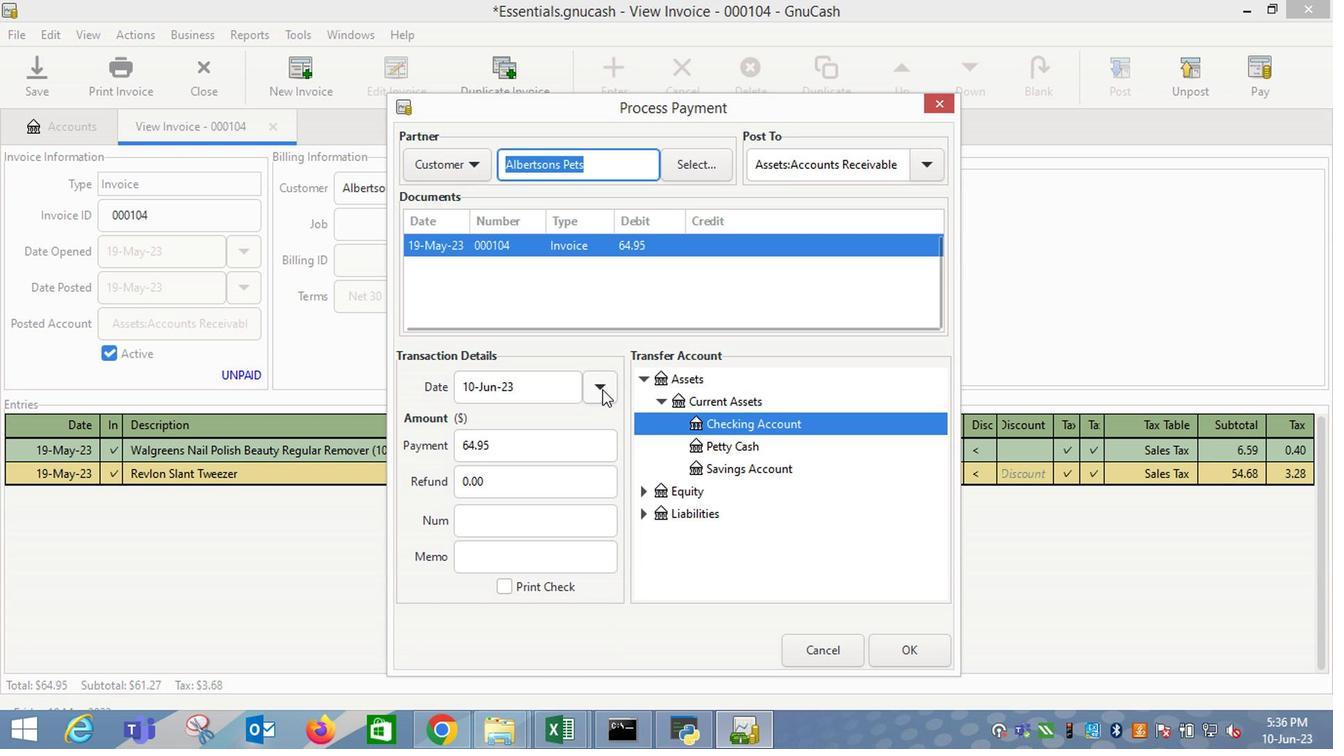 
Action: Mouse moved to (604, 479)
Screenshot: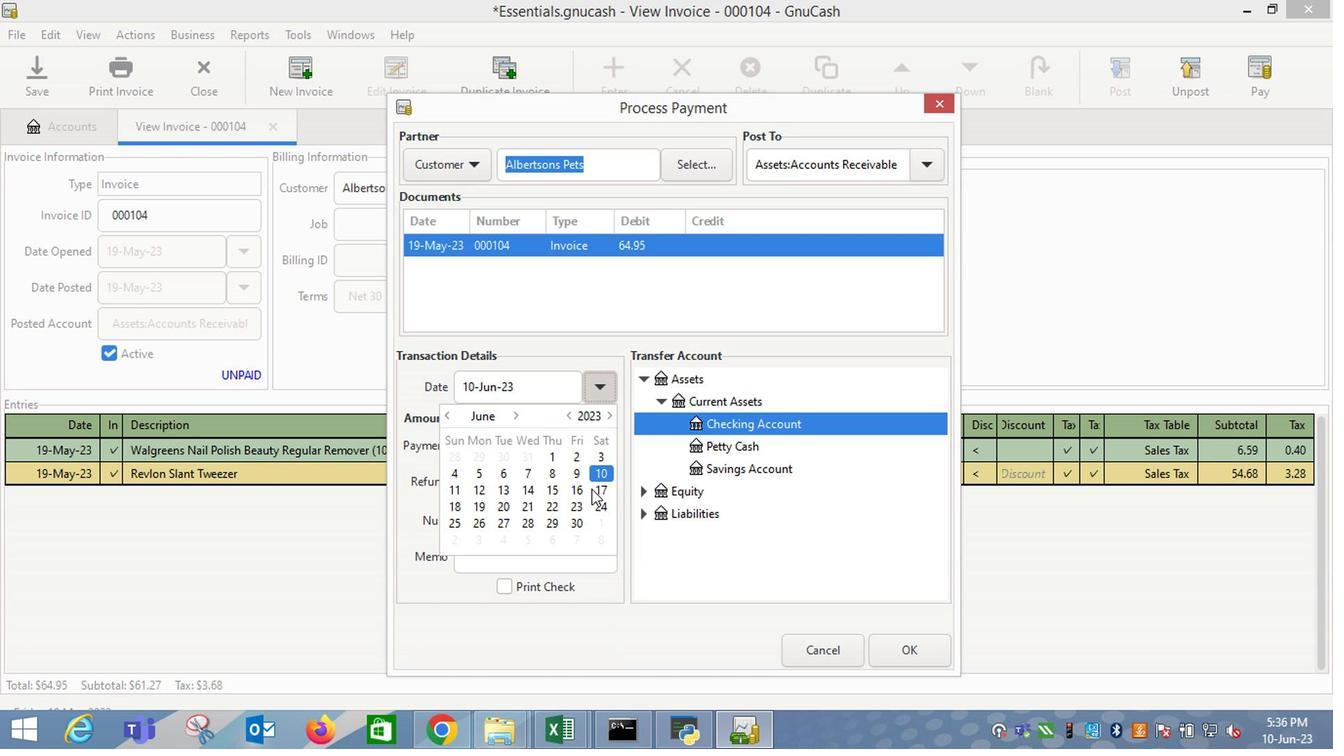 
Action: Mouse pressed left at (604, 479)
Screenshot: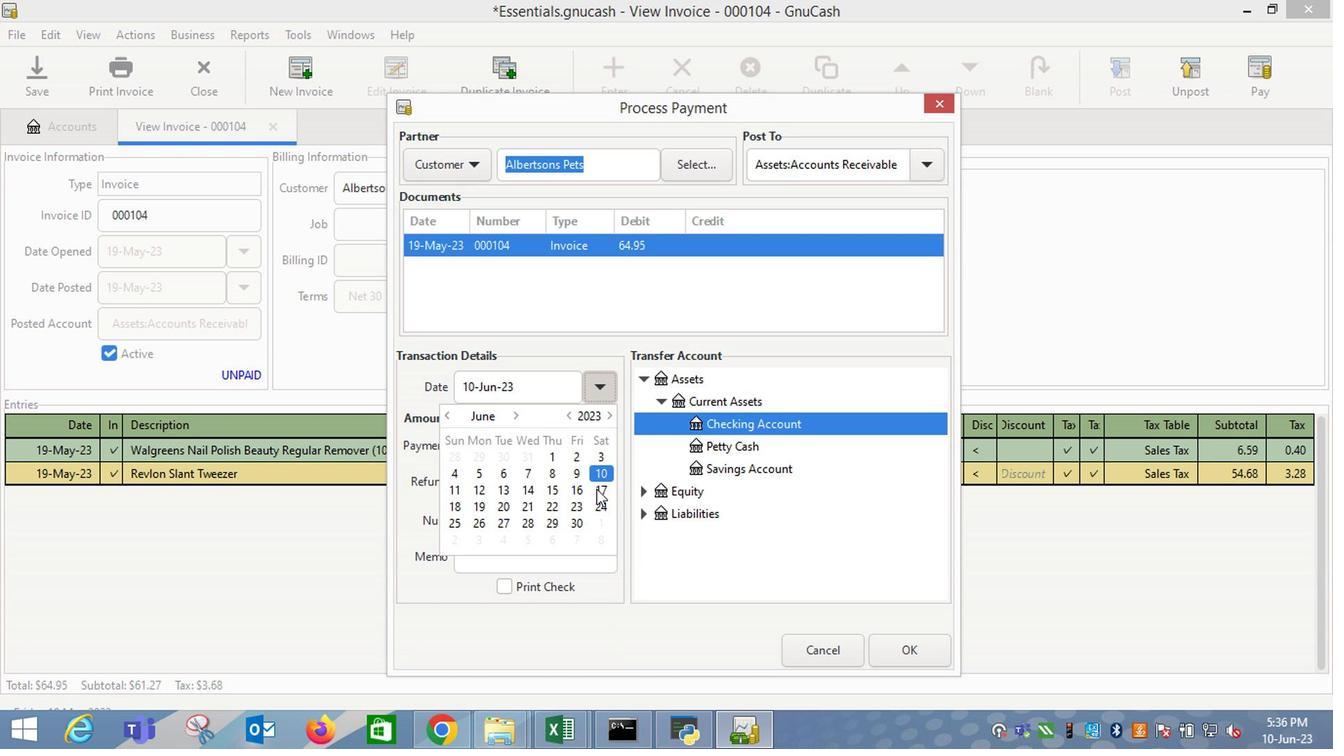
Action: Mouse moved to (805, 502)
Screenshot: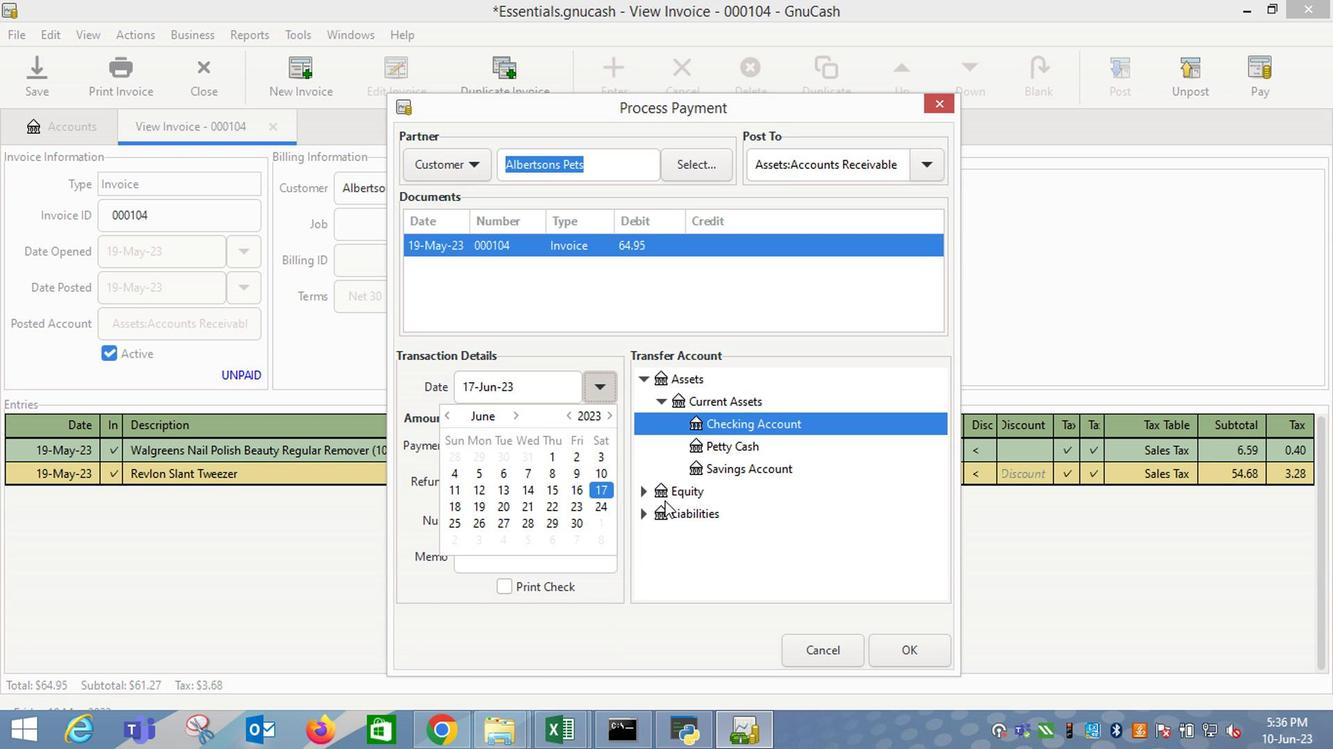 
Action: Mouse pressed left at (805, 502)
Screenshot: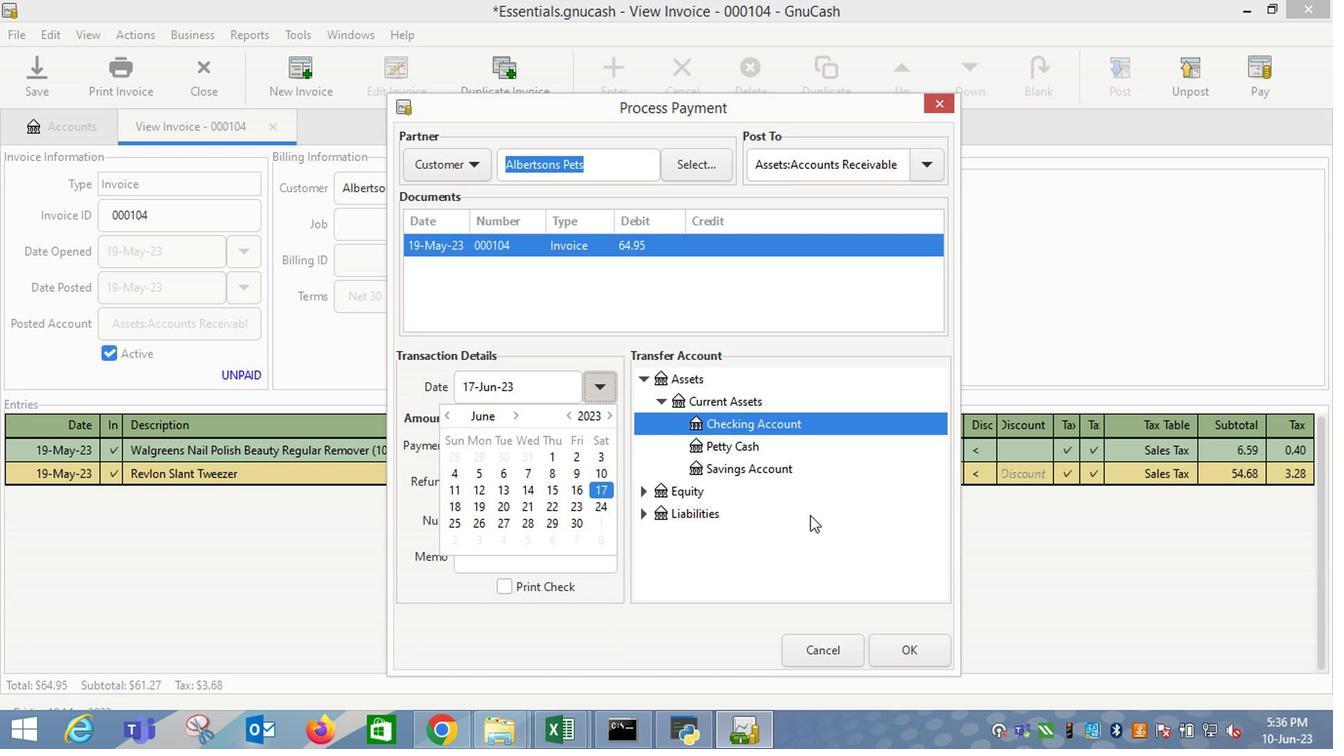 
Action: Mouse moved to (712, 415)
Screenshot: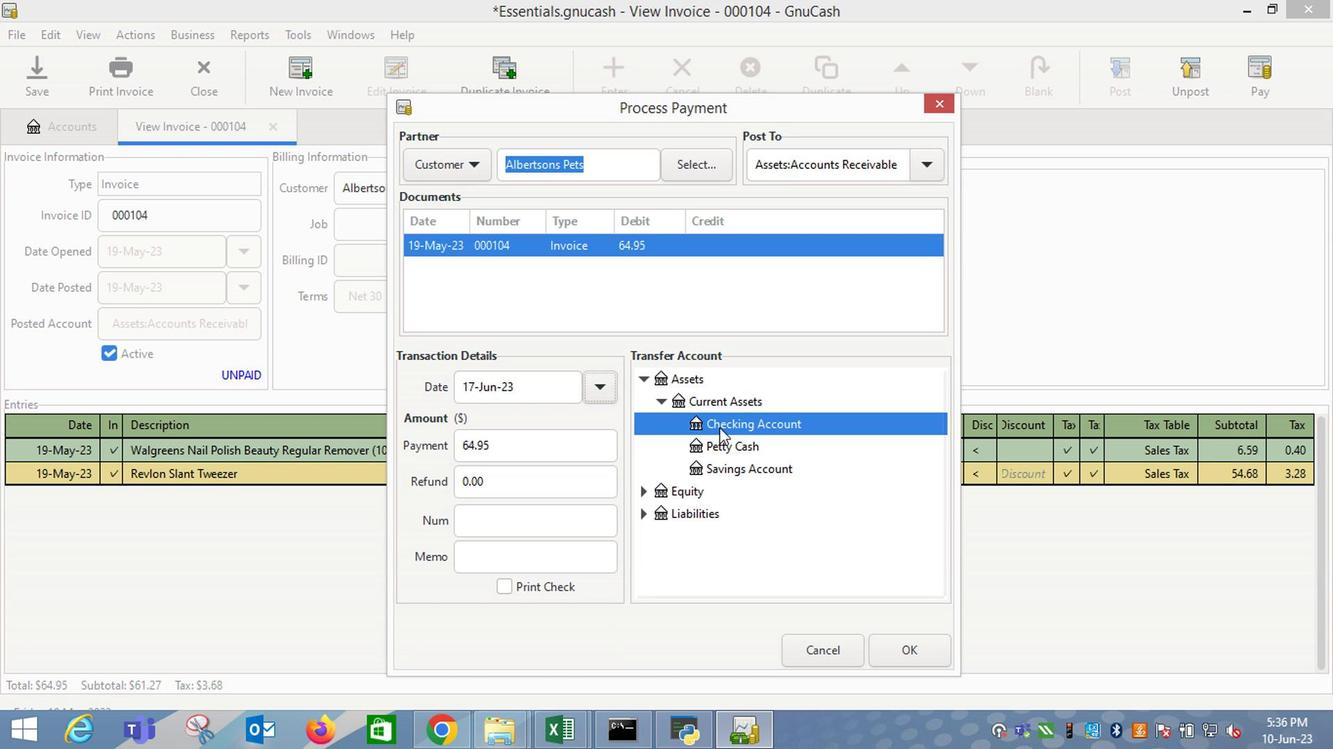 
Action: Mouse pressed left at (712, 415)
Screenshot: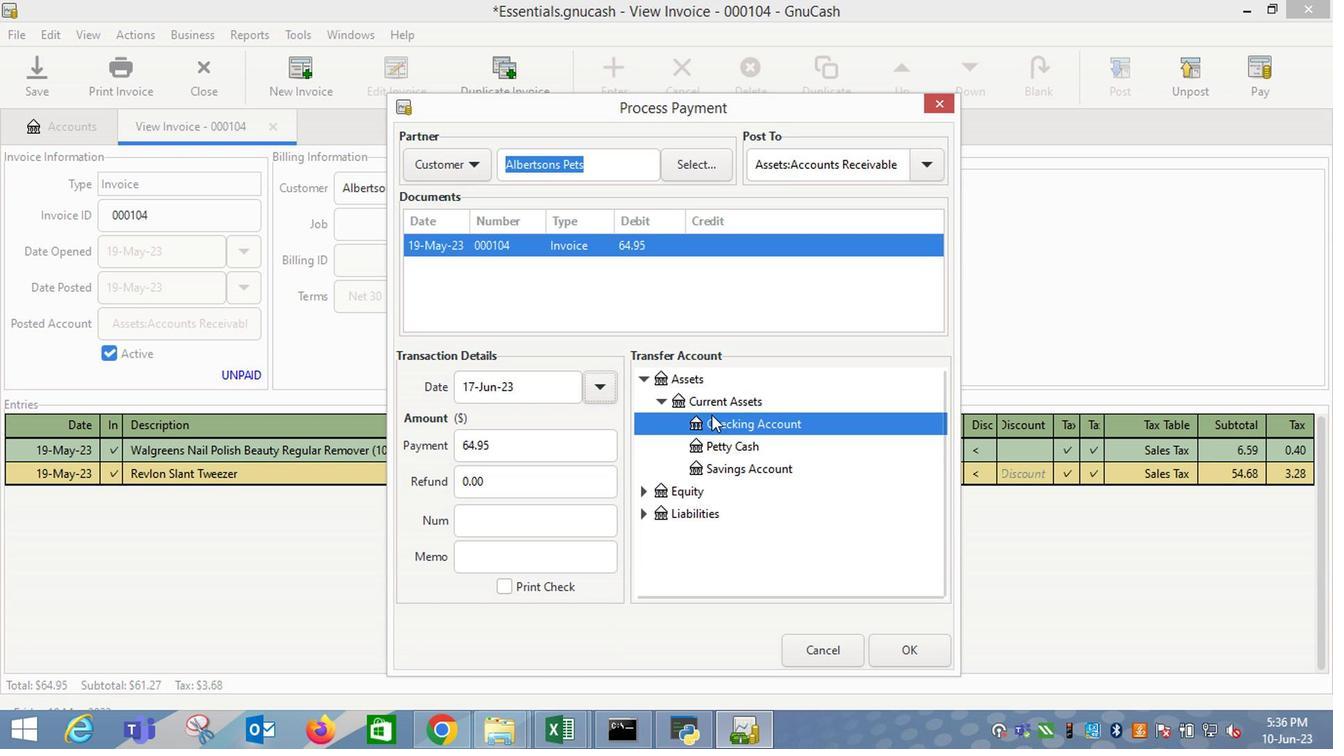 
Action: Mouse moved to (897, 612)
Screenshot: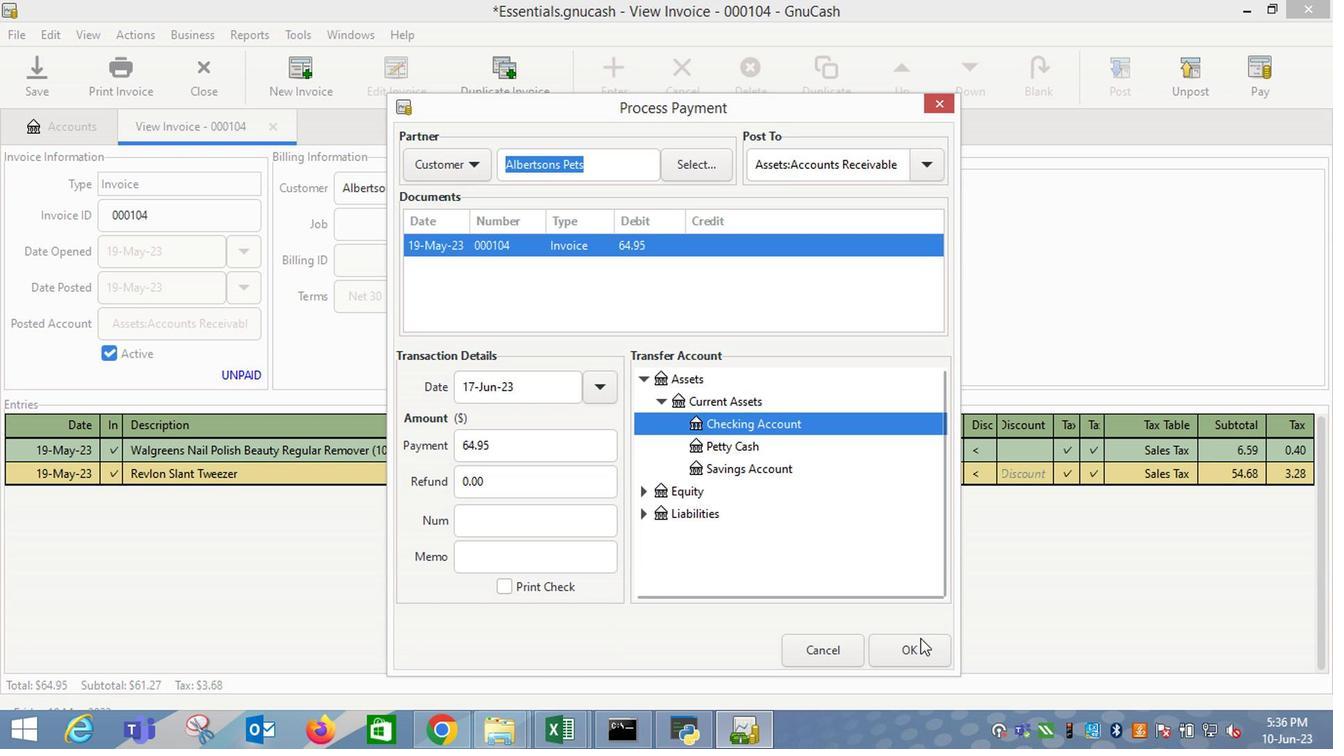 
Action: Mouse pressed left at (897, 612)
Screenshot: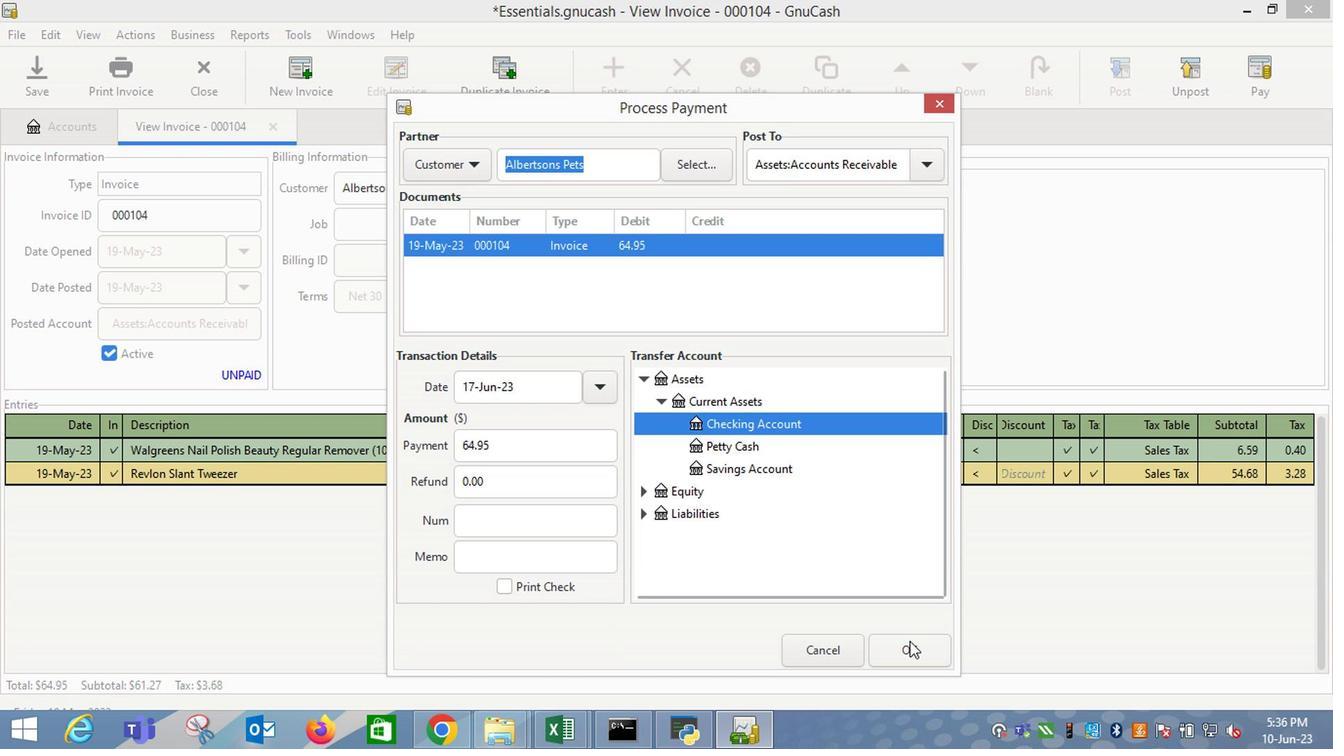 
Action: Mouse moved to (149, 123)
Screenshot: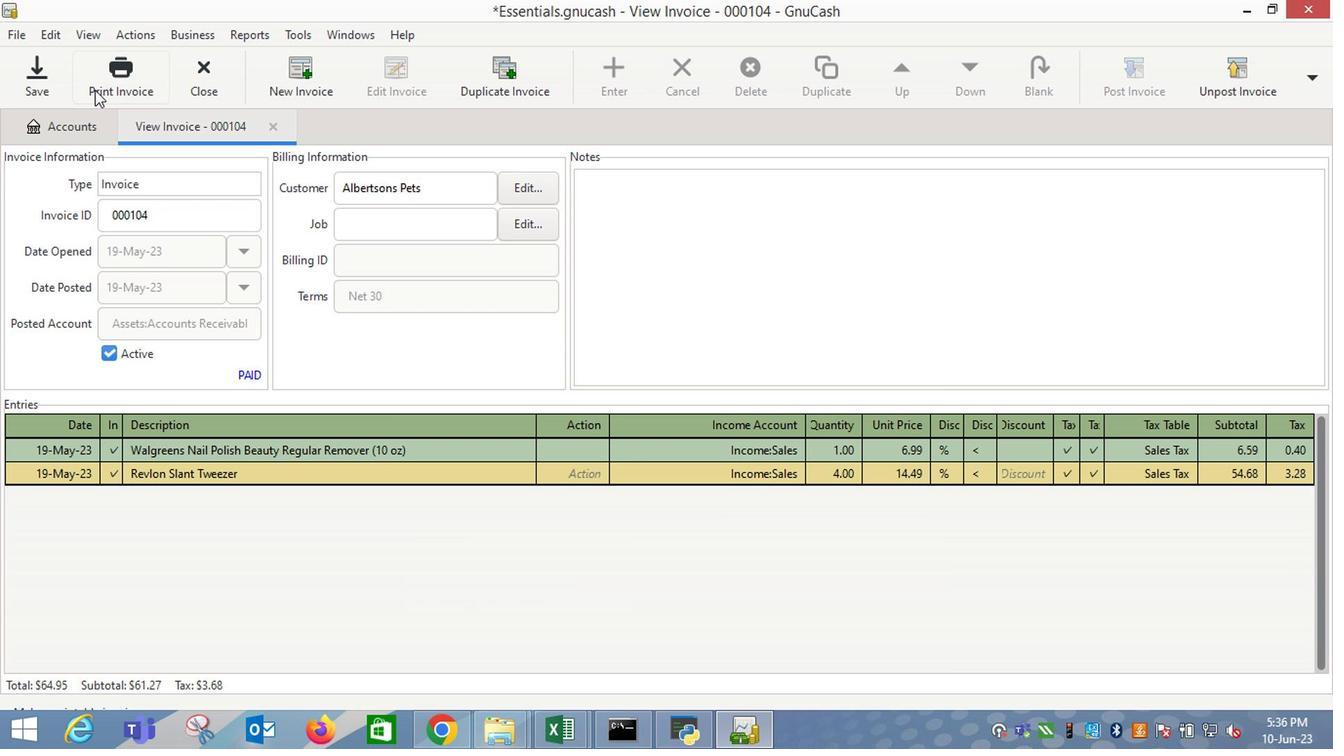 
Action: Mouse pressed left at (149, 123)
Screenshot: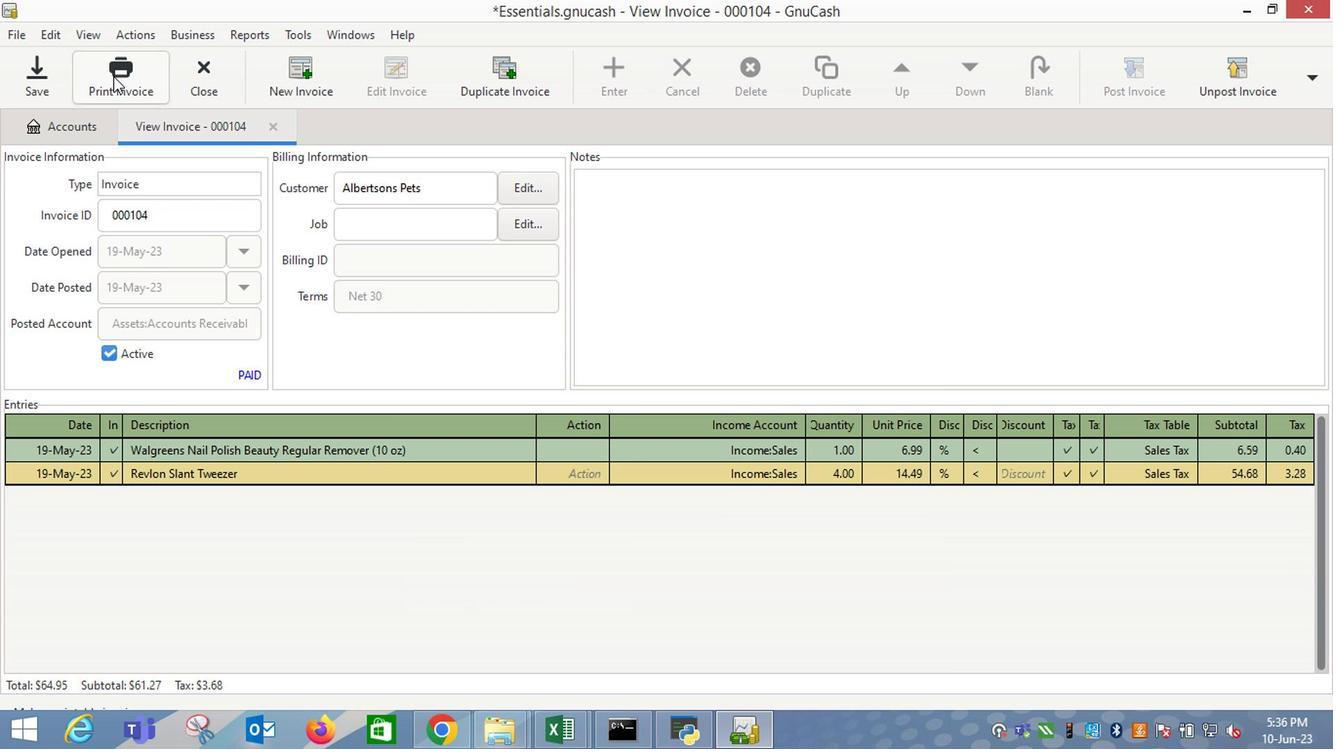 
Action: Mouse moved to (459, 324)
Screenshot: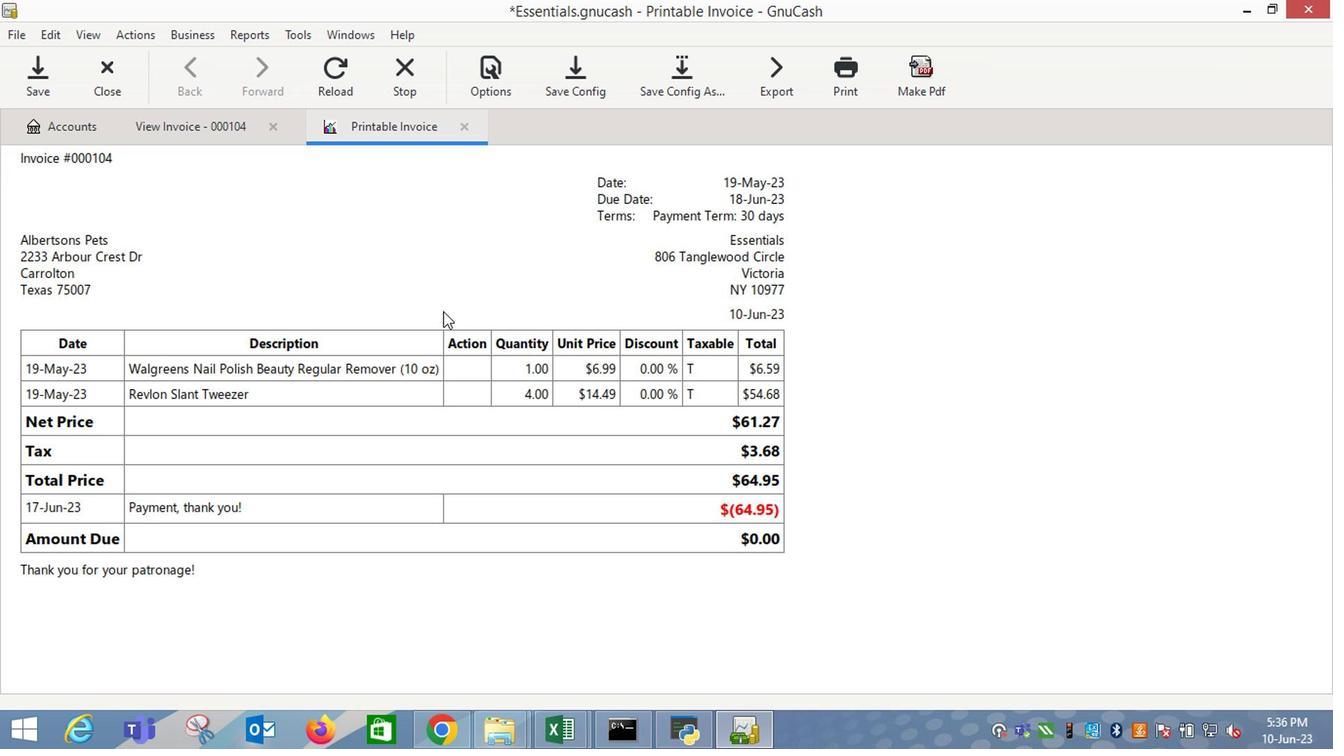 
